 Task: Find a place to stay in Wuzhou, China from 5th to 12th September for 2 guests, with a price range of ₹10,000 to ₹15,000, 1 bedroom, 1 bed, 1 bathroom, and a washing machine.
Action: Mouse moved to (480, 109)
Screenshot: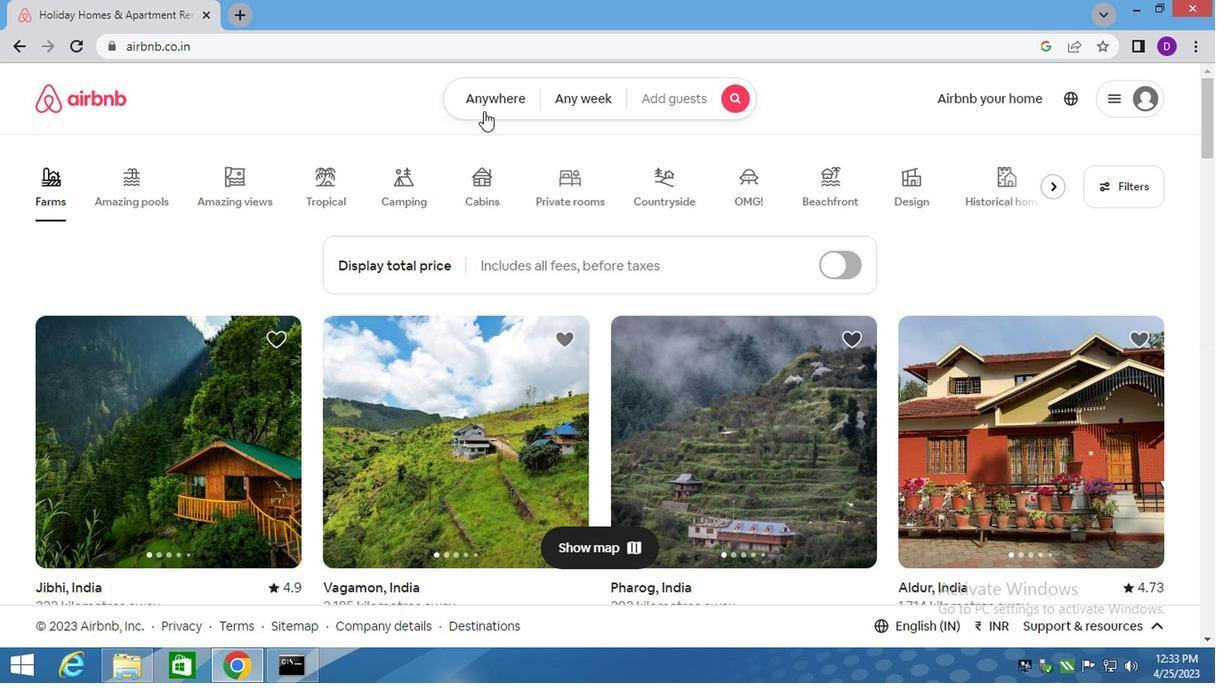 
Action: Mouse pressed left at (480, 109)
Screenshot: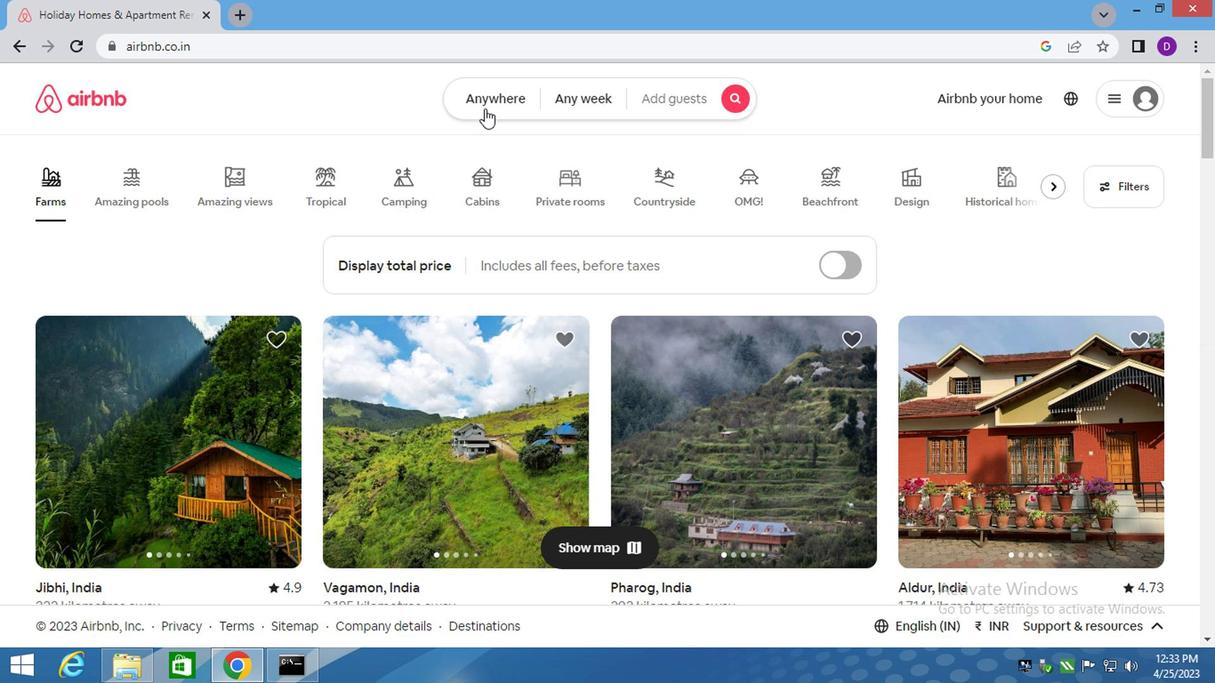 
Action: Mouse moved to (324, 172)
Screenshot: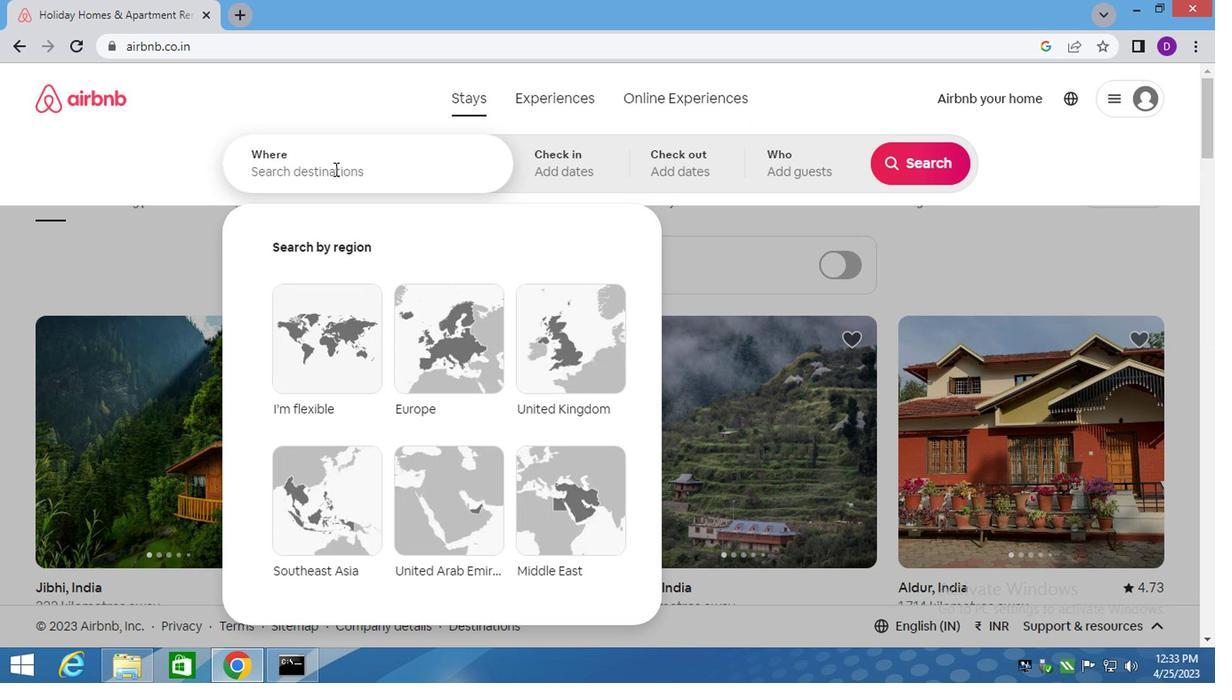 
Action: Mouse pressed left at (324, 172)
Screenshot: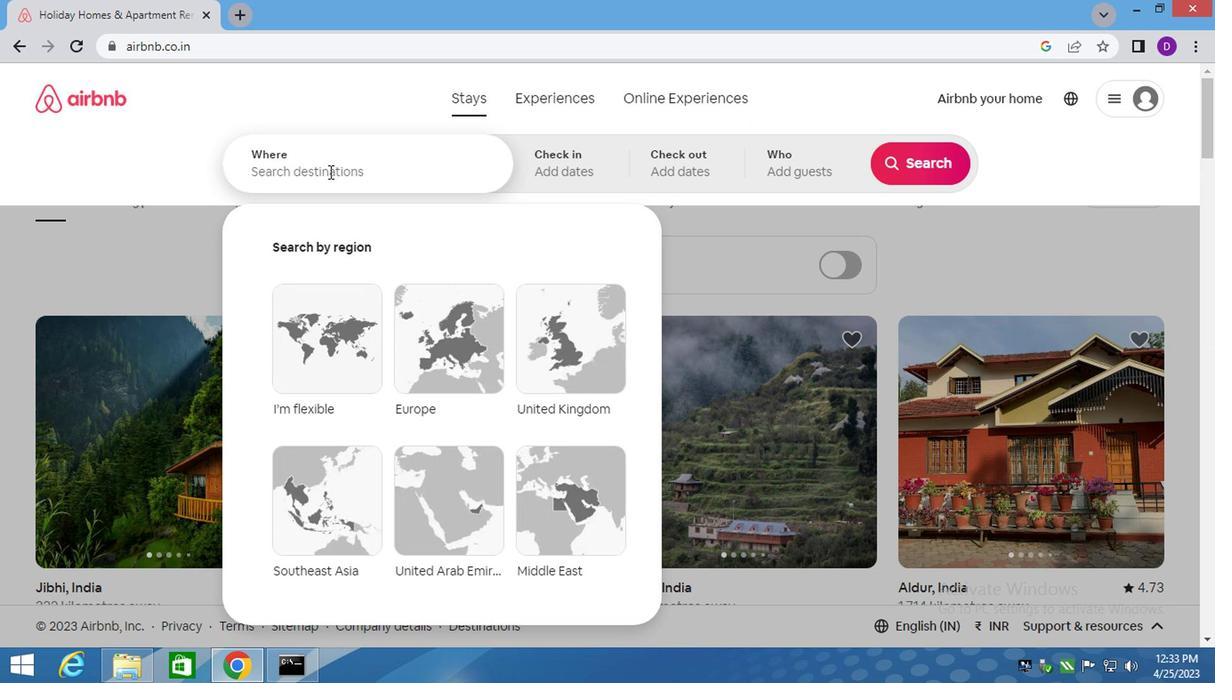 
Action: Key pressed <Key.shift>WUZHOU,<Key.space><Key.shift>CHINA<Key.enter>
Screenshot: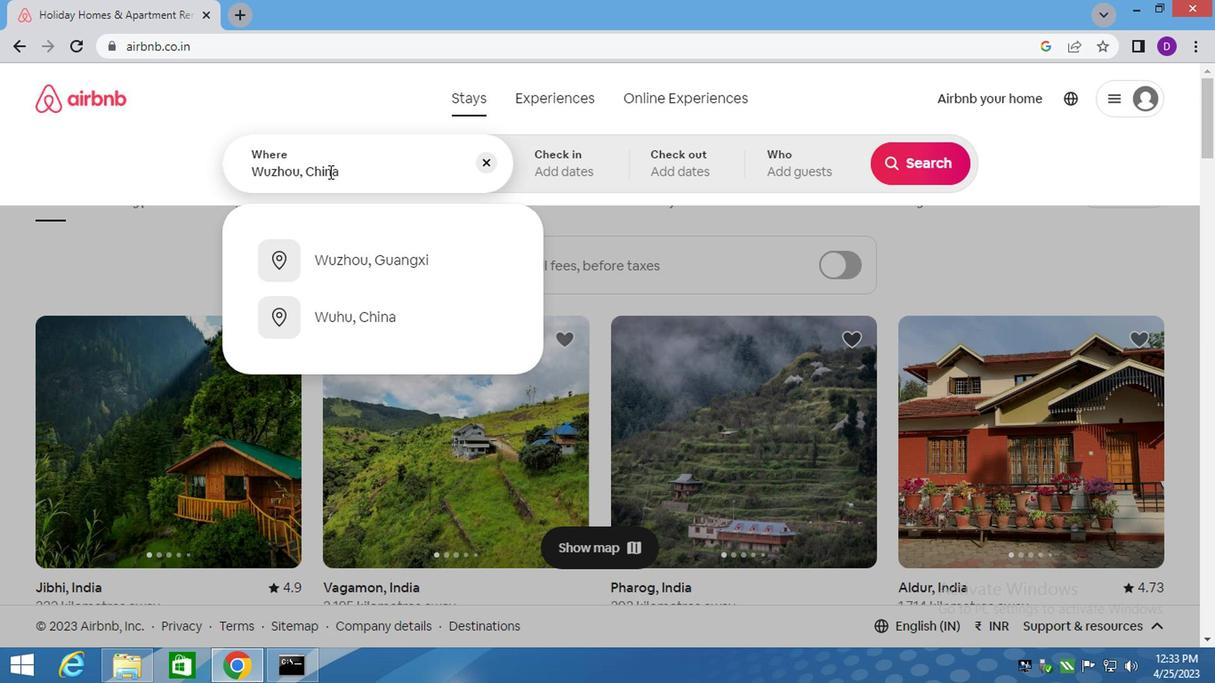 
Action: Mouse moved to (905, 307)
Screenshot: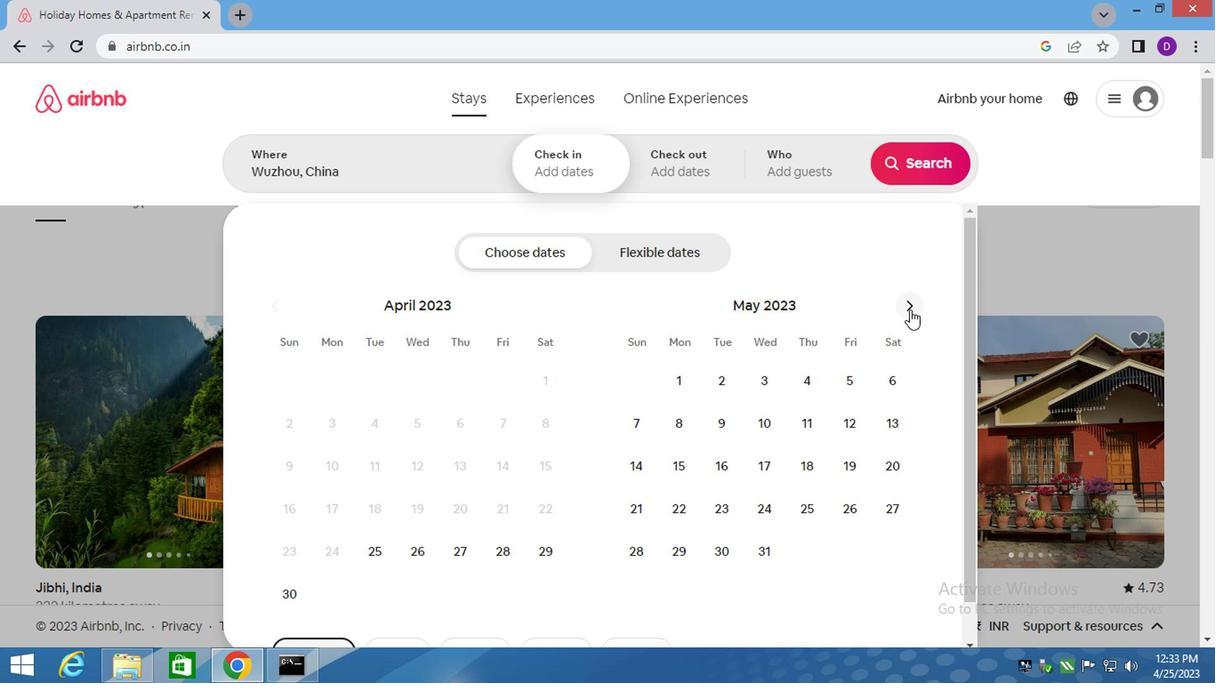 
Action: Mouse pressed left at (905, 307)
Screenshot: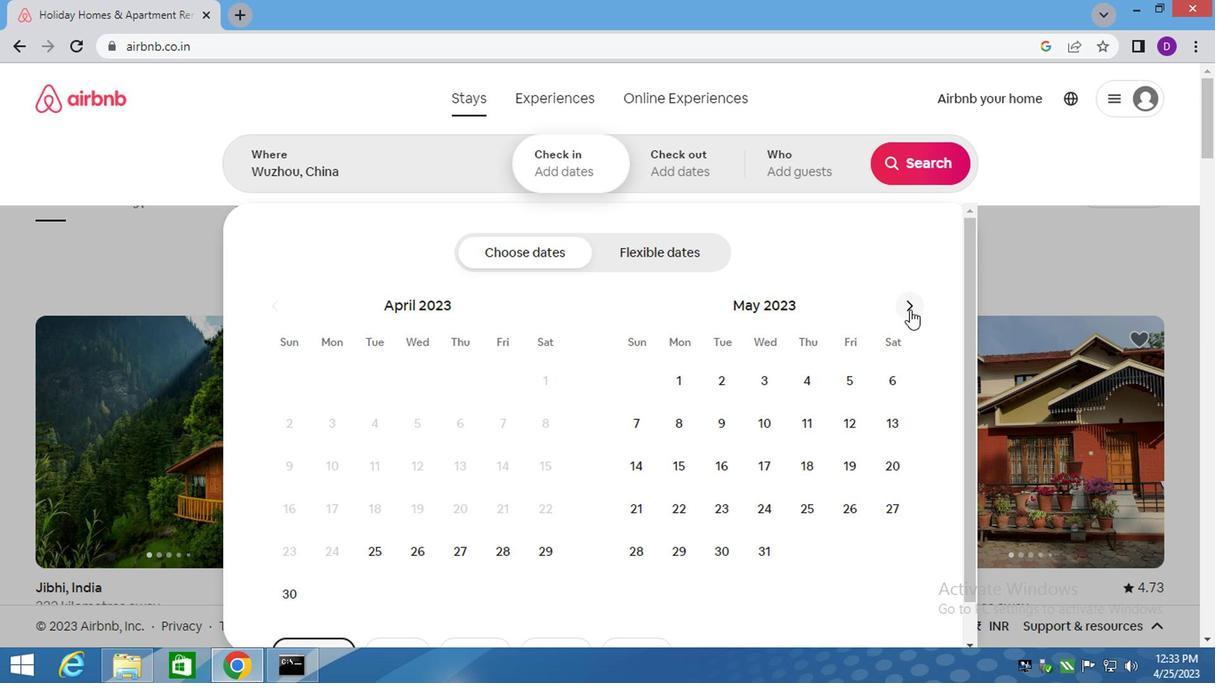
Action: Mouse pressed left at (905, 307)
Screenshot: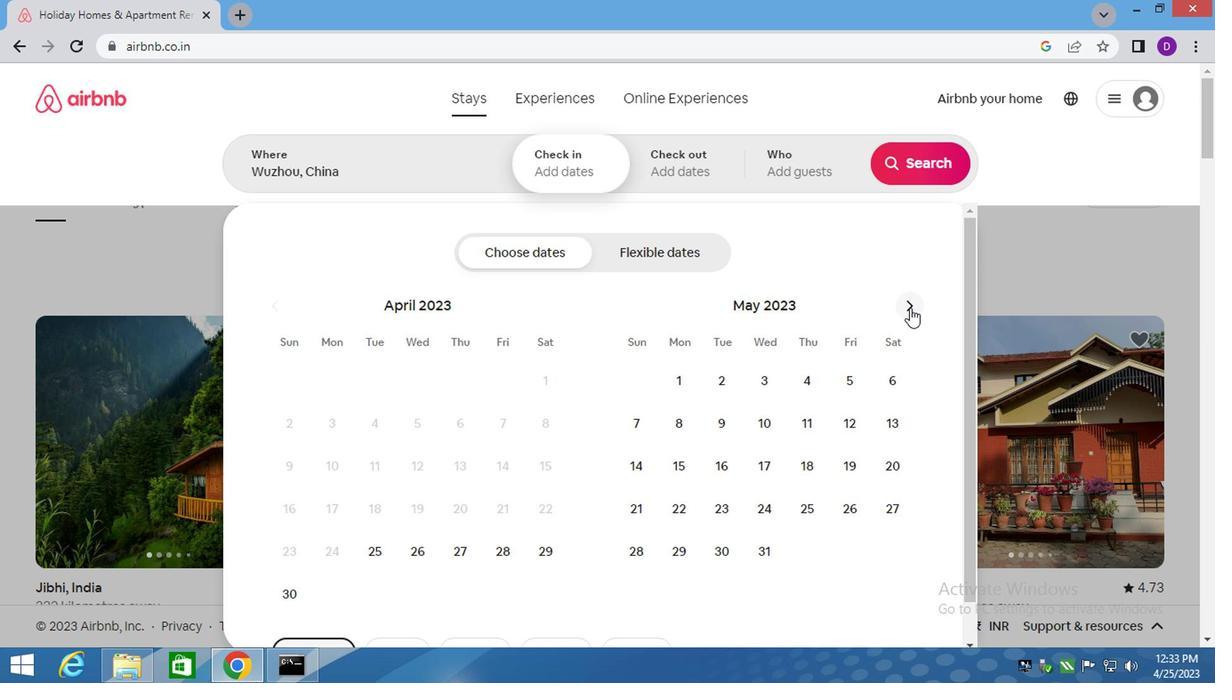
Action: Mouse moved to (905, 307)
Screenshot: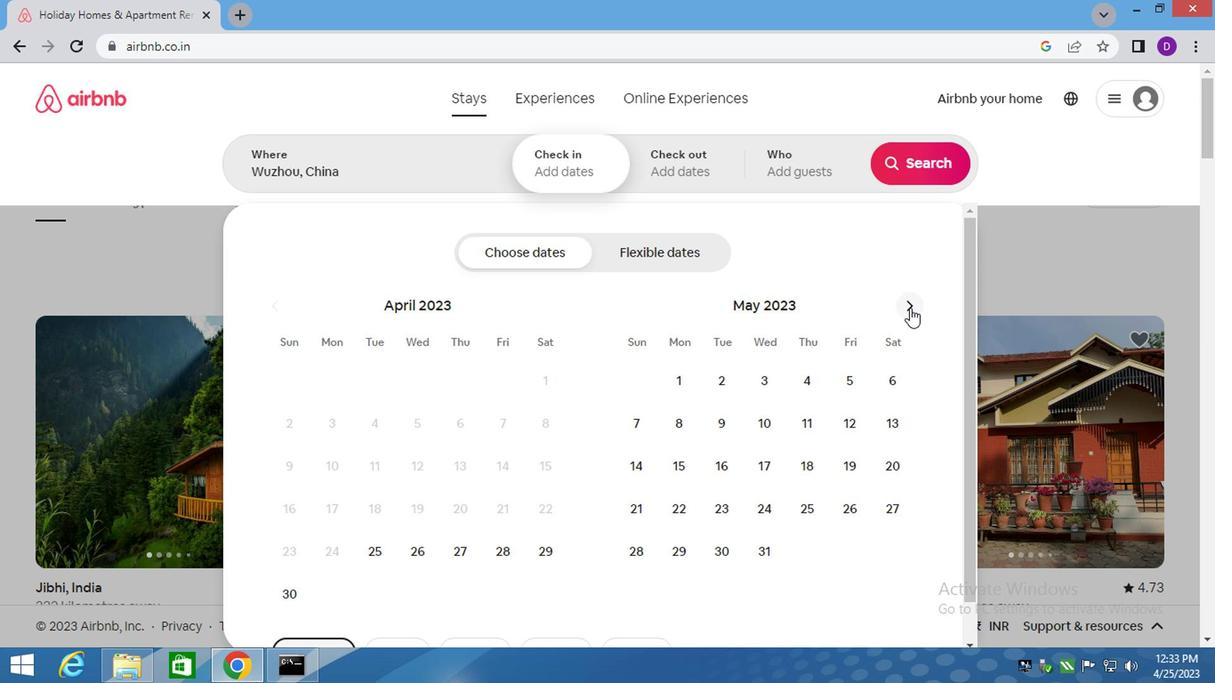
Action: Mouse pressed left at (905, 307)
Screenshot: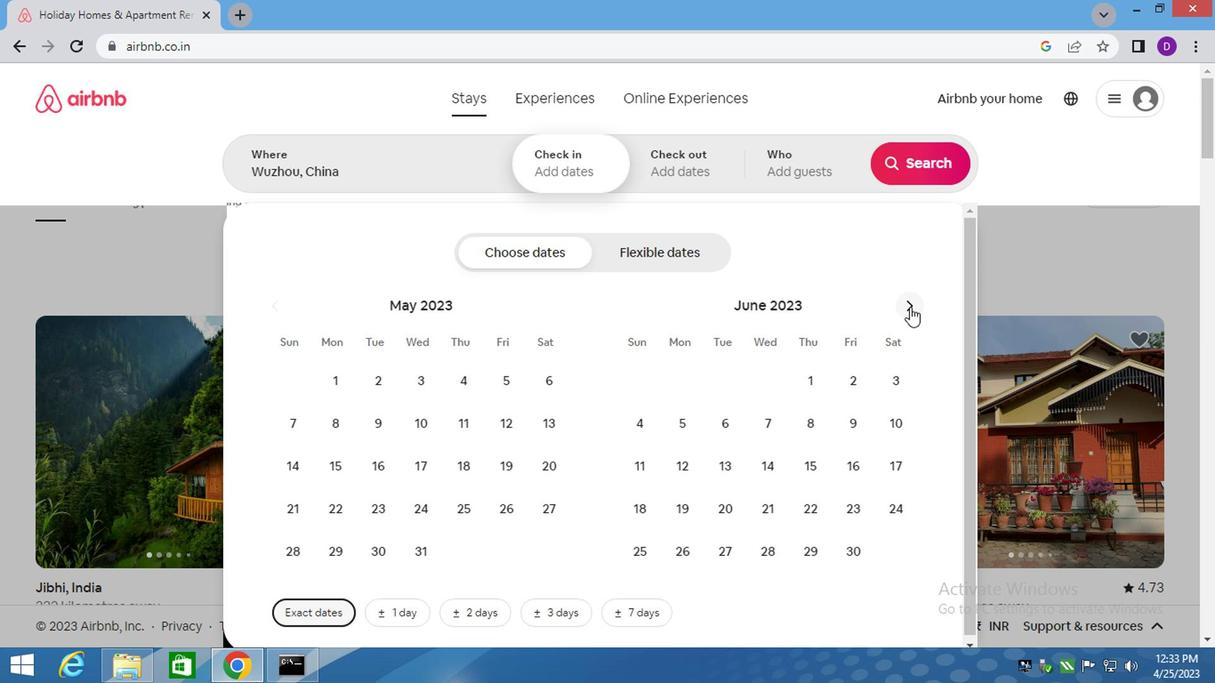 
Action: Mouse pressed left at (905, 307)
Screenshot: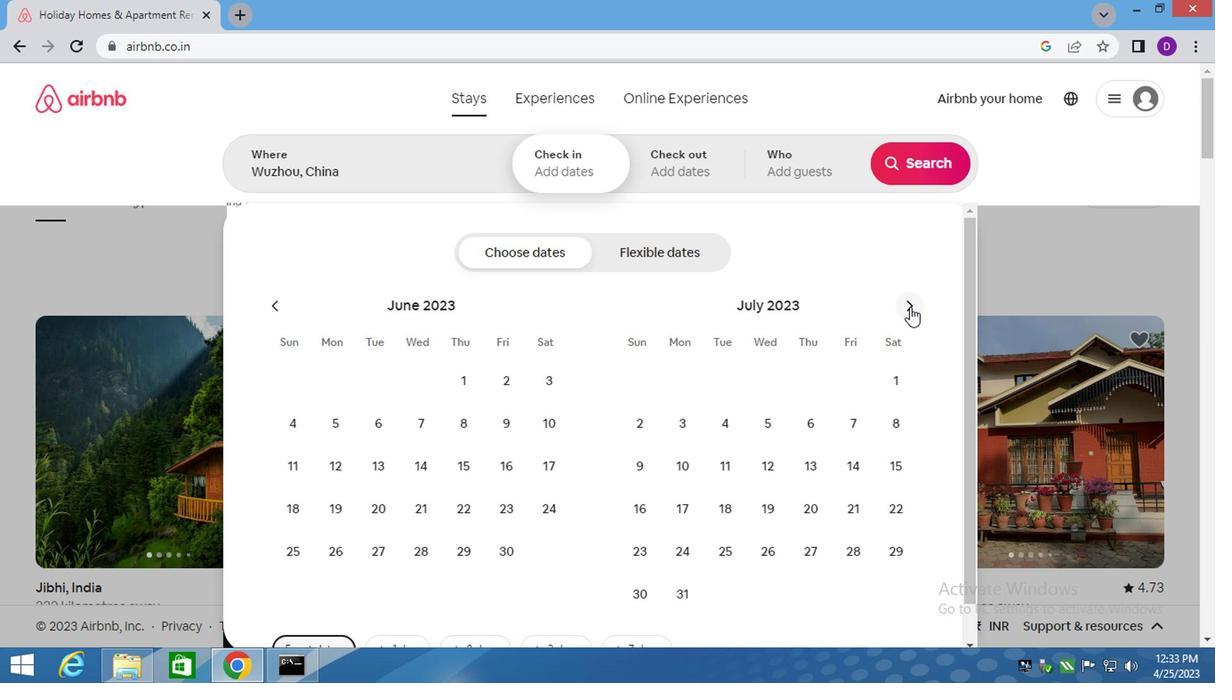 
Action: Mouse pressed left at (905, 307)
Screenshot: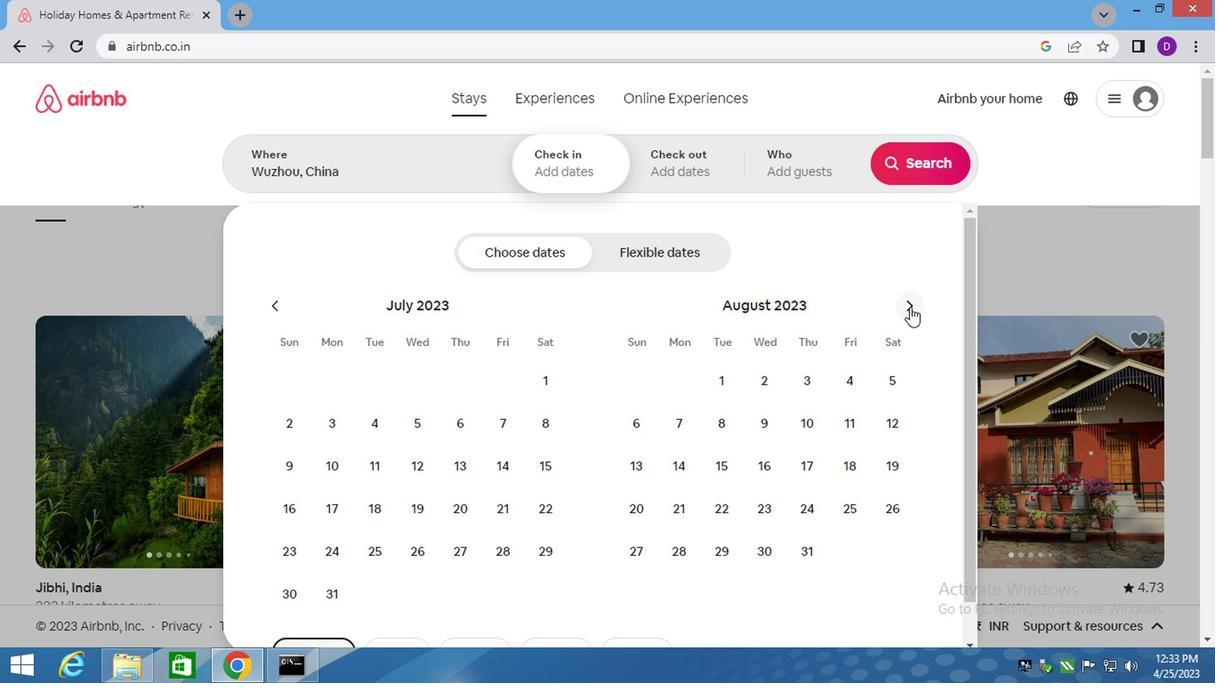 
Action: Mouse pressed left at (905, 307)
Screenshot: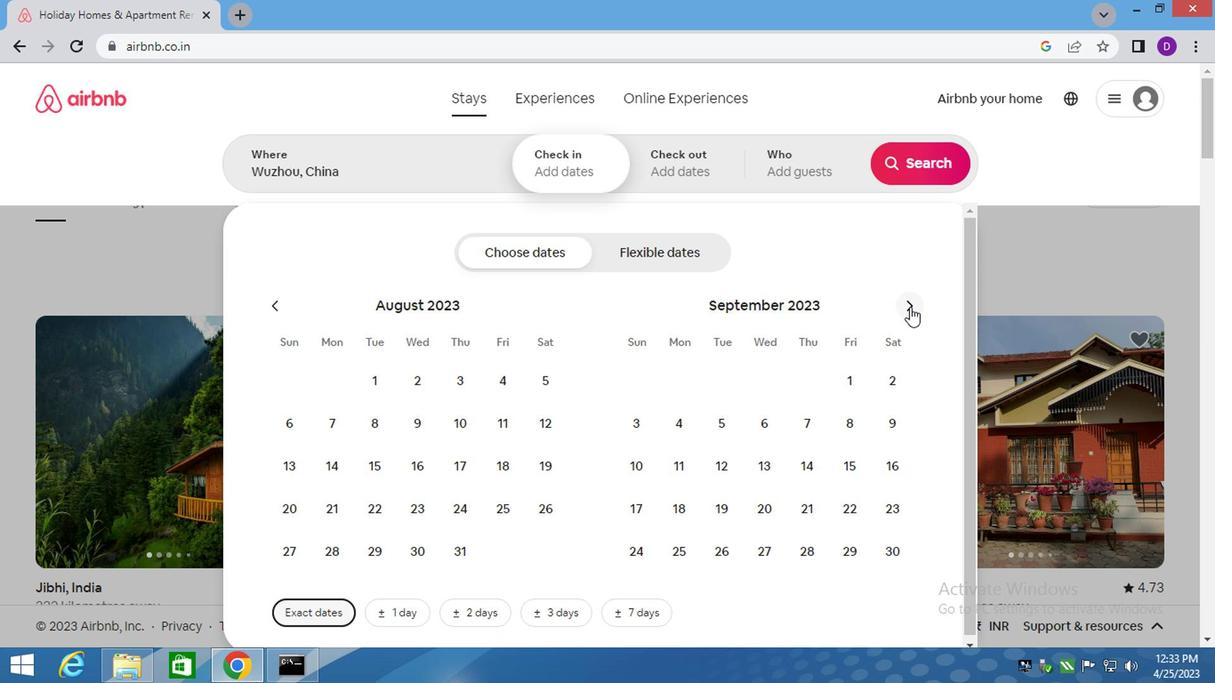 
Action: Mouse moved to (369, 423)
Screenshot: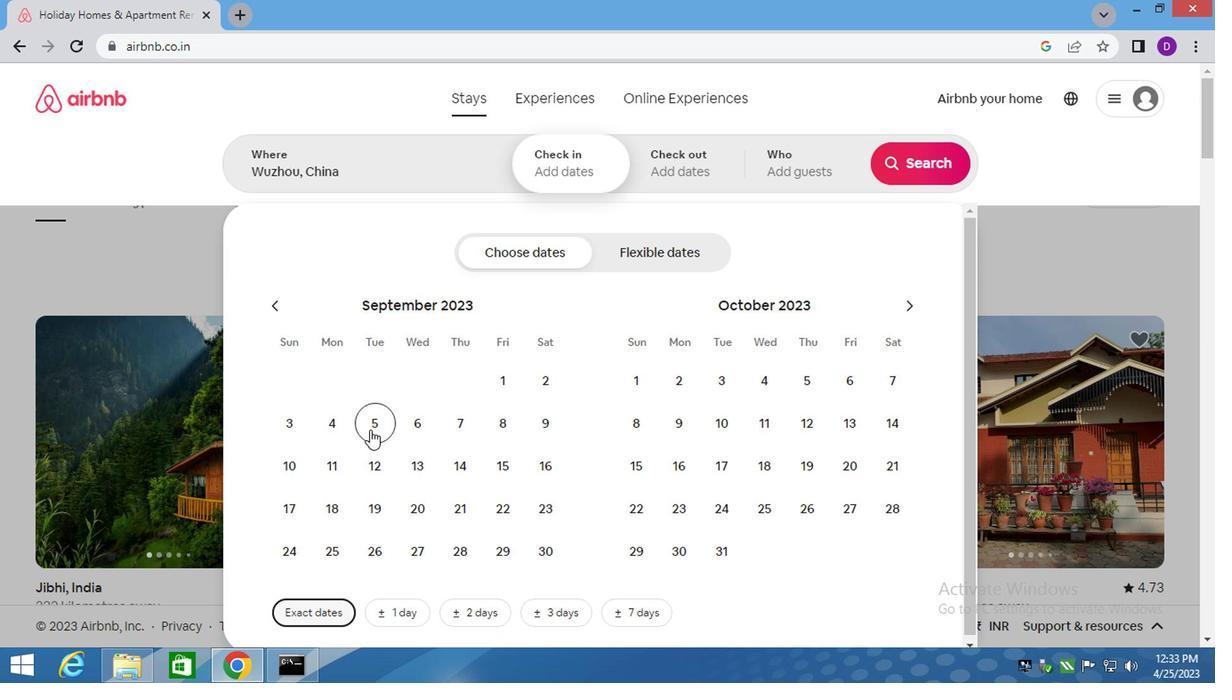 
Action: Mouse pressed left at (369, 423)
Screenshot: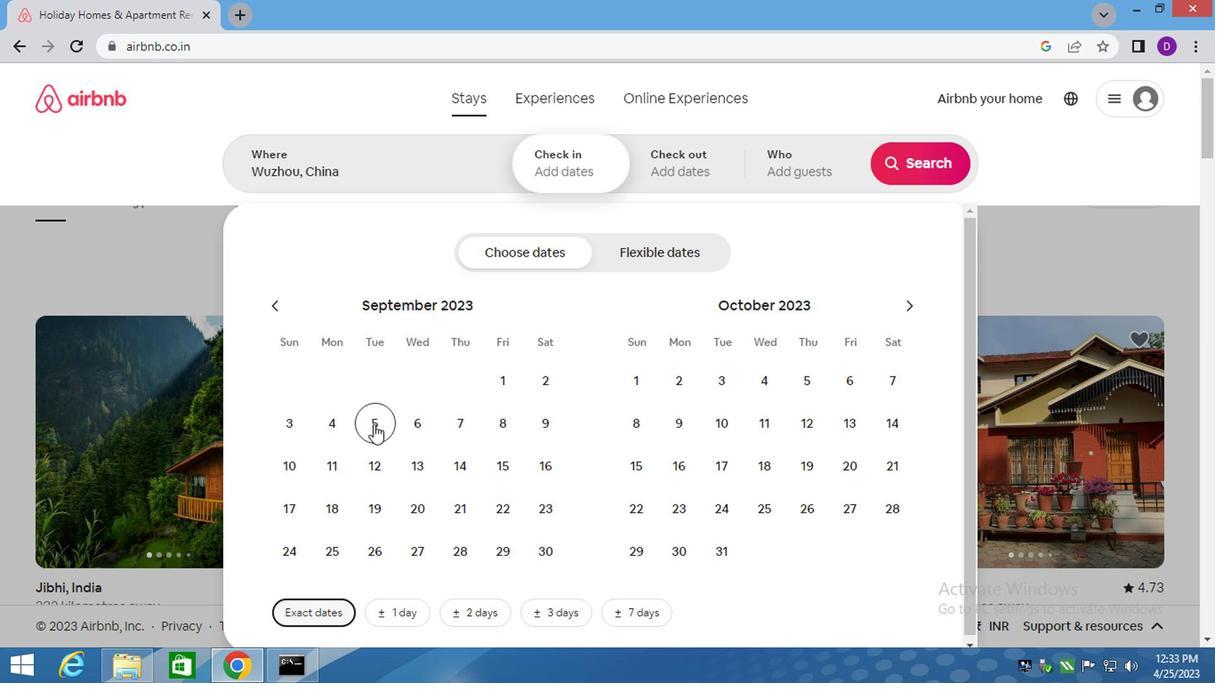 
Action: Mouse moved to (370, 457)
Screenshot: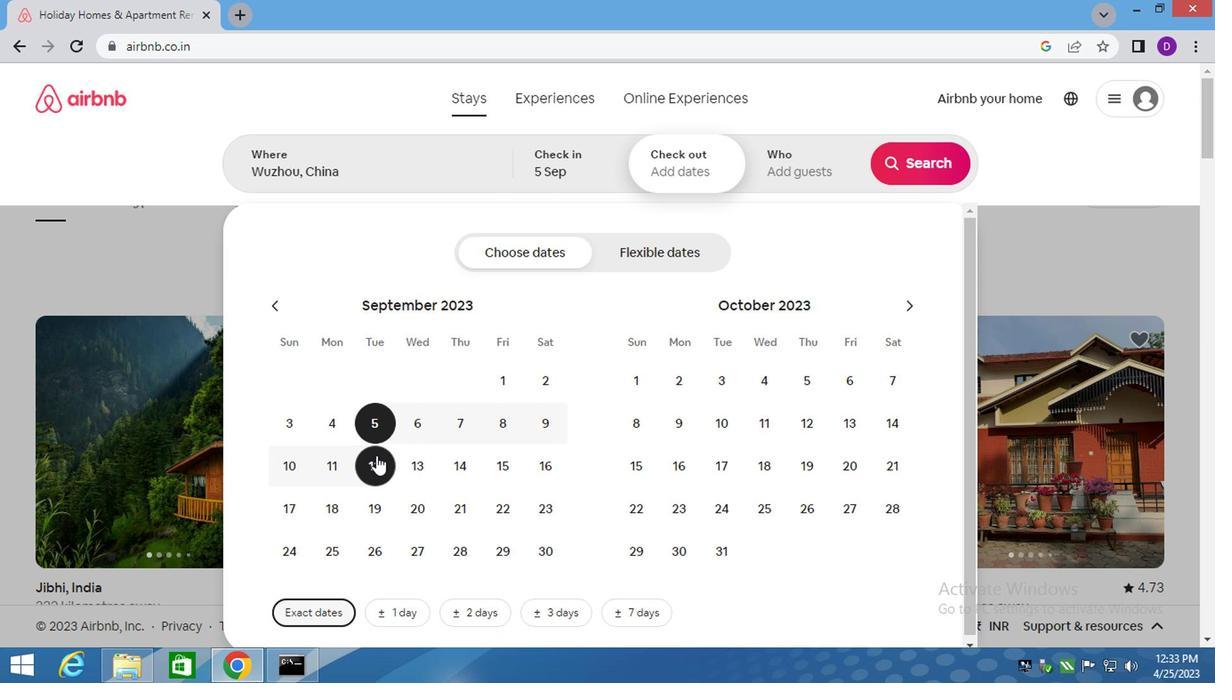 
Action: Mouse pressed left at (370, 457)
Screenshot: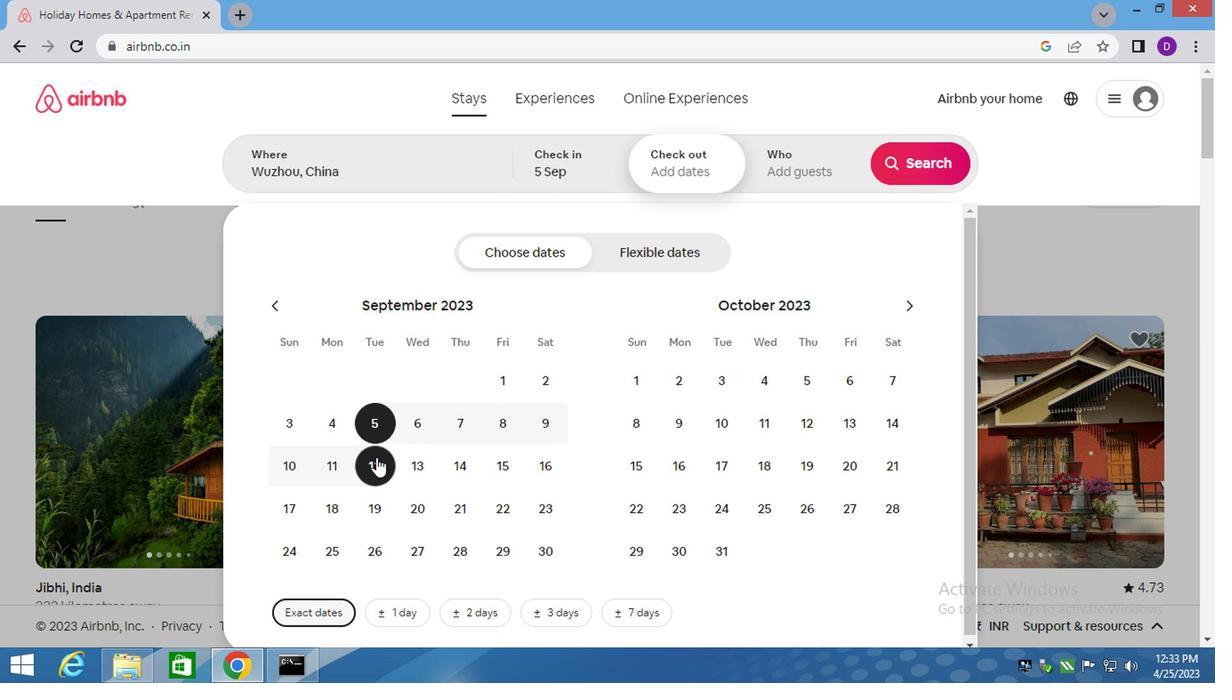 
Action: Mouse moved to (785, 160)
Screenshot: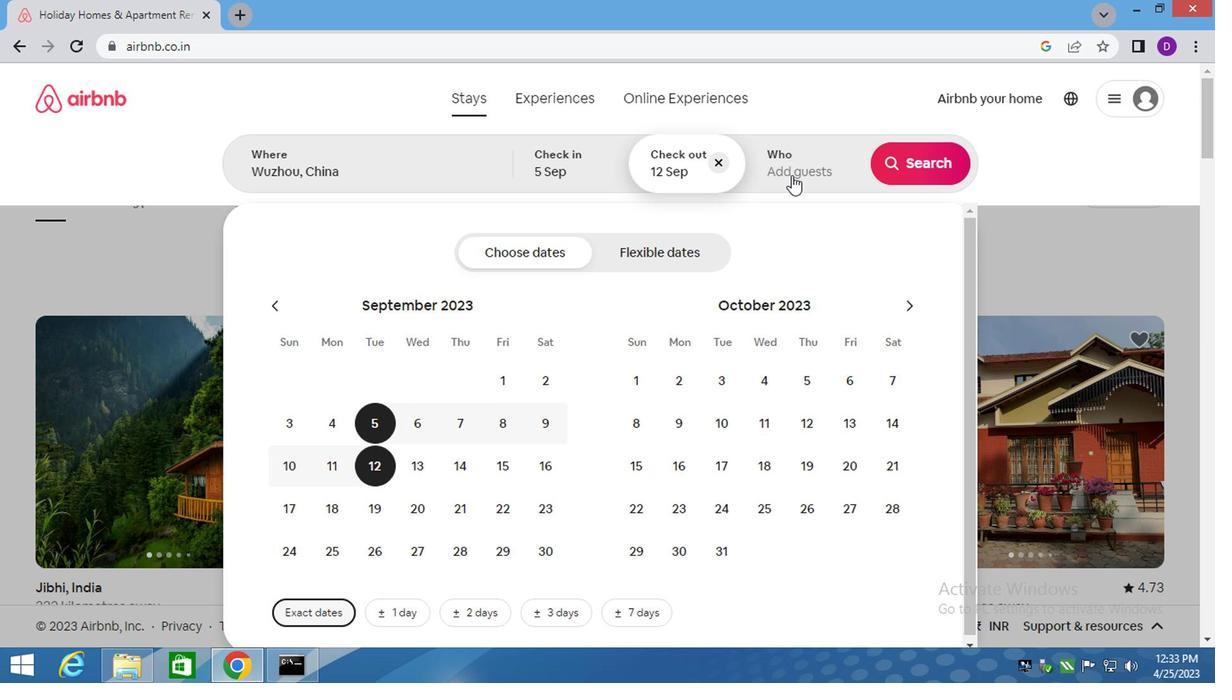 
Action: Mouse pressed left at (785, 160)
Screenshot: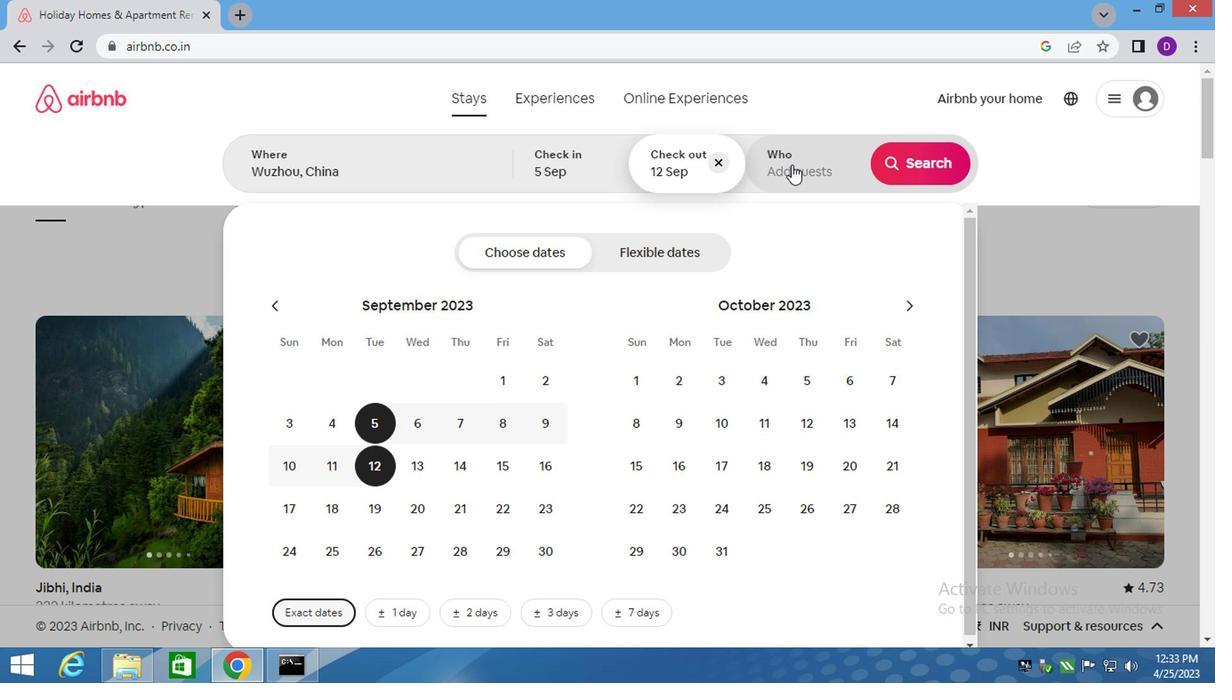 
Action: Mouse moved to (919, 263)
Screenshot: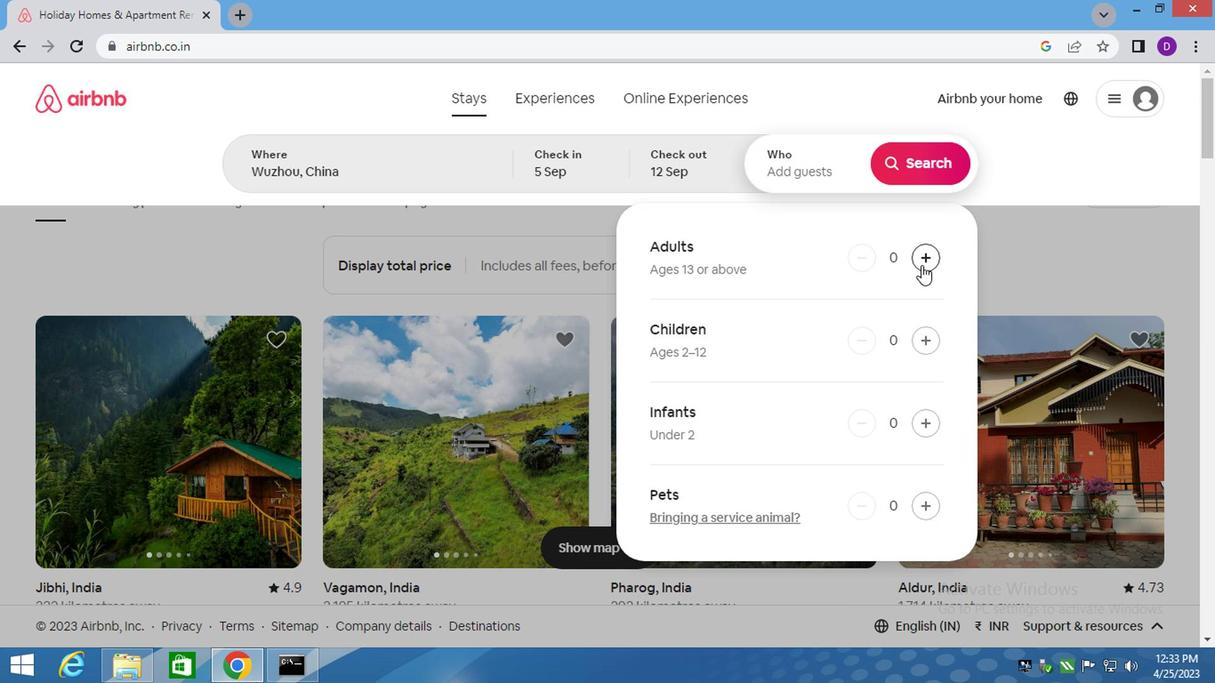 
Action: Mouse pressed left at (919, 263)
Screenshot: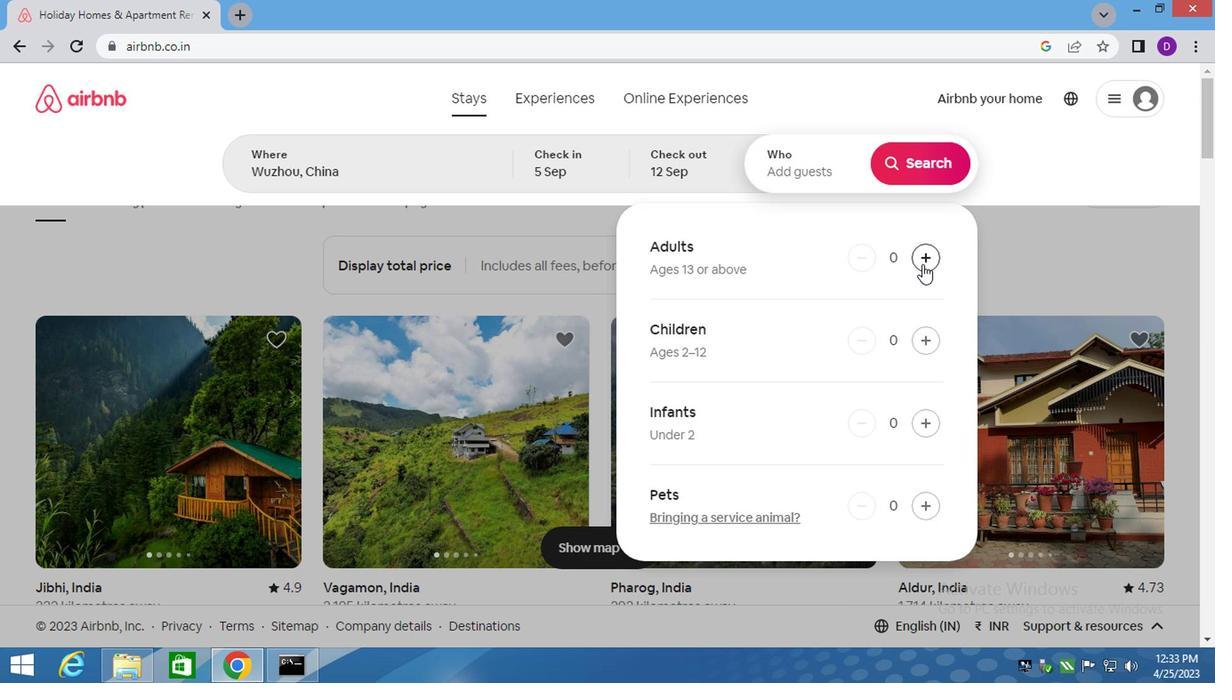 
Action: Mouse moved to (919, 263)
Screenshot: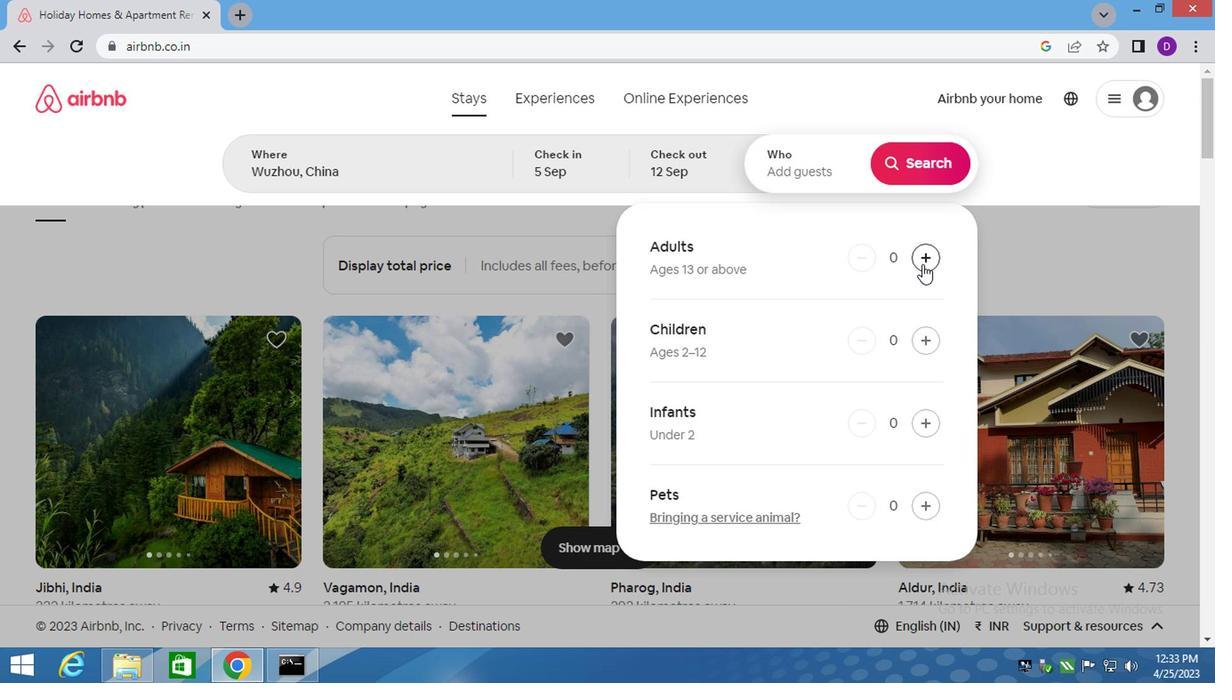 
Action: Mouse pressed left at (919, 263)
Screenshot: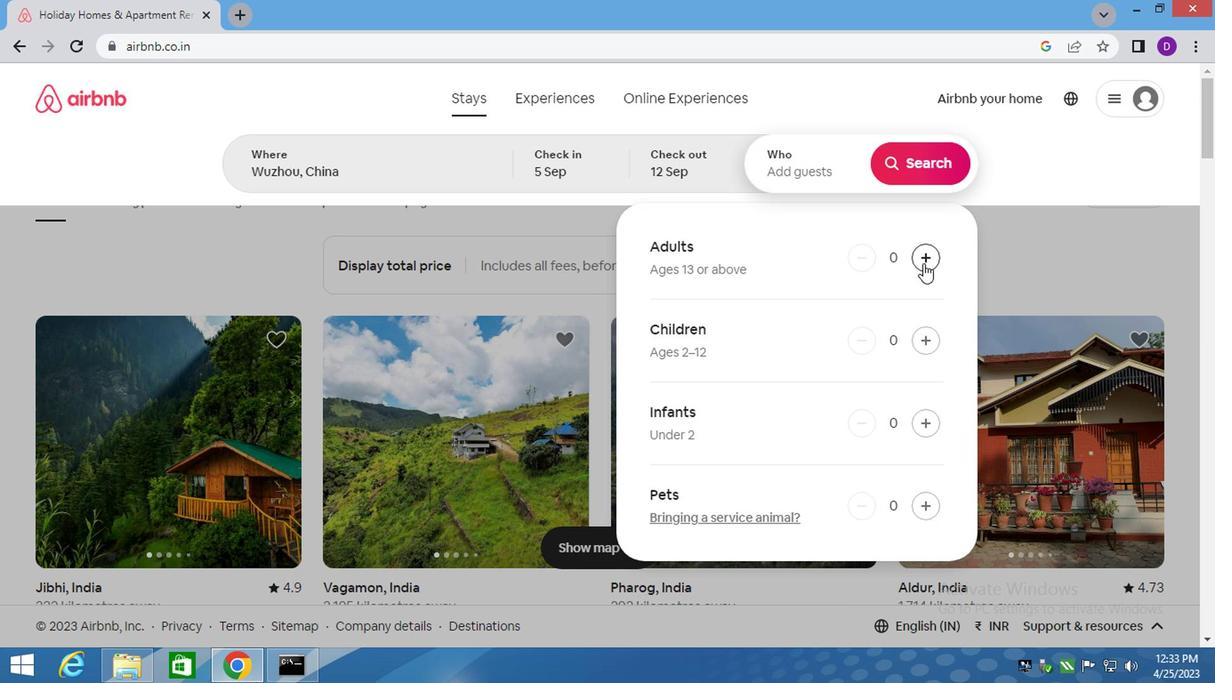 
Action: Mouse moved to (919, 172)
Screenshot: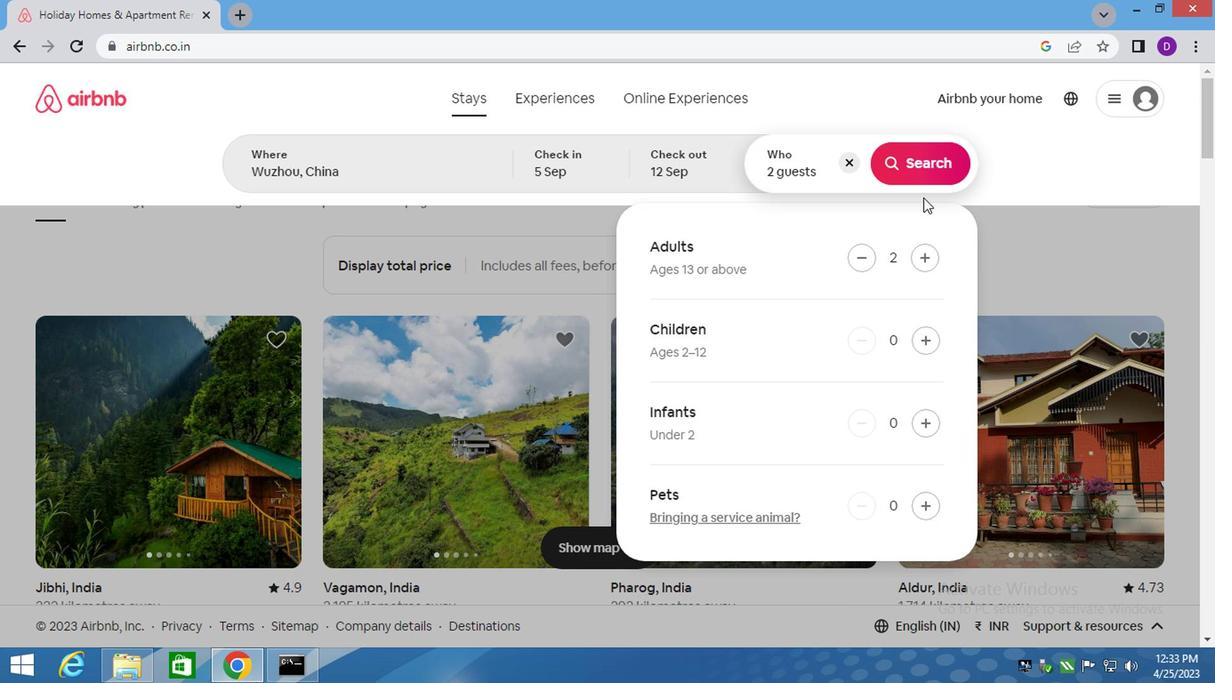 
Action: Mouse pressed left at (919, 172)
Screenshot: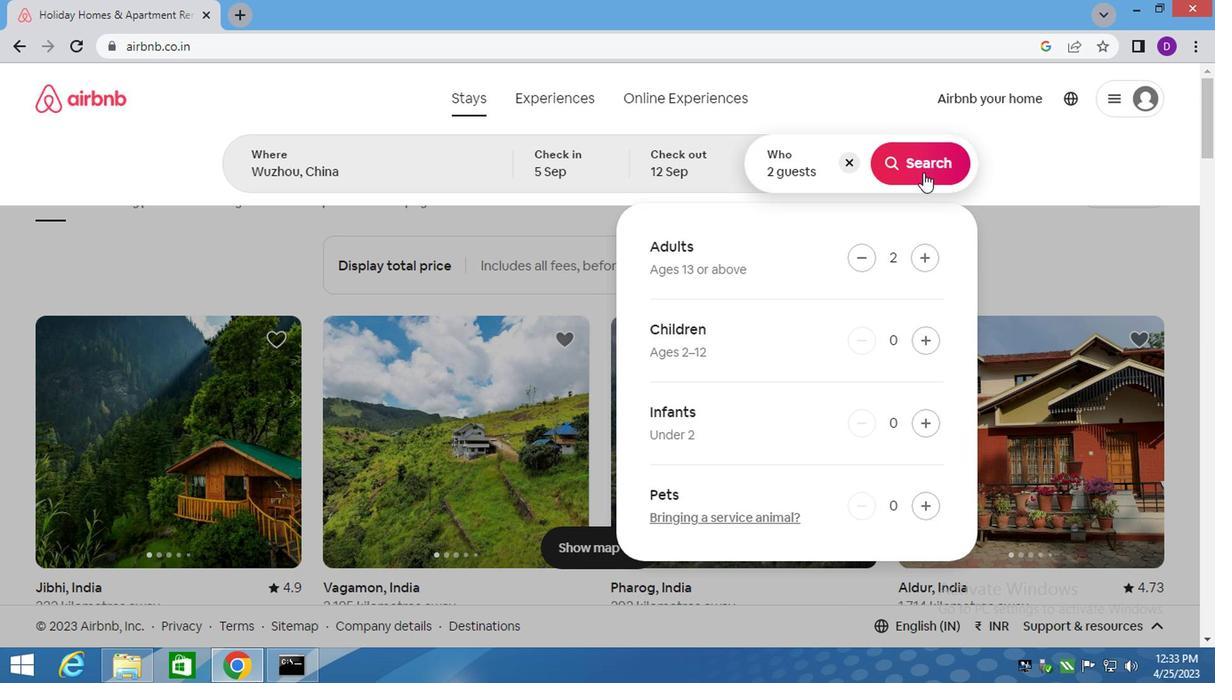
Action: Mouse moved to (1119, 183)
Screenshot: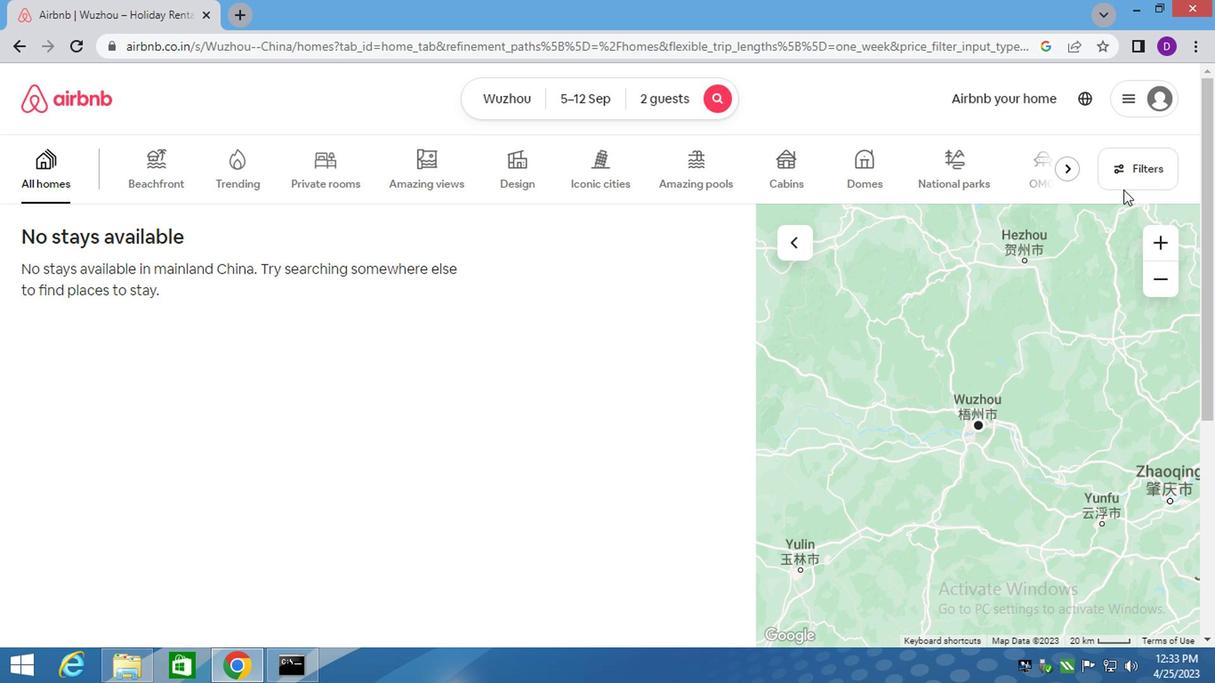 
Action: Mouse pressed left at (1119, 183)
Screenshot: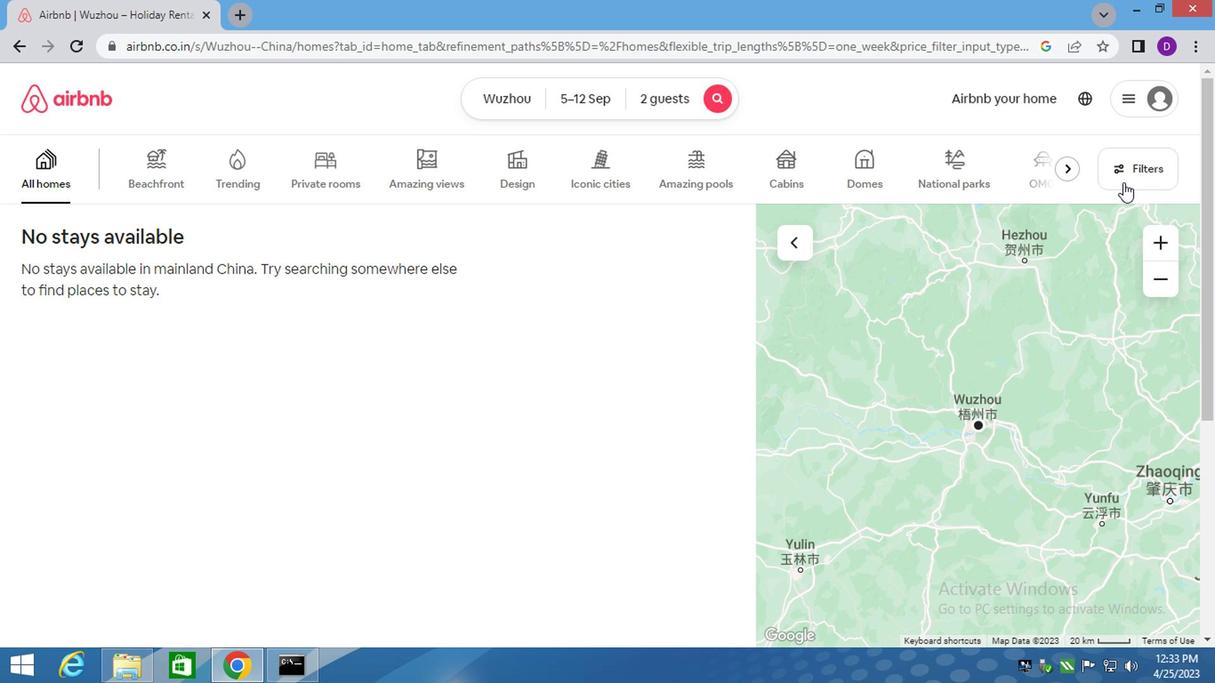 
Action: Mouse moved to (369, 279)
Screenshot: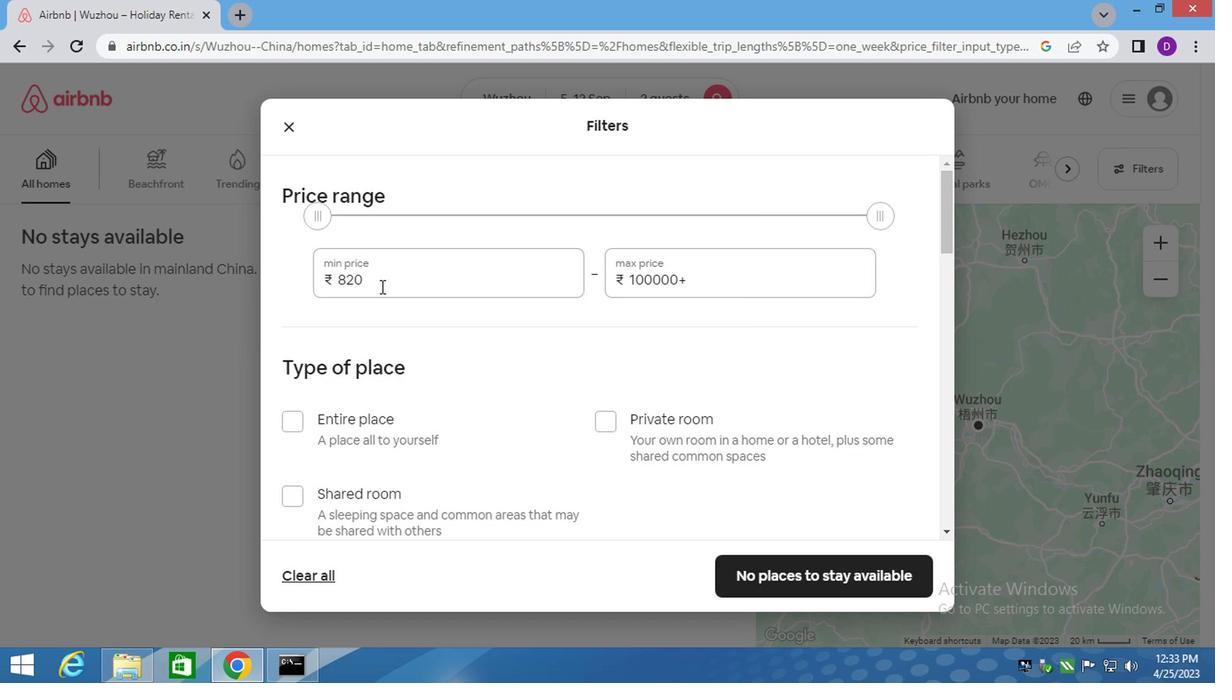 
Action: Mouse pressed left at (369, 279)
Screenshot: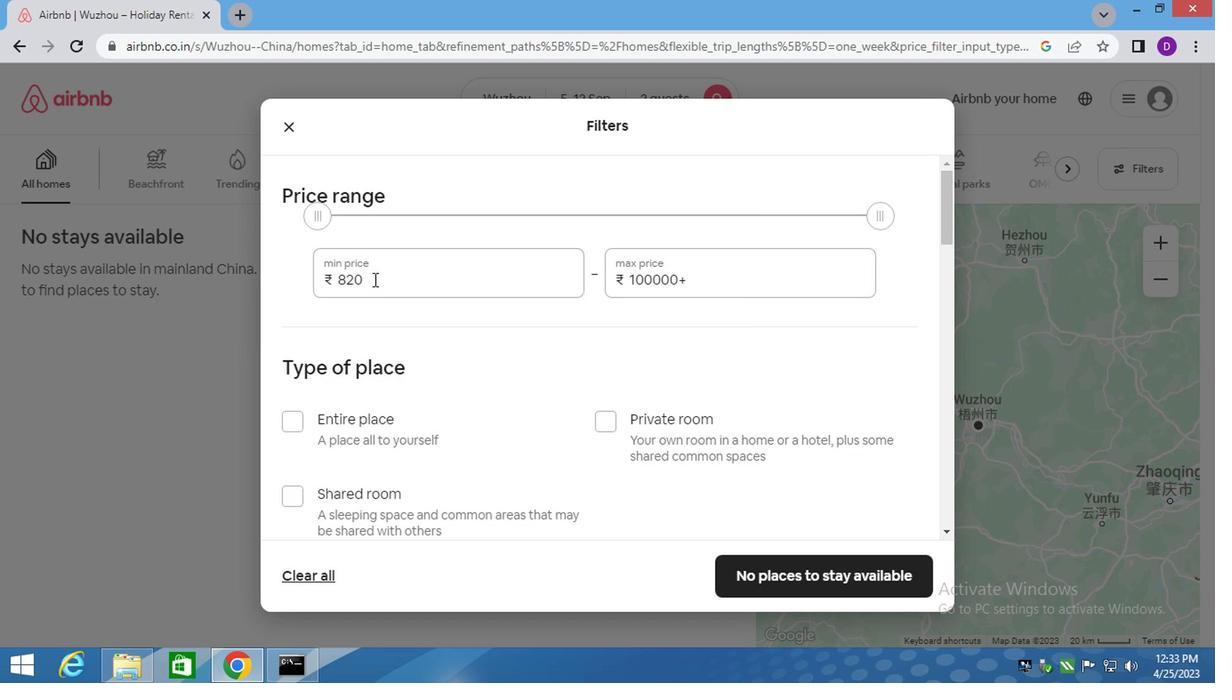 
Action: Mouse pressed left at (369, 279)
Screenshot: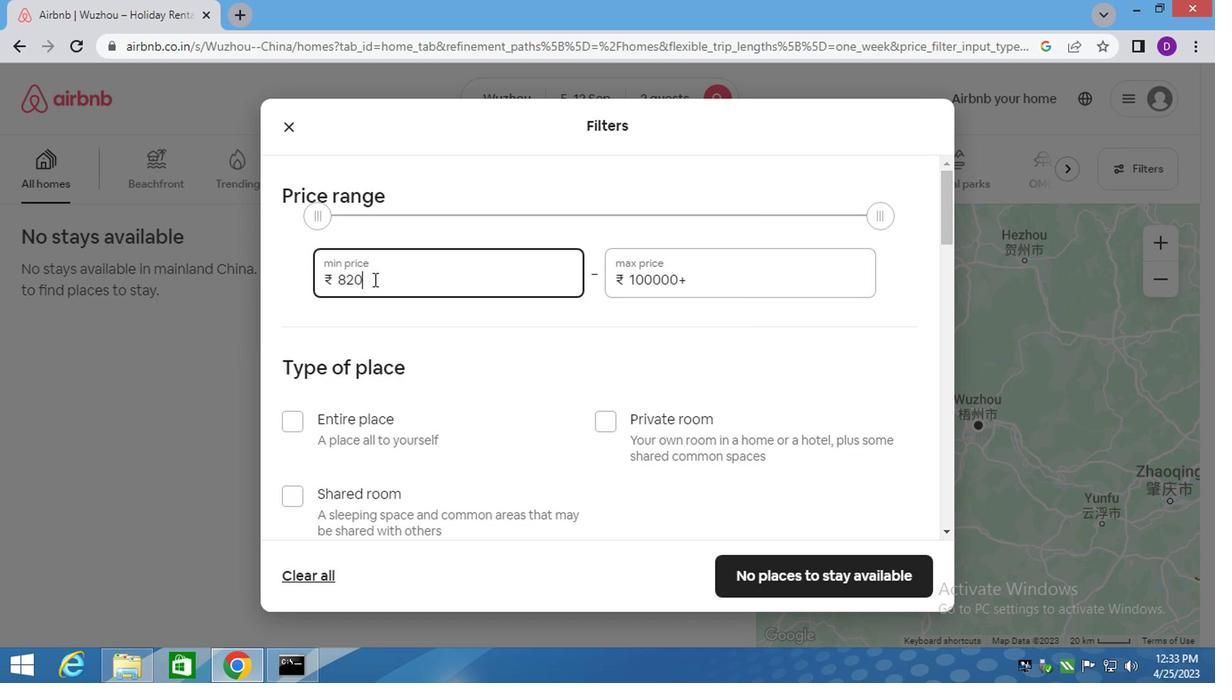 
Action: Key pressed 10000<Key.tab>15000
Screenshot: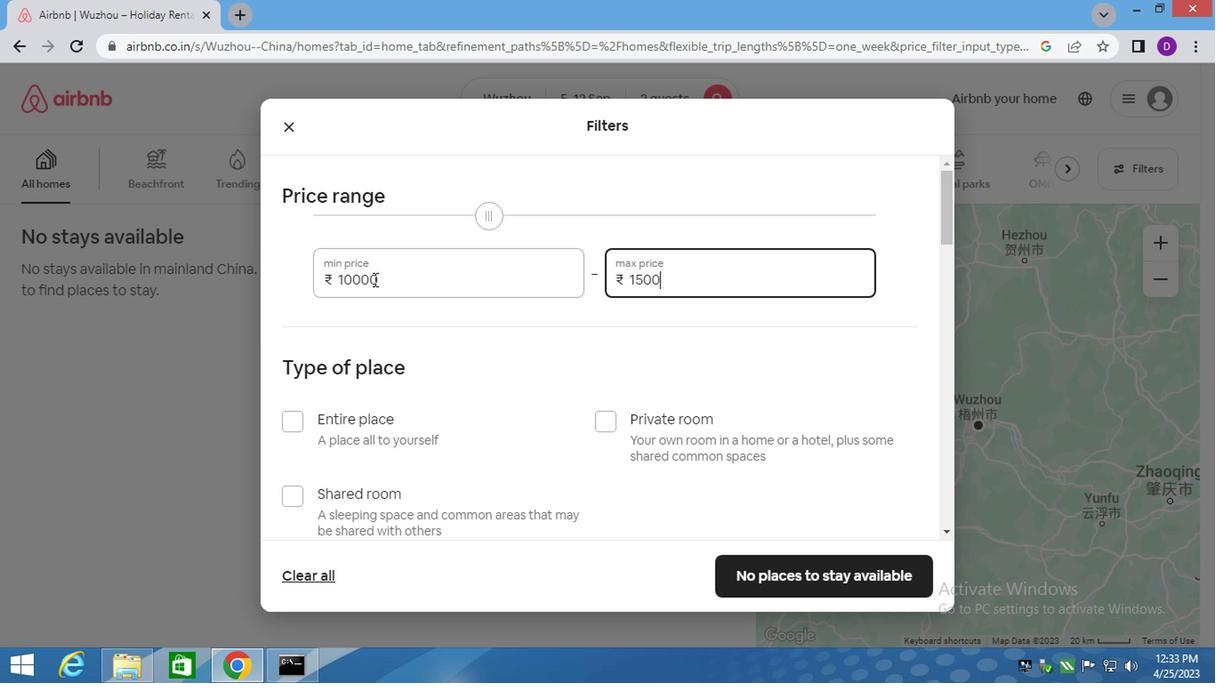 
Action: Mouse moved to (357, 391)
Screenshot: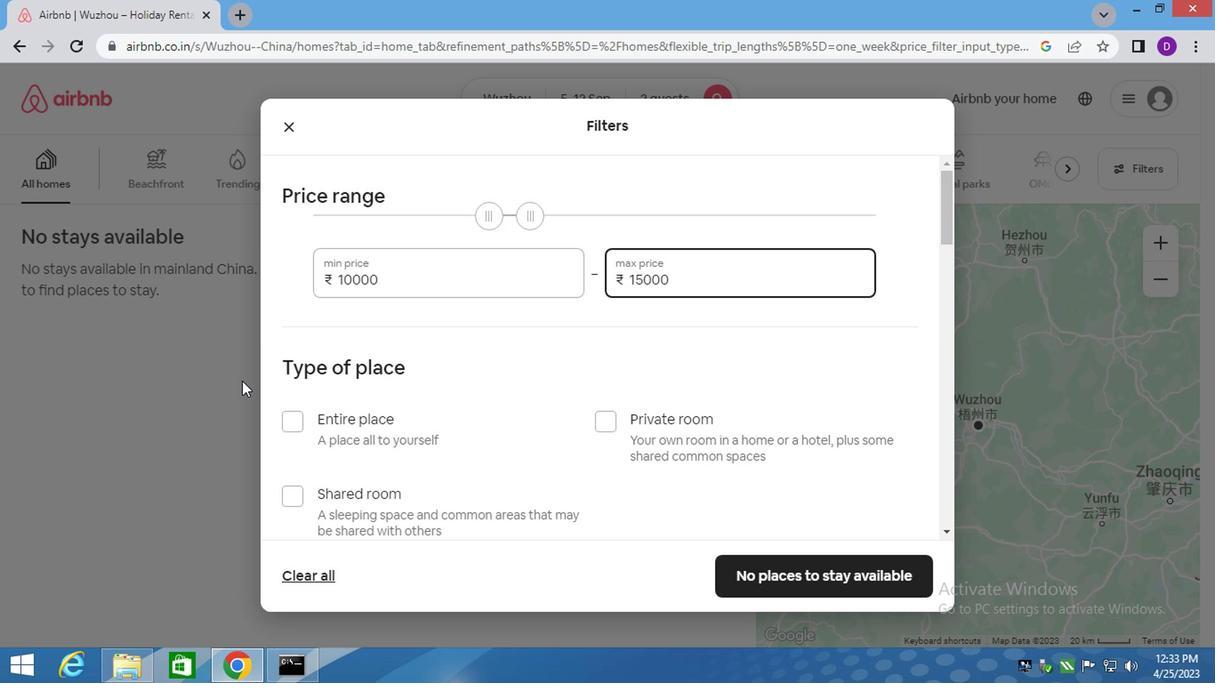 
Action: Mouse scrolled (357, 390) with delta (0, -1)
Screenshot: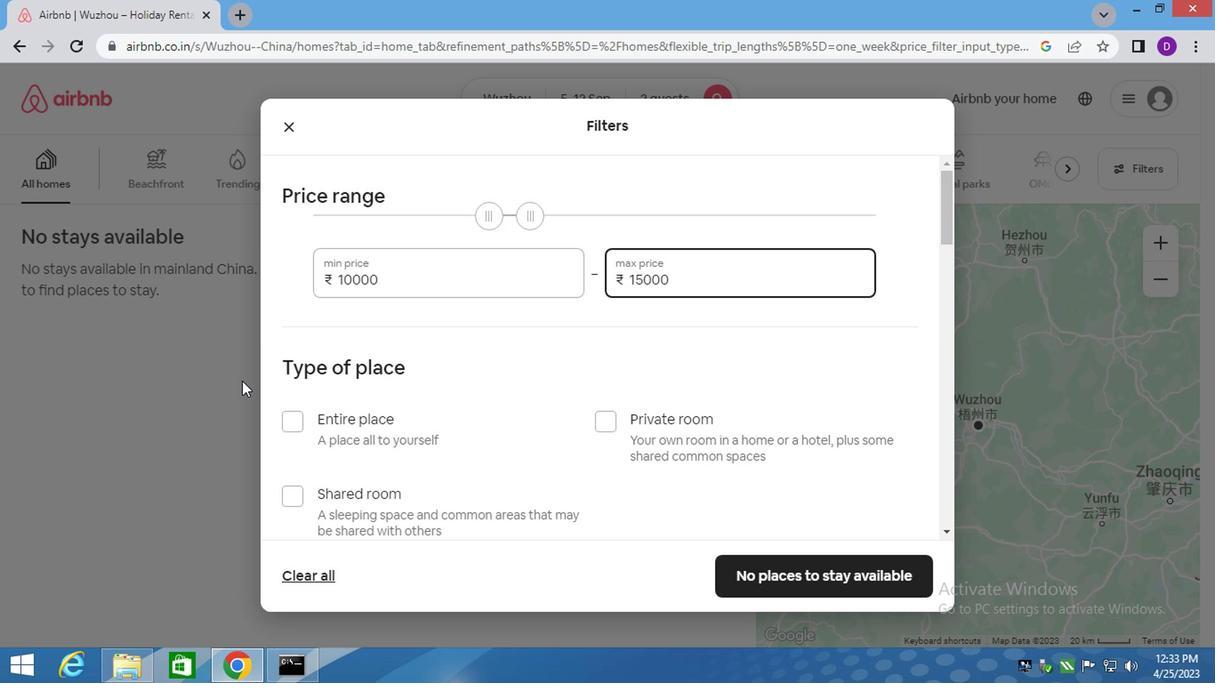
Action: Mouse moved to (423, 392)
Screenshot: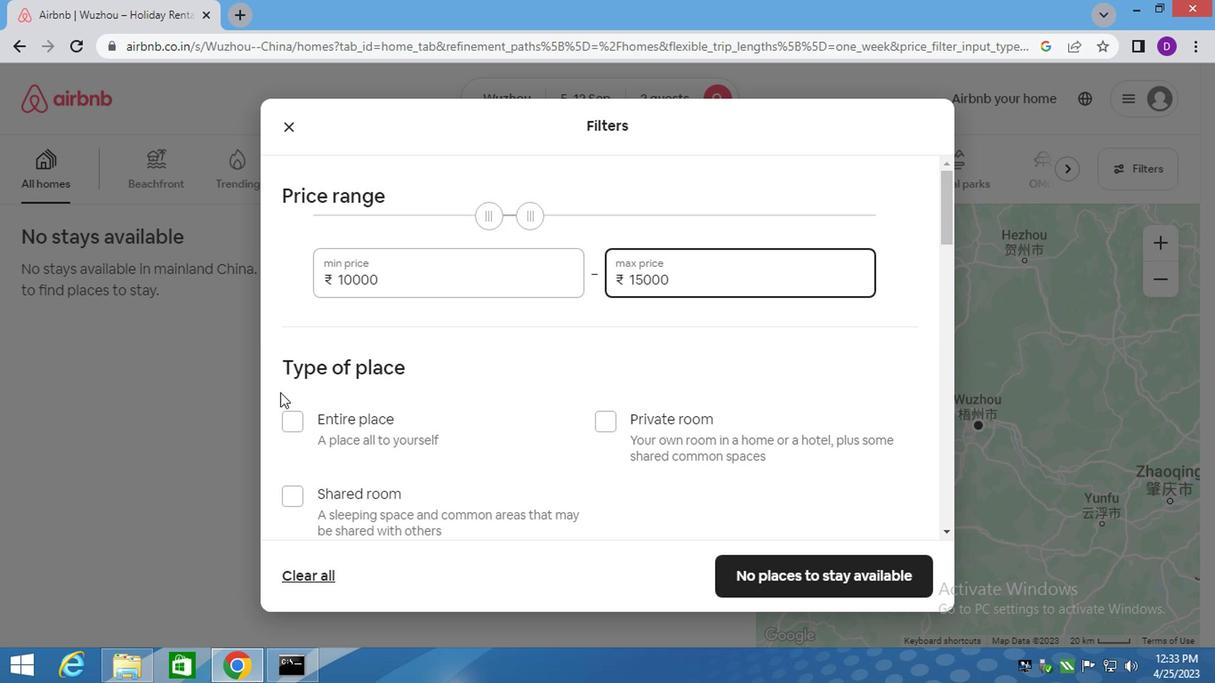 
Action: Mouse scrolled (423, 391) with delta (0, 0)
Screenshot: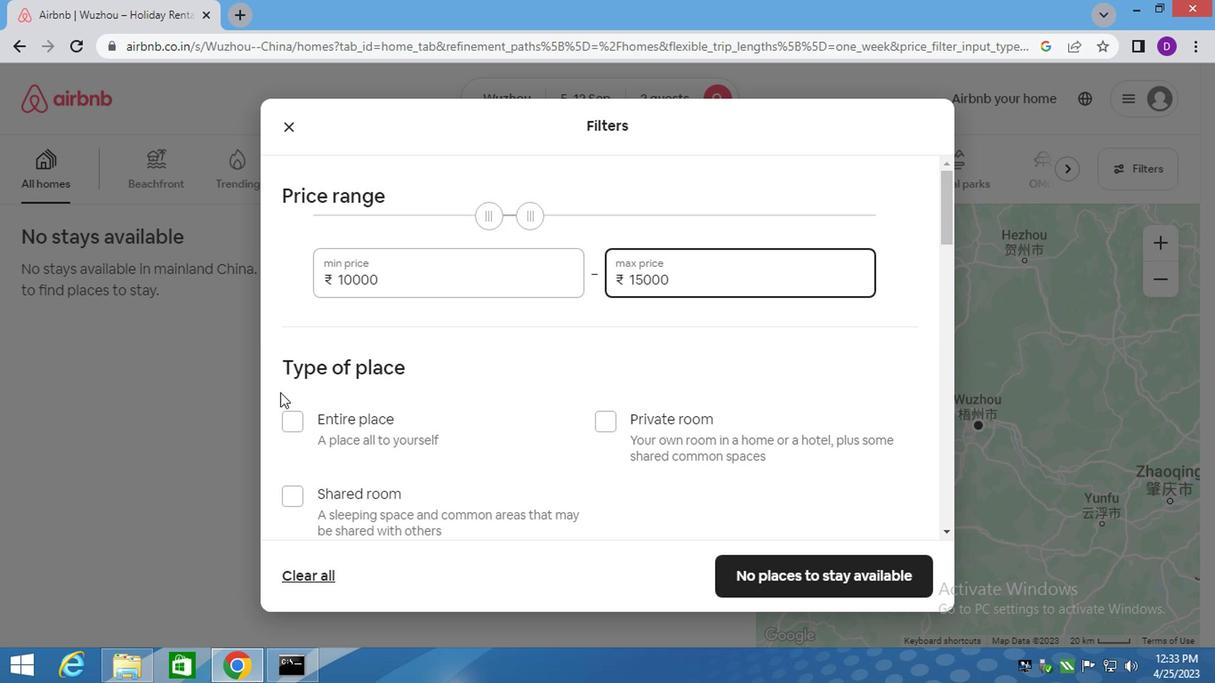 
Action: Mouse moved to (424, 382)
Screenshot: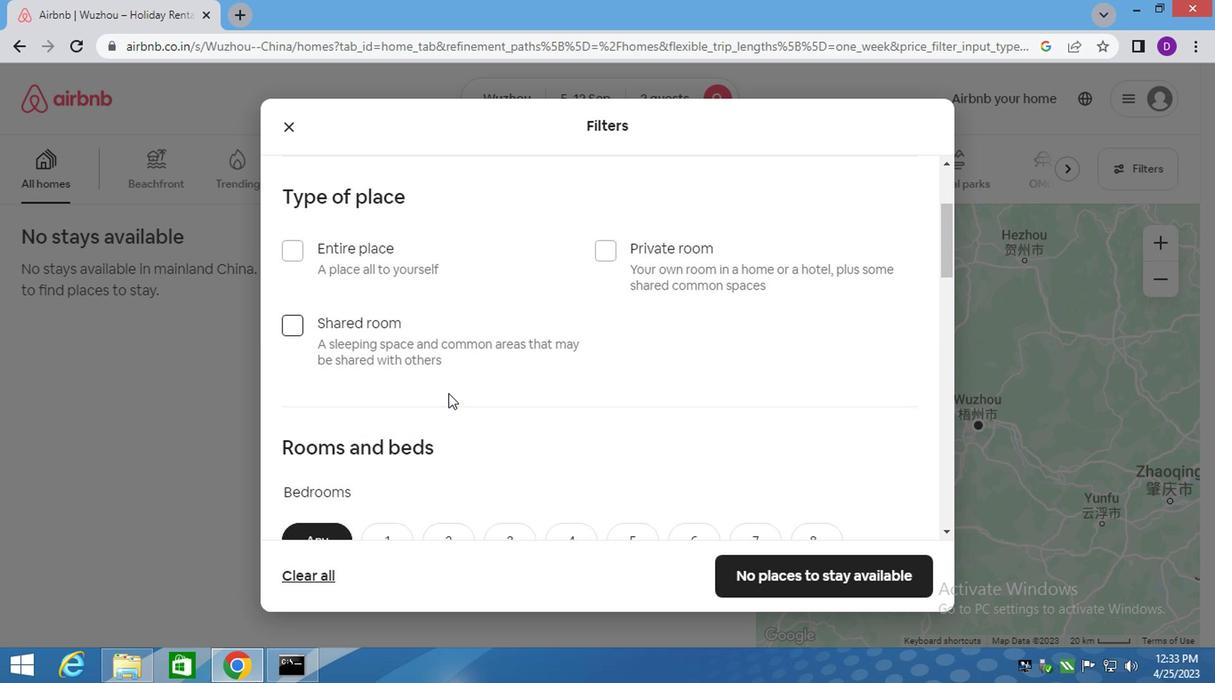 
Action: Mouse scrolled (424, 382) with delta (0, 0)
Screenshot: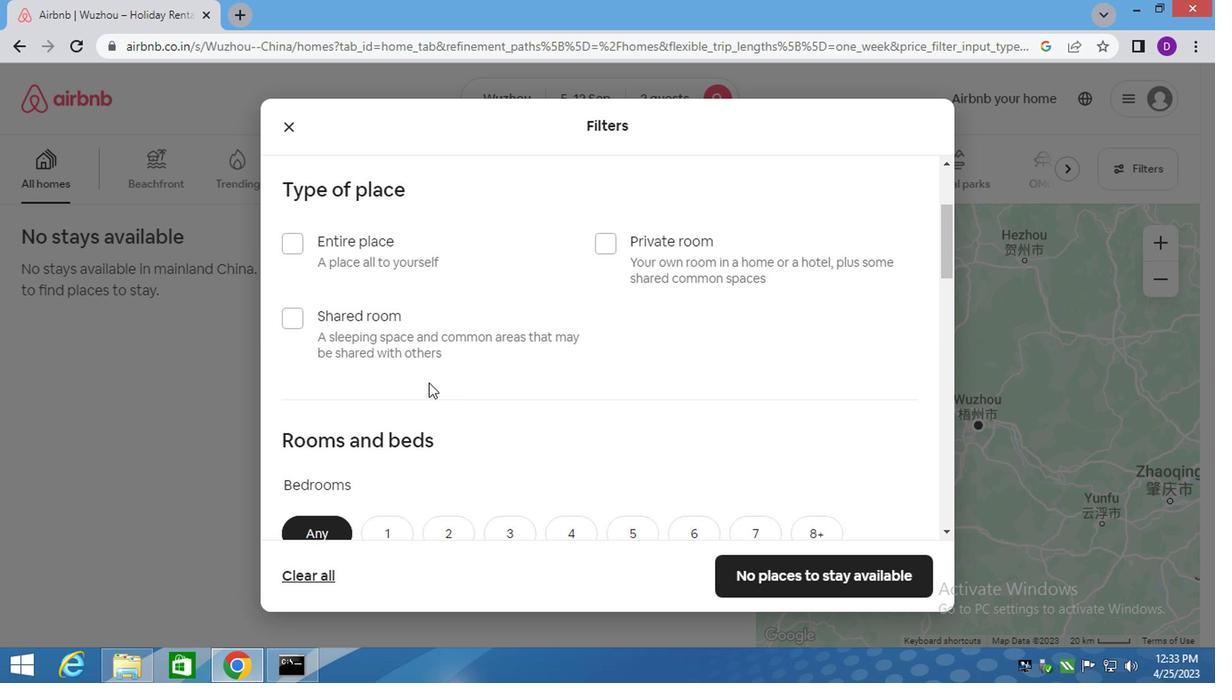 
Action: Mouse moved to (548, 348)
Screenshot: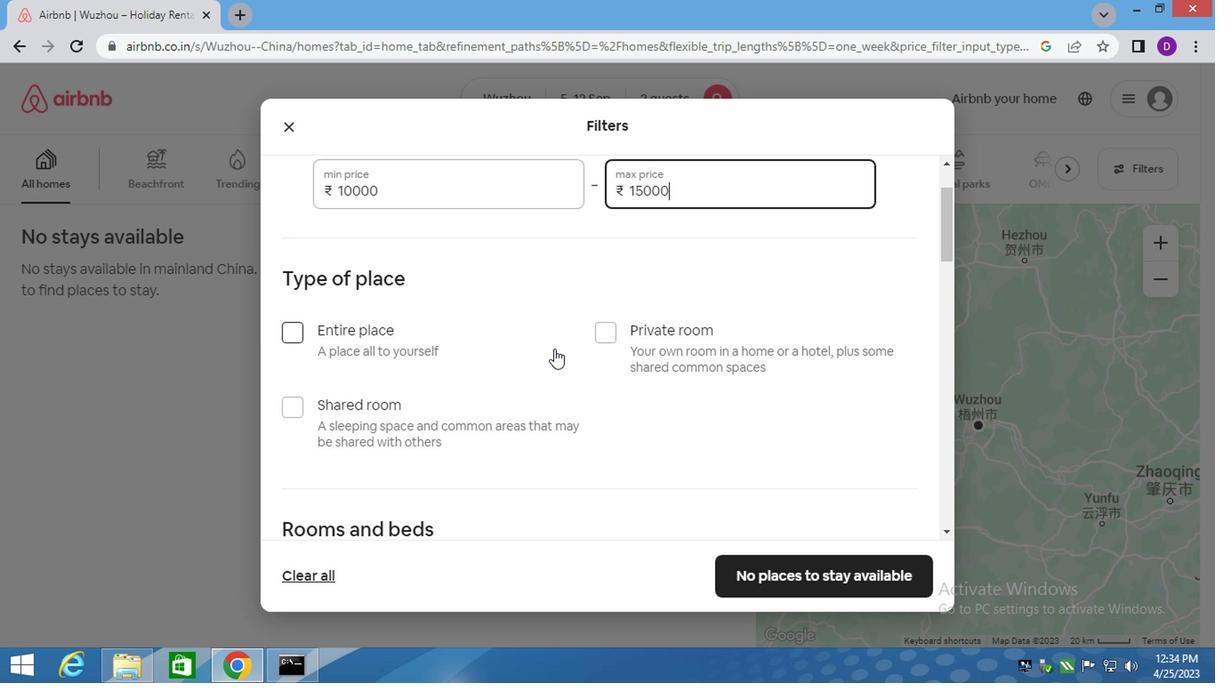 
Action: Mouse scrolled (548, 347) with delta (0, -1)
Screenshot: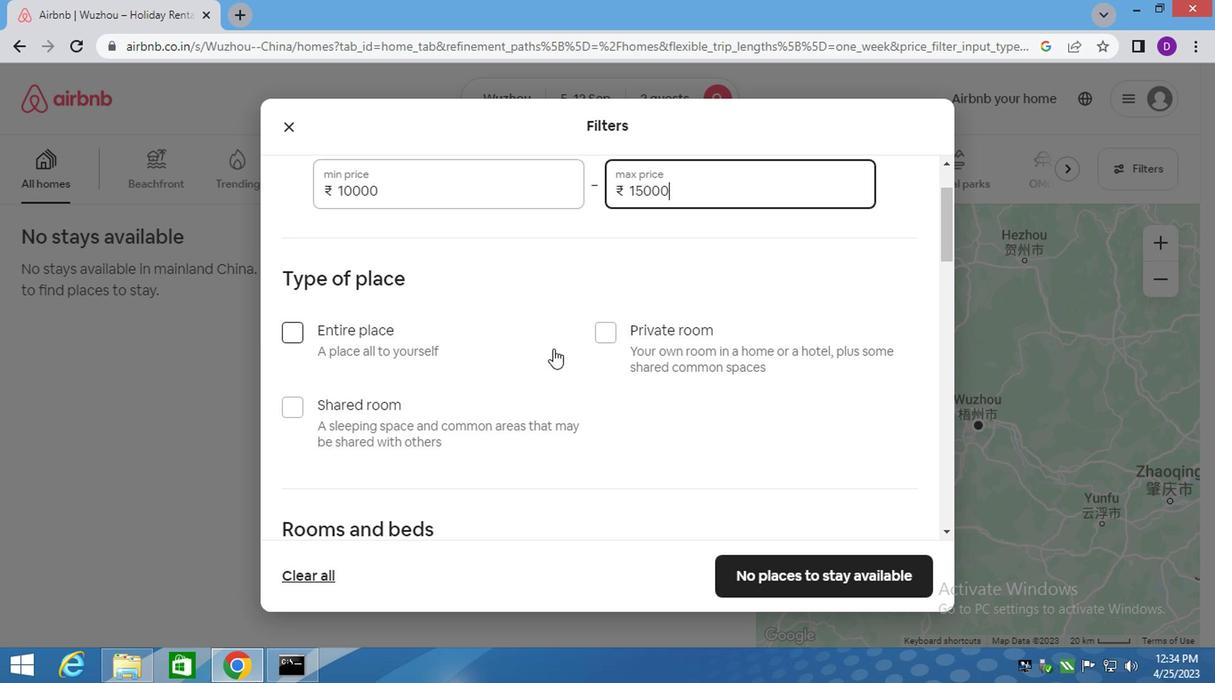 
Action: Mouse moved to (543, 350)
Screenshot: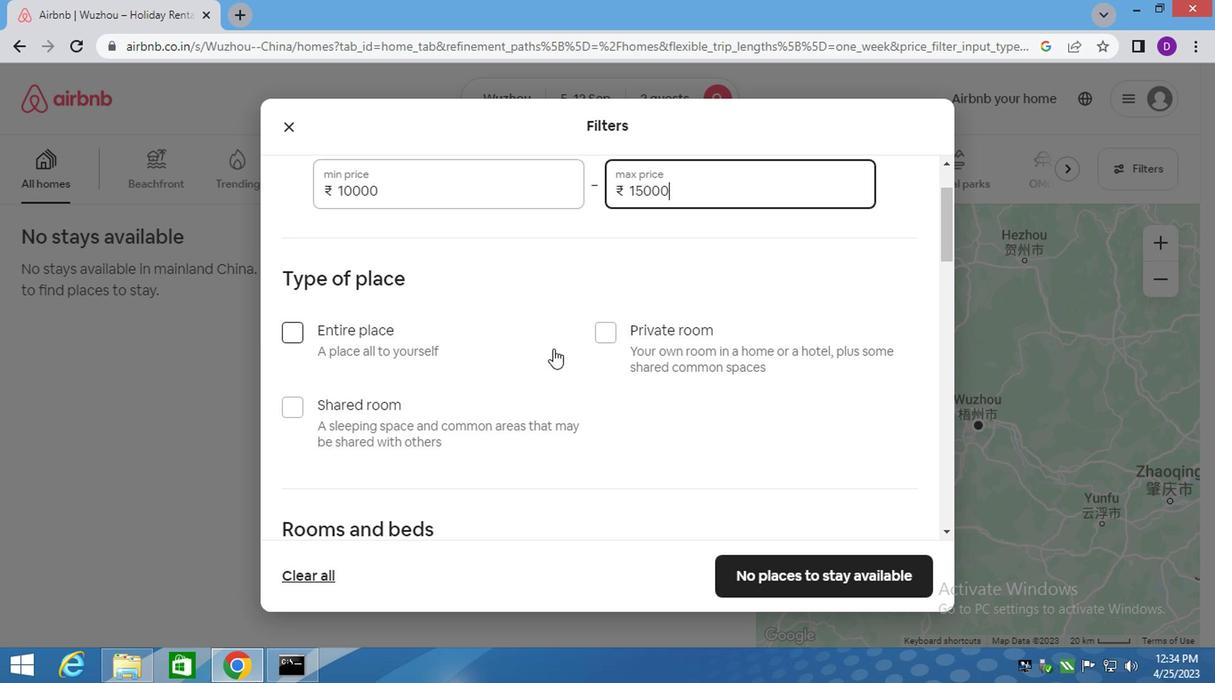 
Action: Mouse scrolled (544, 347) with delta (0, -1)
Screenshot: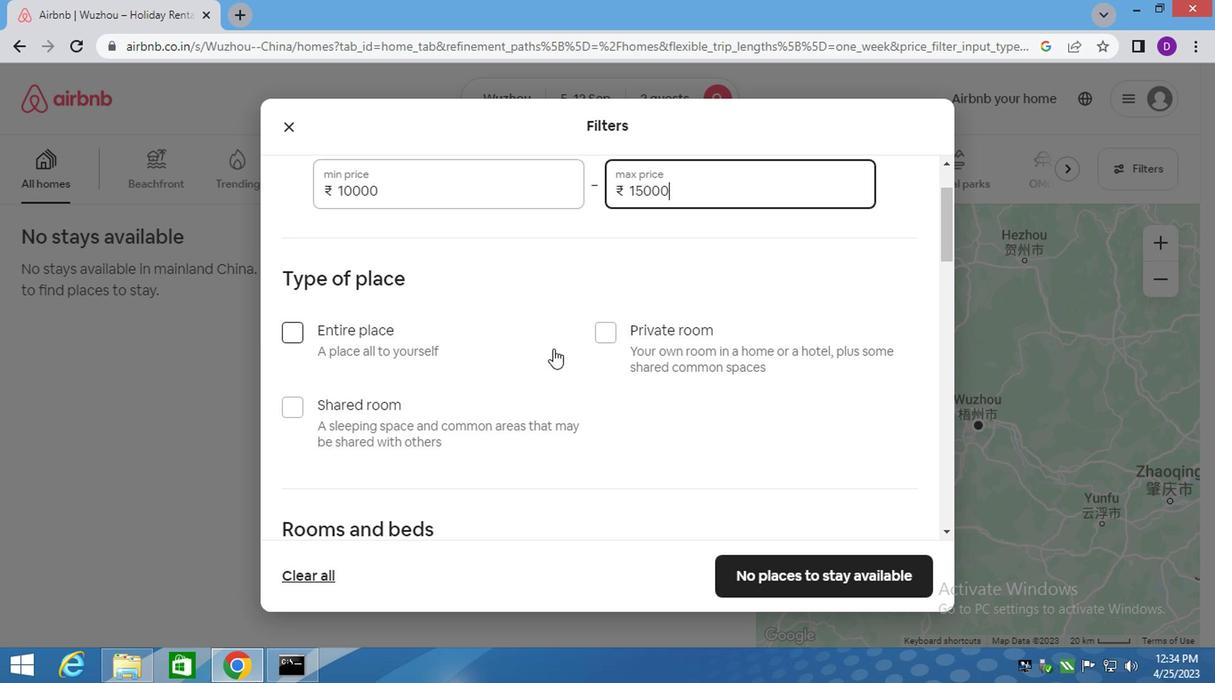 
Action: Mouse scrolled (543, 349) with delta (0, 0)
Screenshot: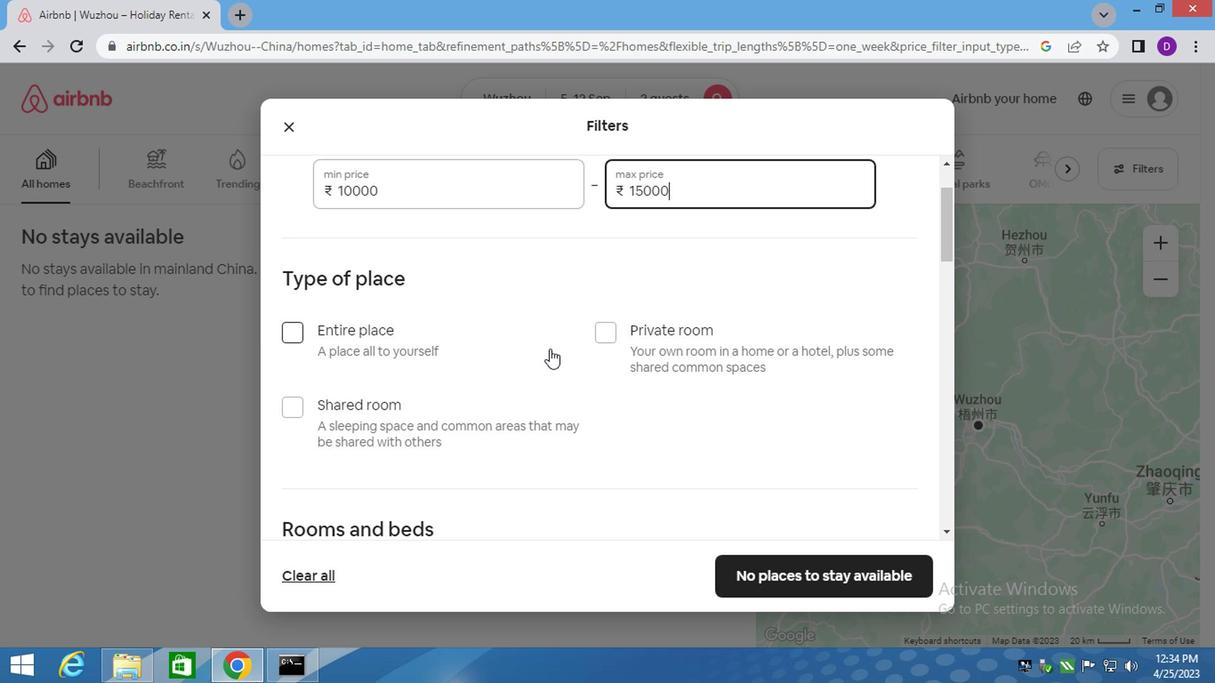 
Action: Mouse moved to (529, 358)
Screenshot: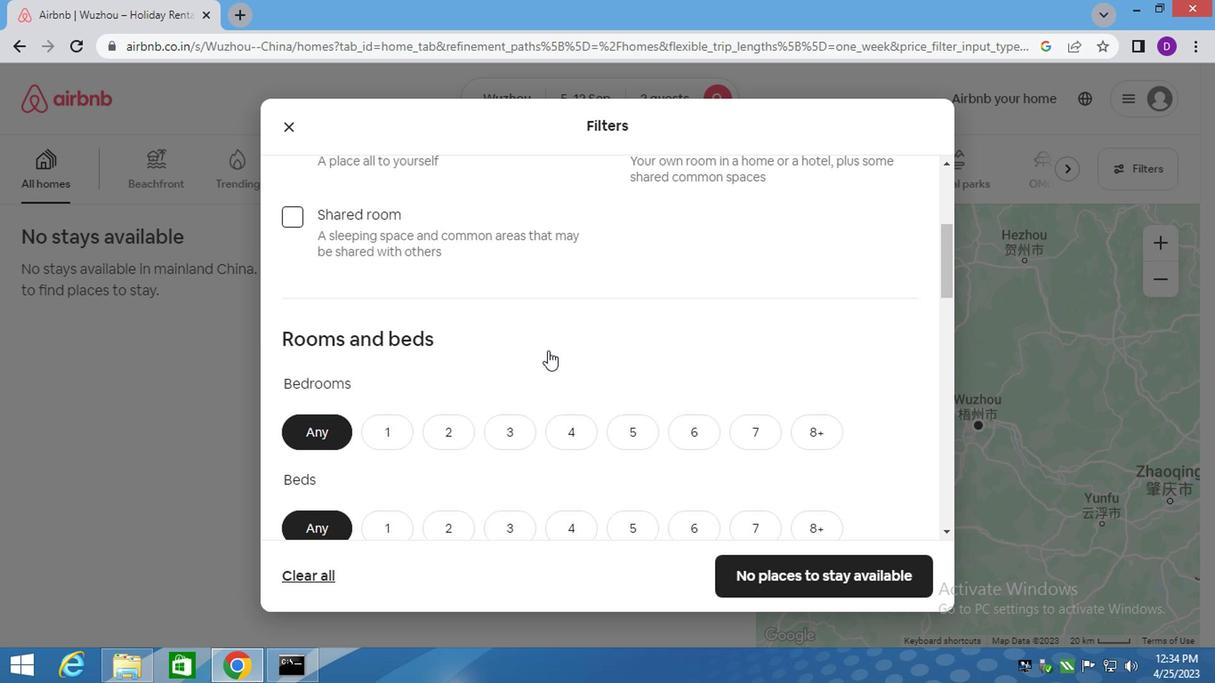 
Action: Mouse scrolled (529, 358) with delta (0, 0)
Screenshot: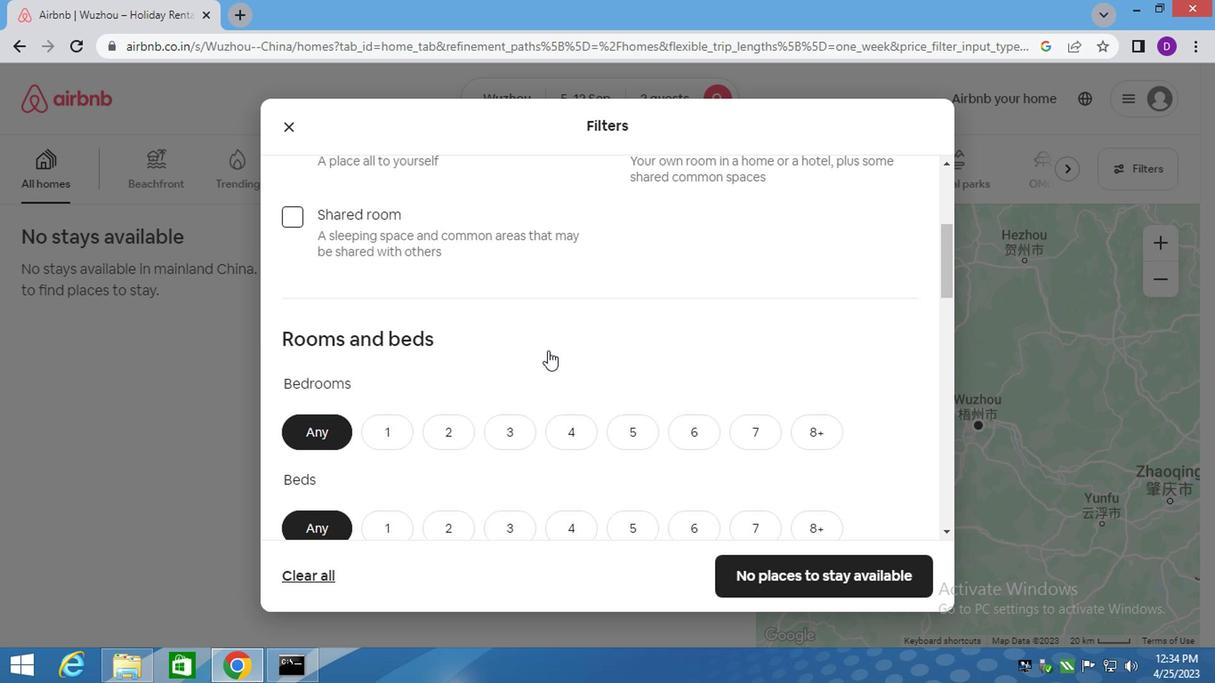 
Action: Mouse moved to (522, 361)
Screenshot: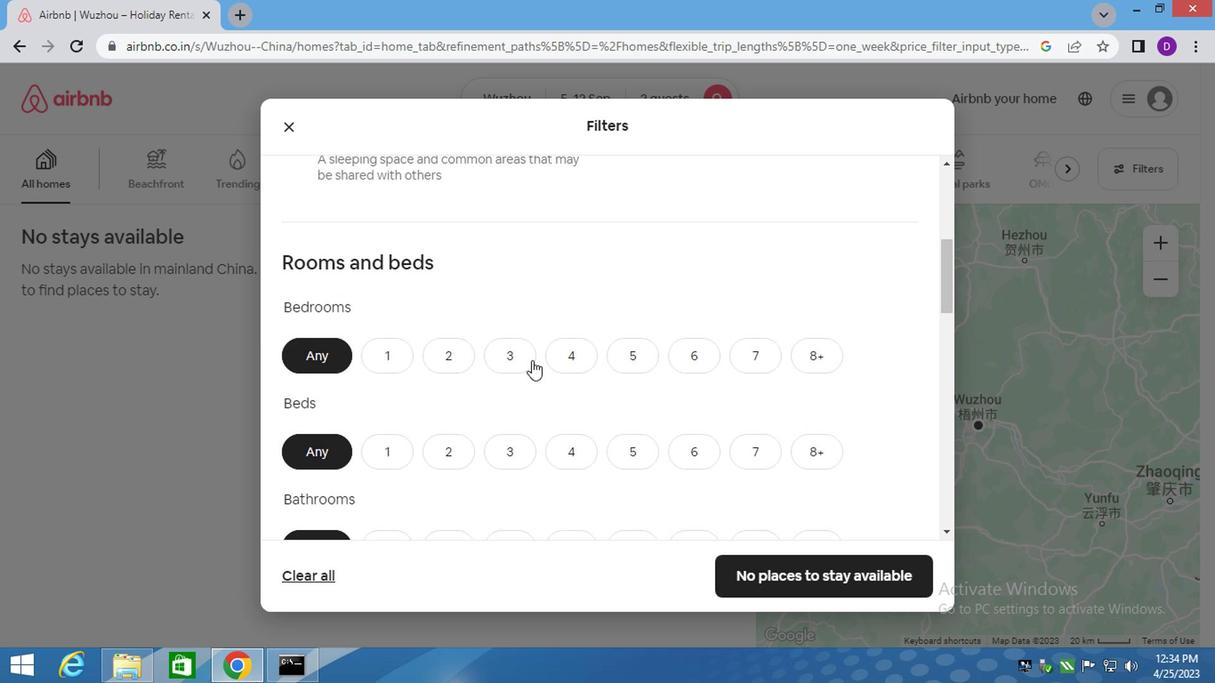
Action: Mouse scrolled (527, 360) with delta (0, 0)
Screenshot: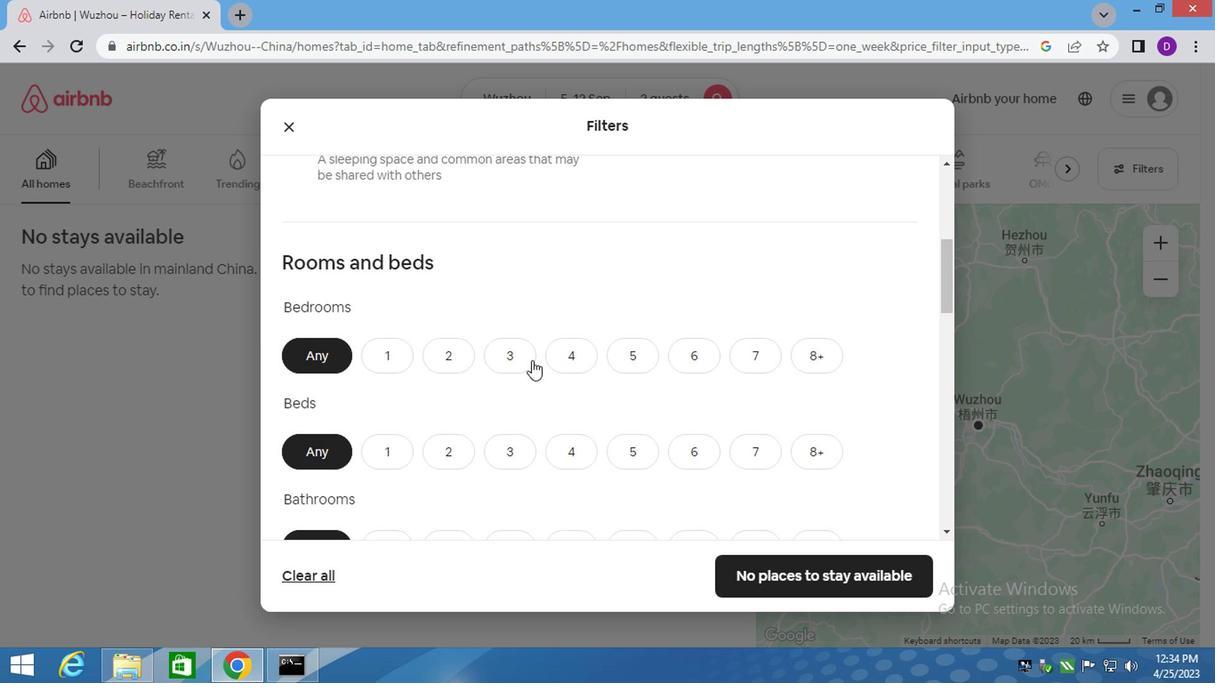 
Action: Mouse moved to (381, 186)
Screenshot: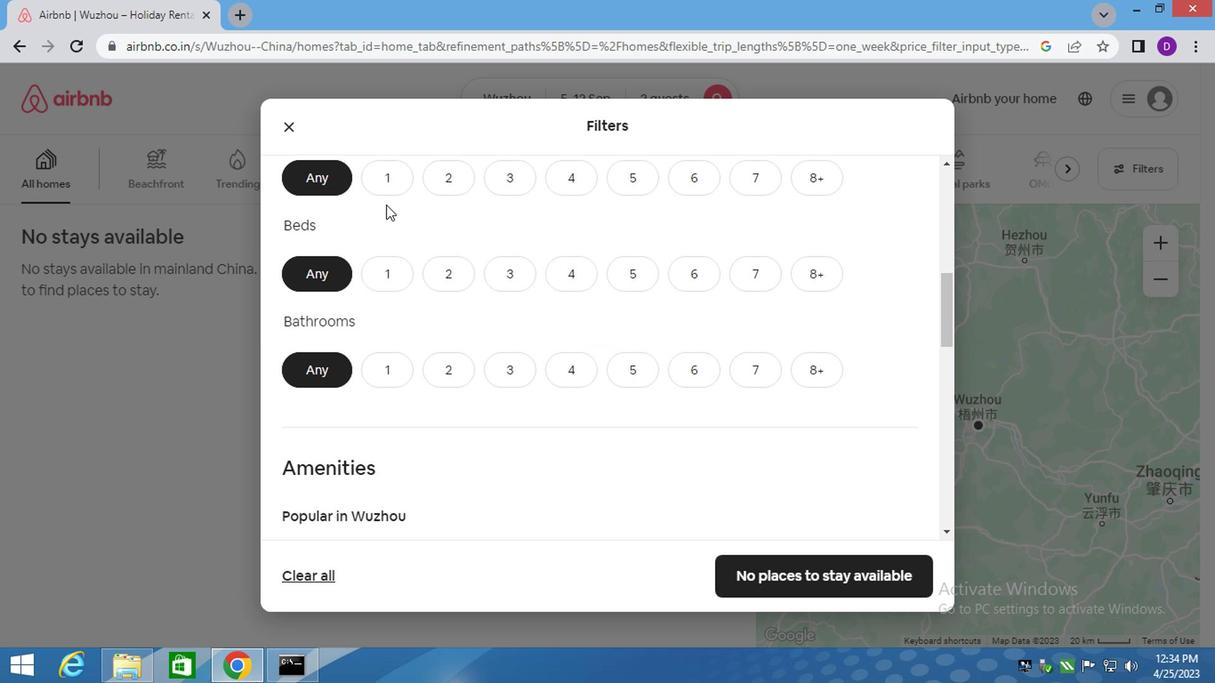 
Action: Mouse pressed left at (381, 186)
Screenshot: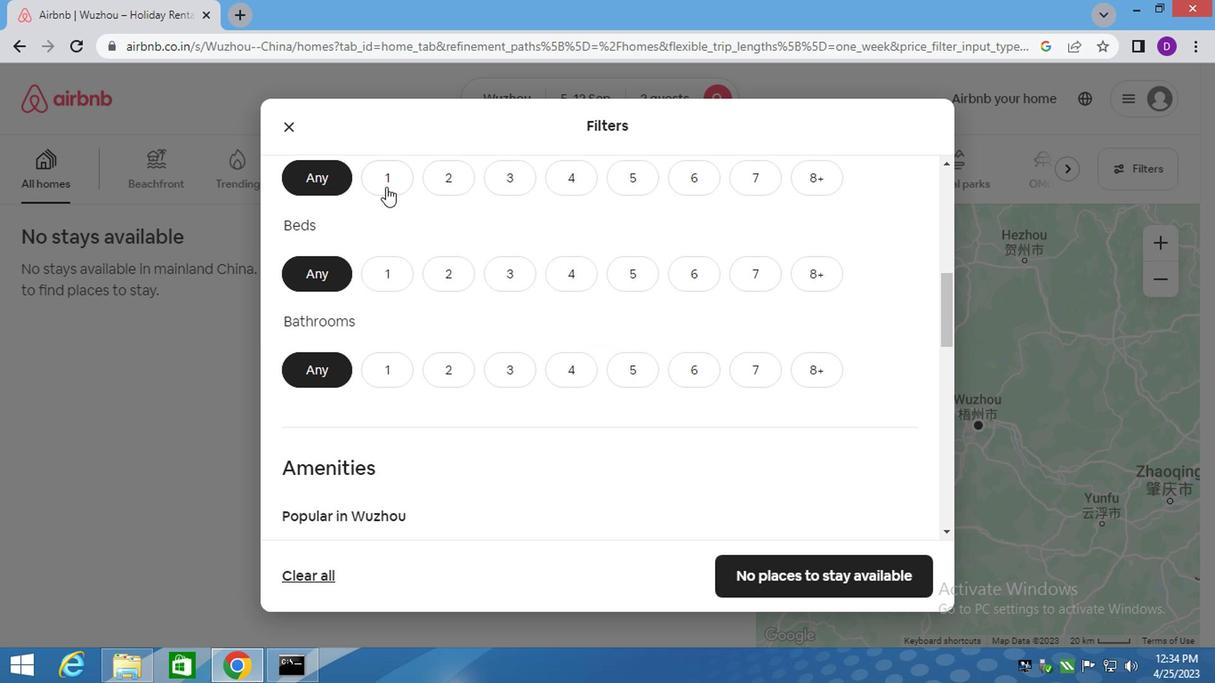 
Action: Mouse moved to (381, 274)
Screenshot: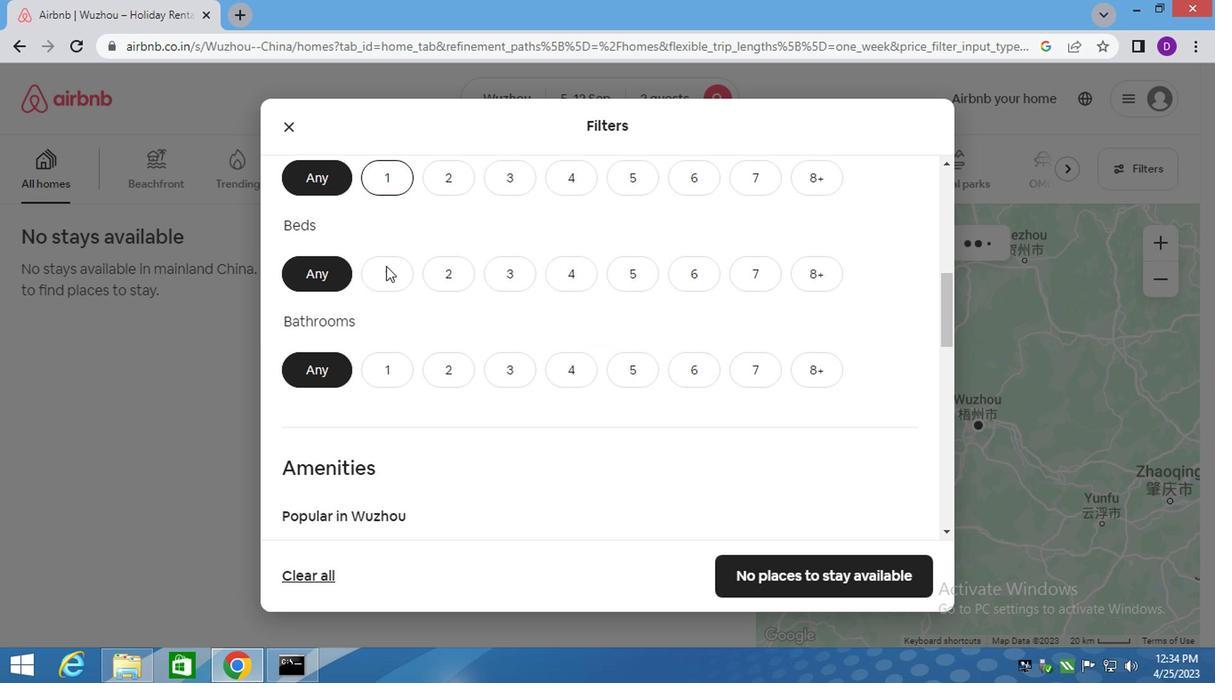 
Action: Mouse pressed left at (381, 274)
Screenshot: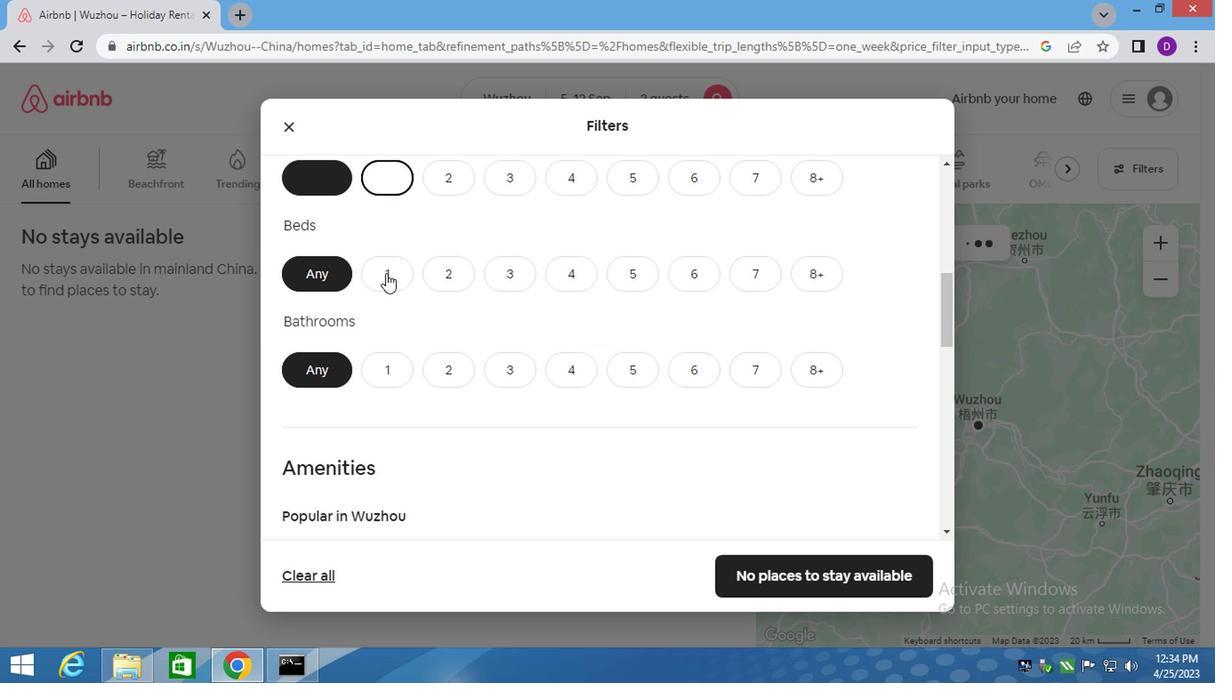 
Action: Mouse moved to (381, 379)
Screenshot: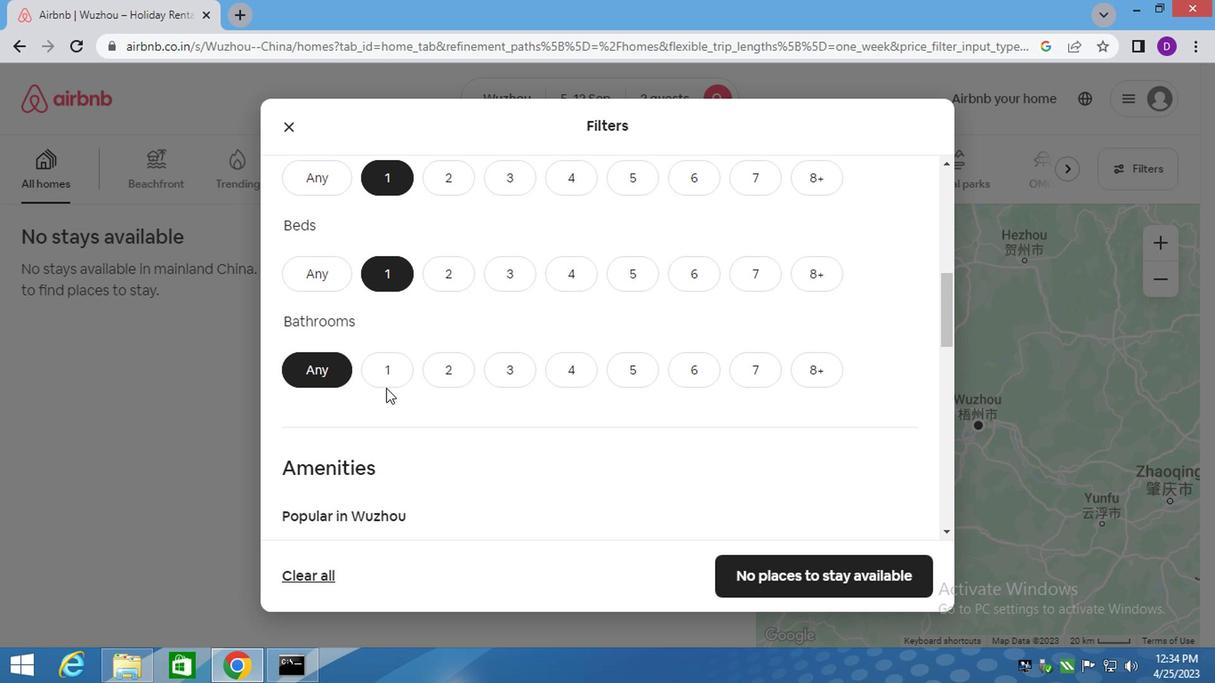 
Action: Mouse pressed left at (381, 379)
Screenshot: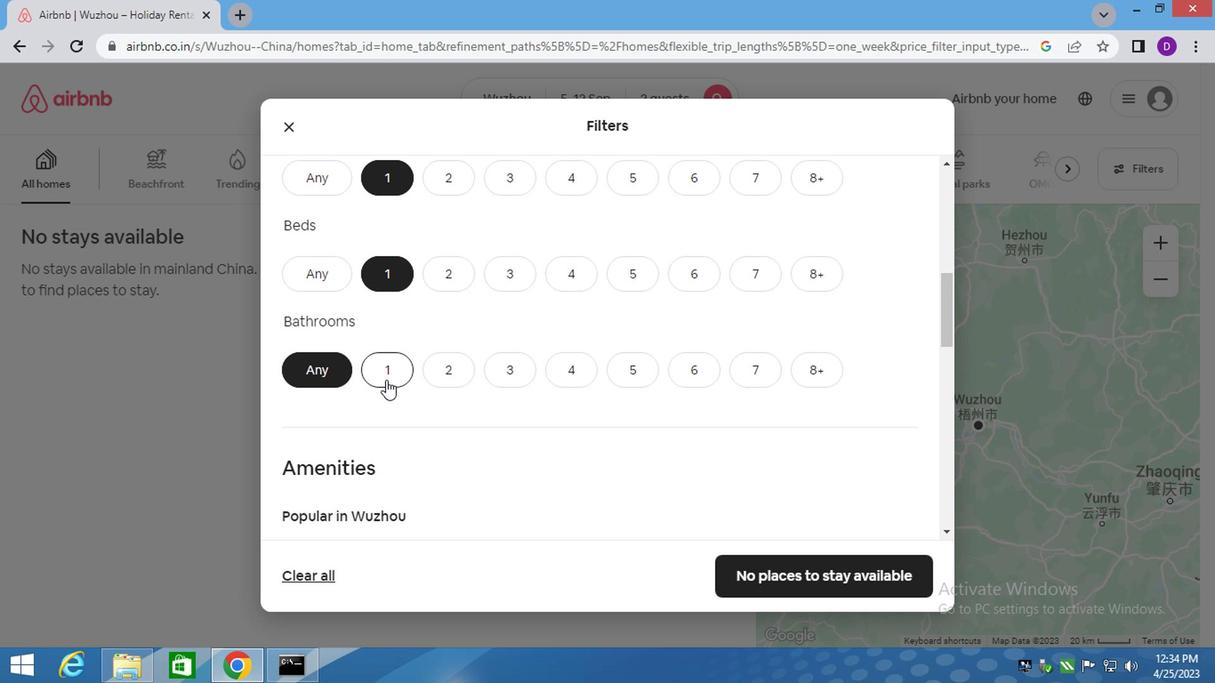 
Action: Mouse moved to (415, 398)
Screenshot: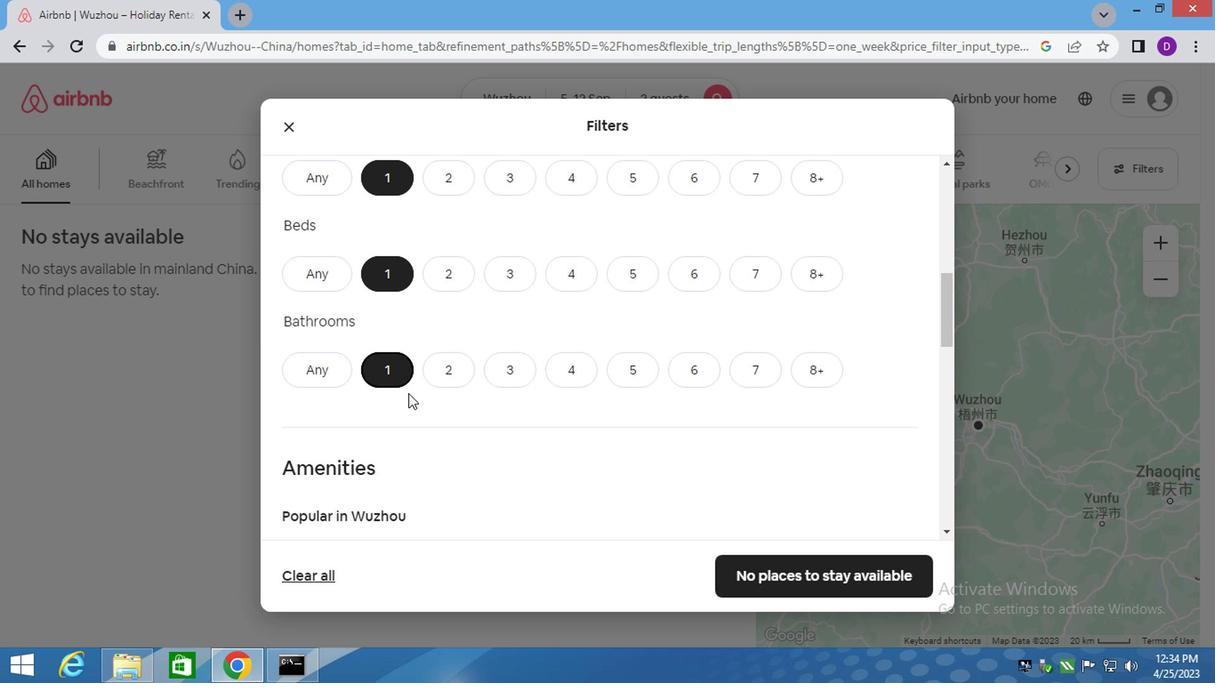 
Action: Mouse scrolled (415, 396) with delta (0, -1)
Screenshot: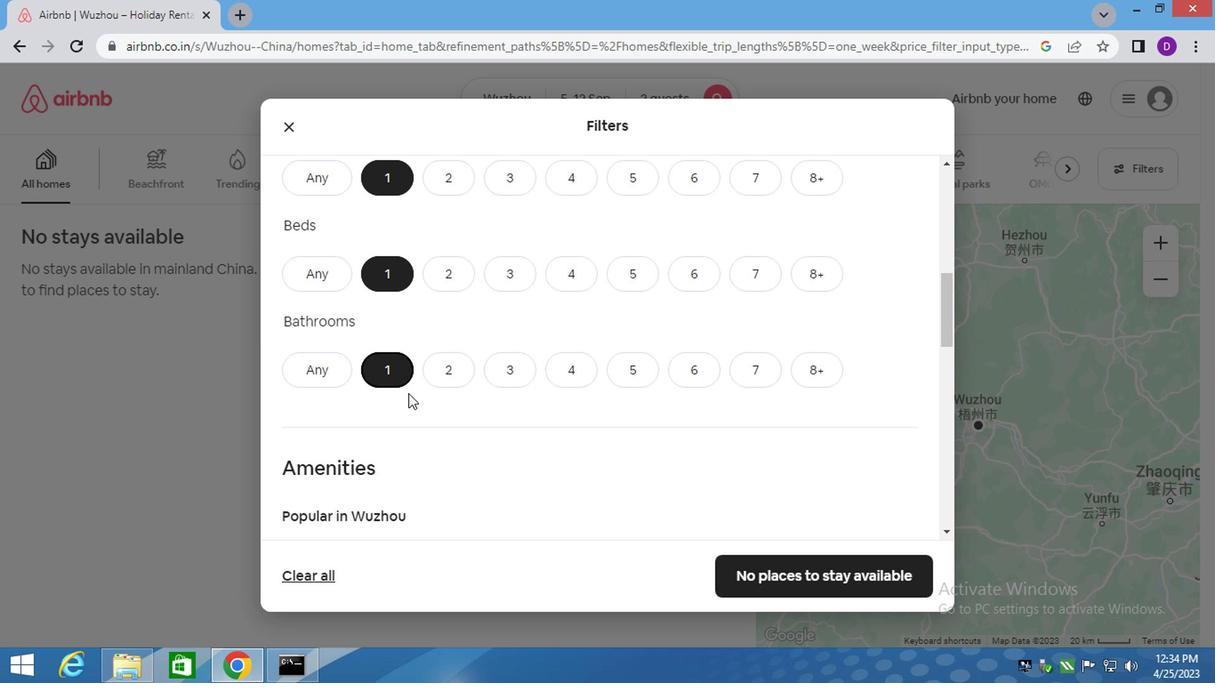 
Action: Mouse moved to (419, 398)
Screenshot: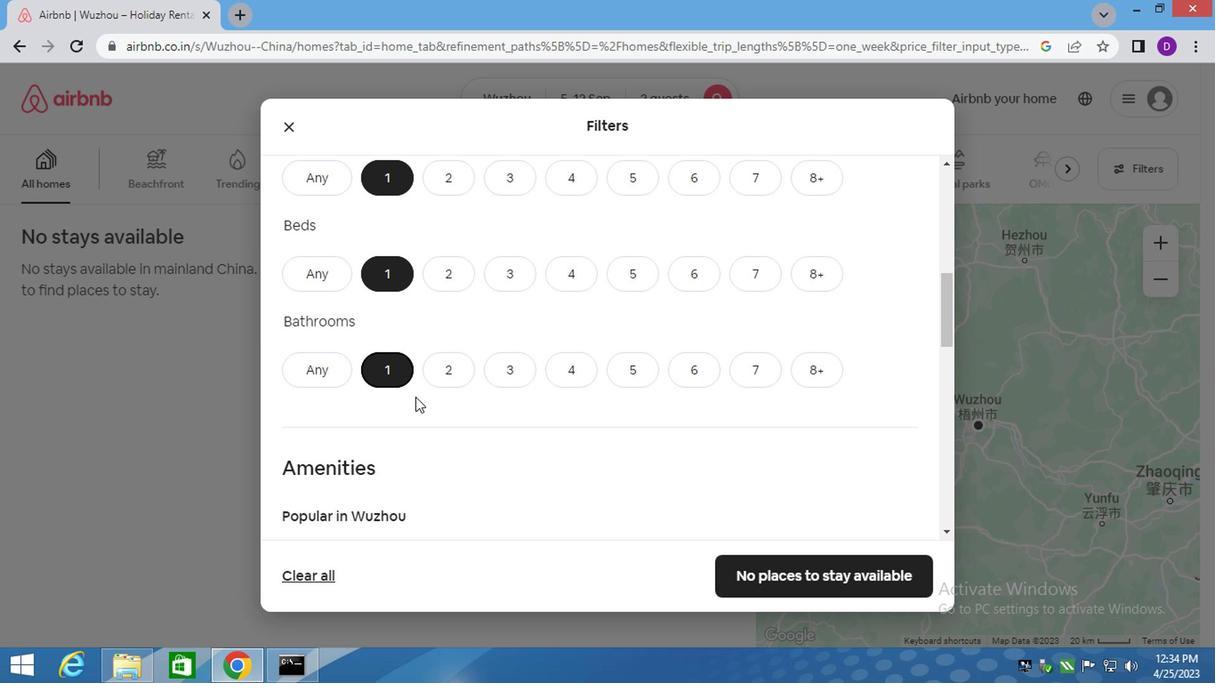 
Action: Mouse scrolled (419, 396) with delta (0, -1)
Screenshot: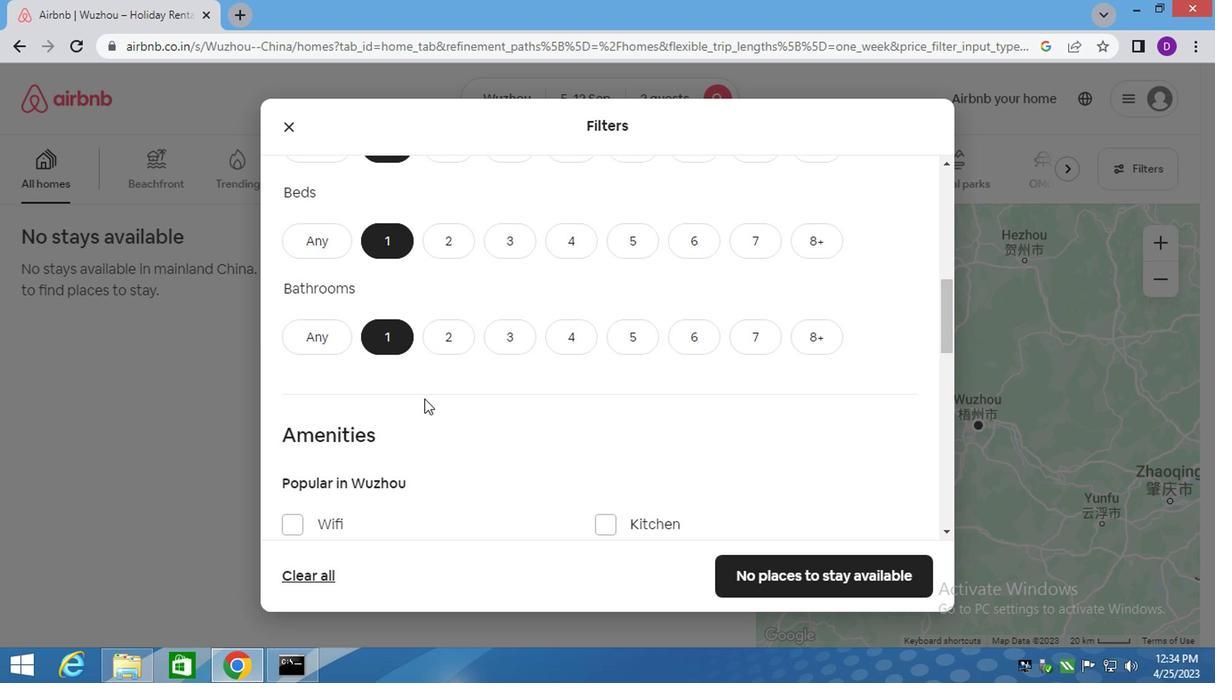 
Action: Mouse moved to (420, 398)
Screenshot: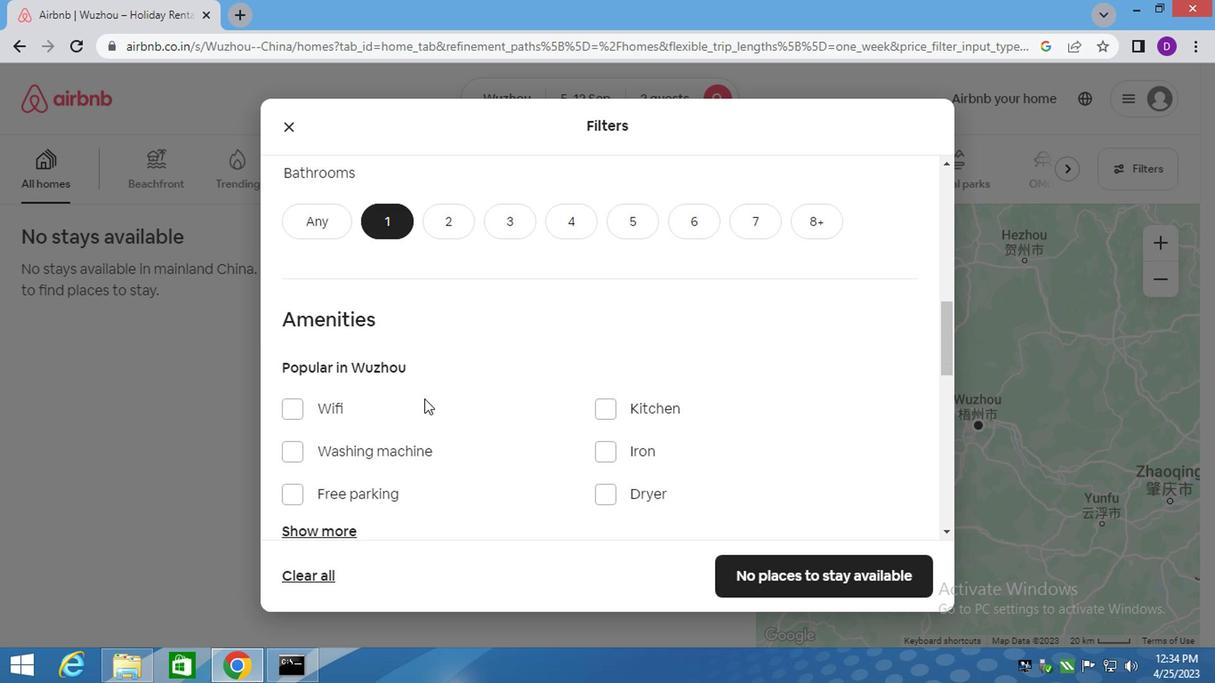 
Action: Mouse scrolled (420, 398) with delta (0, 0)
Screenshot: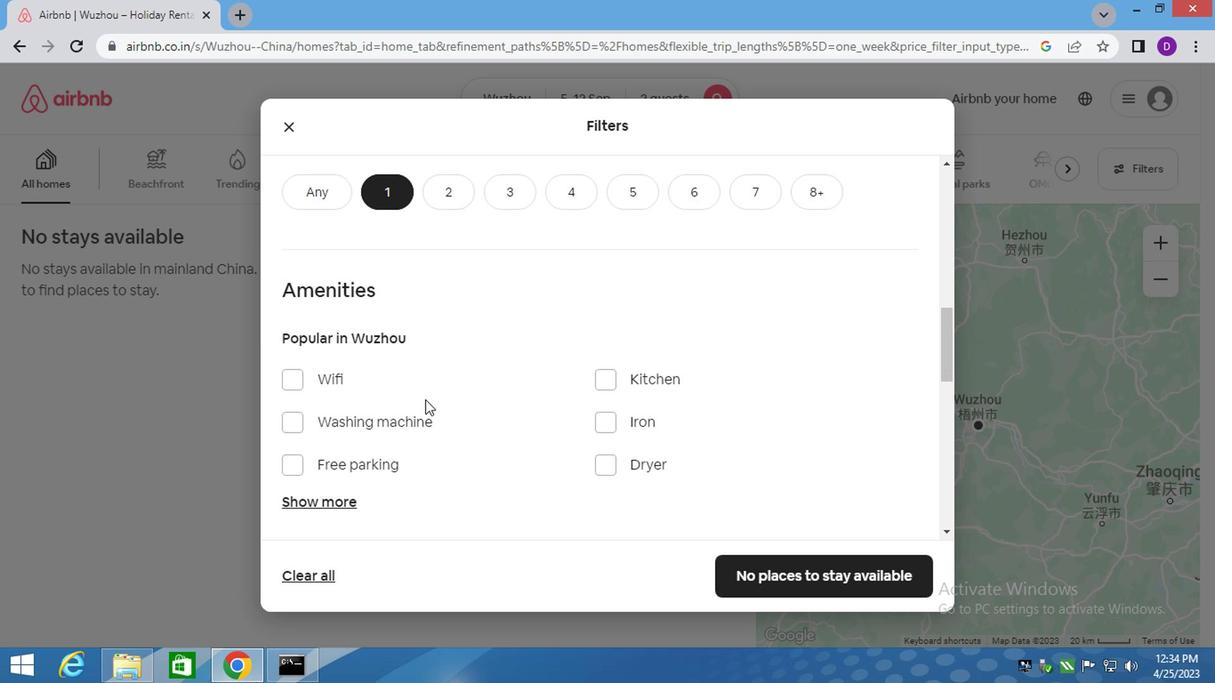 
Action: Mouse moved to (290, 324)
Screenshot: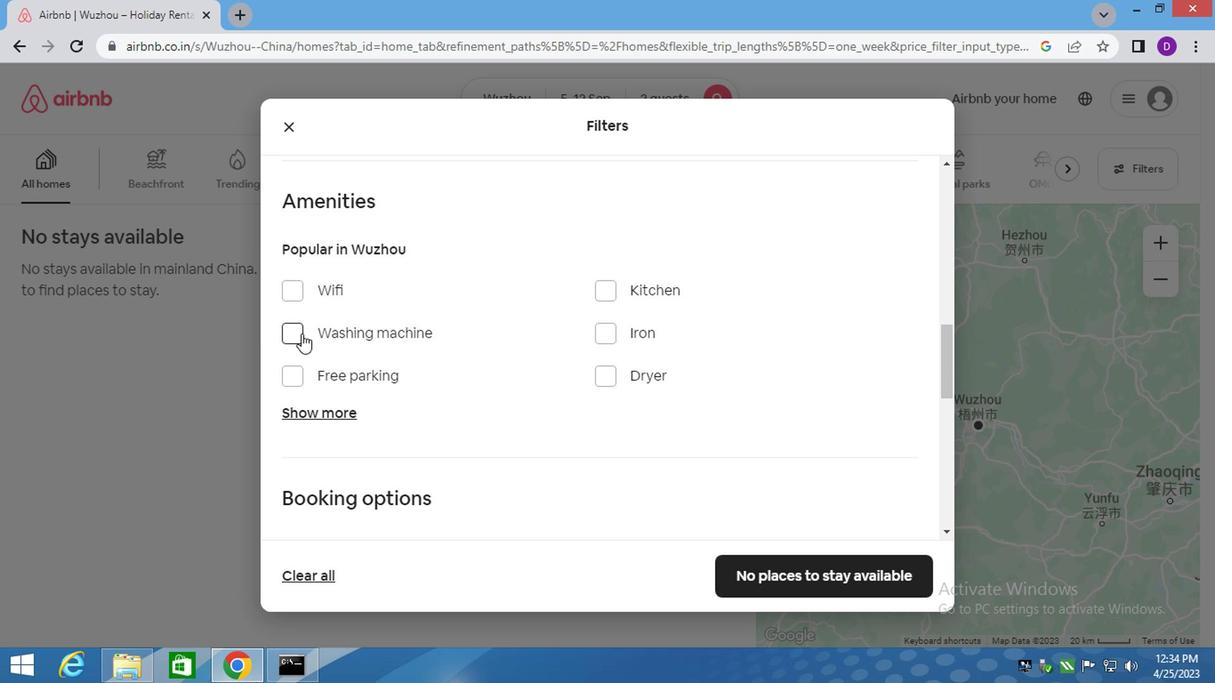 
Action: Mouse pressed left at (290, 324)
Screenshot: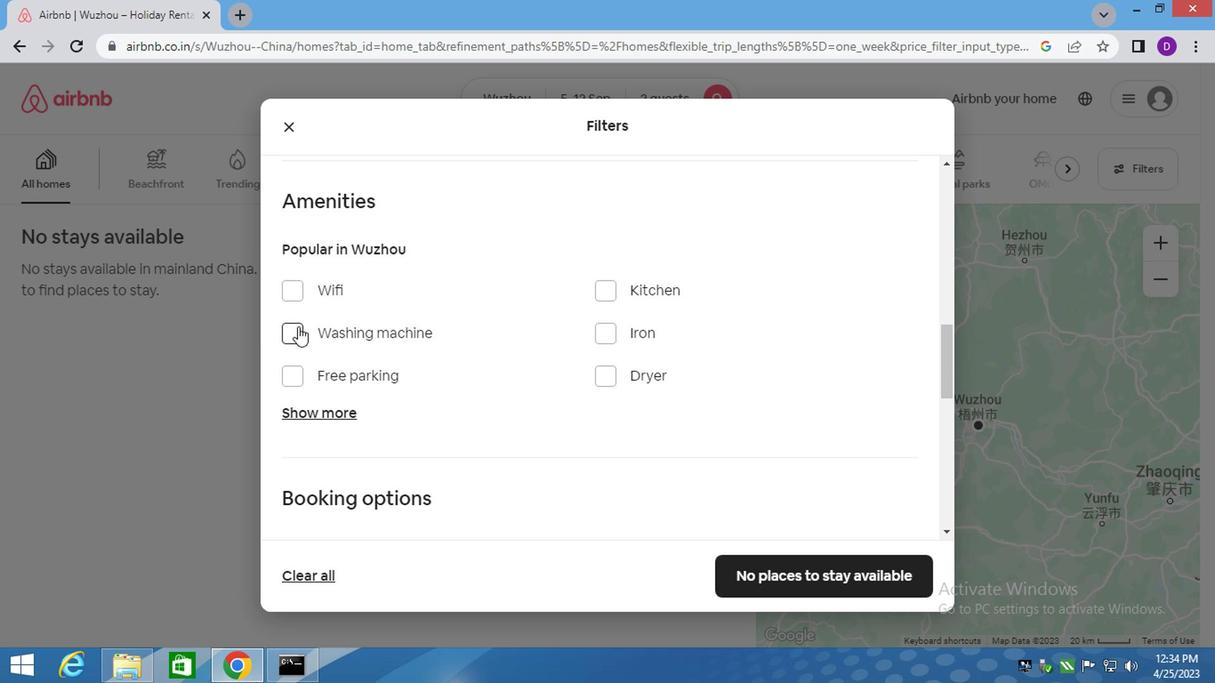 
Action: Mouse moved to (429, 382)
Screenshot: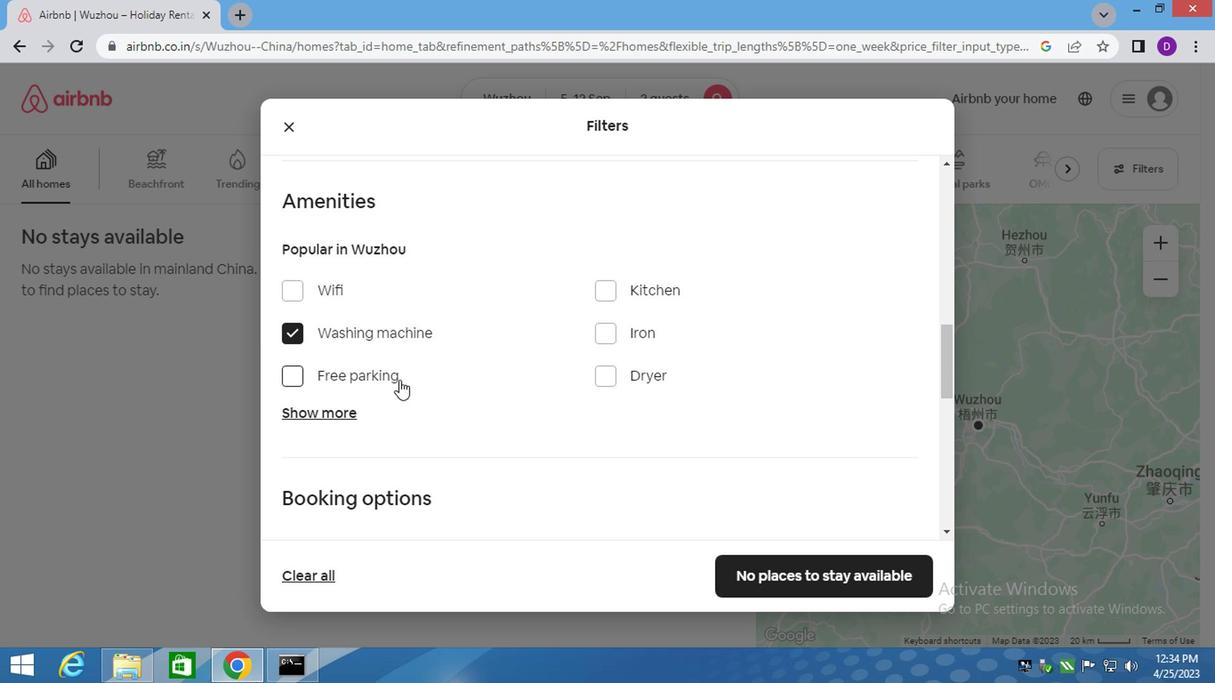 
Action: Mouse scrolled (429, 382) with delta (0, 0)
Screenshot: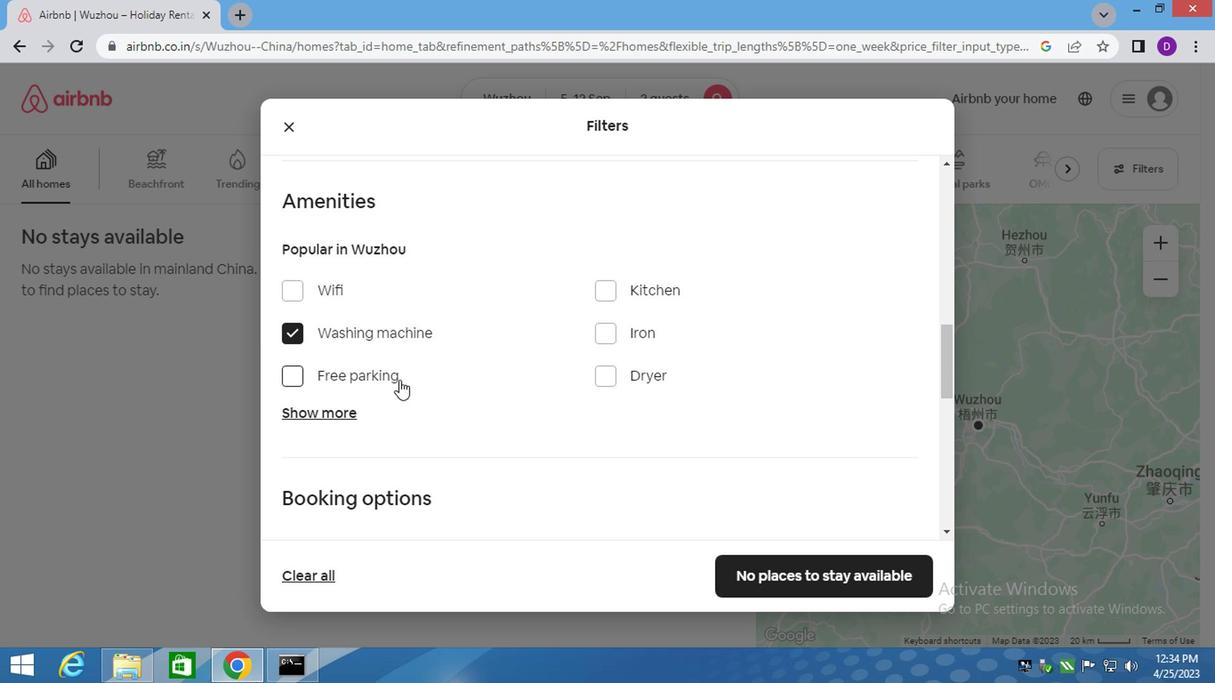 
Action: Mouse moved to (430, 382)
Screenshot: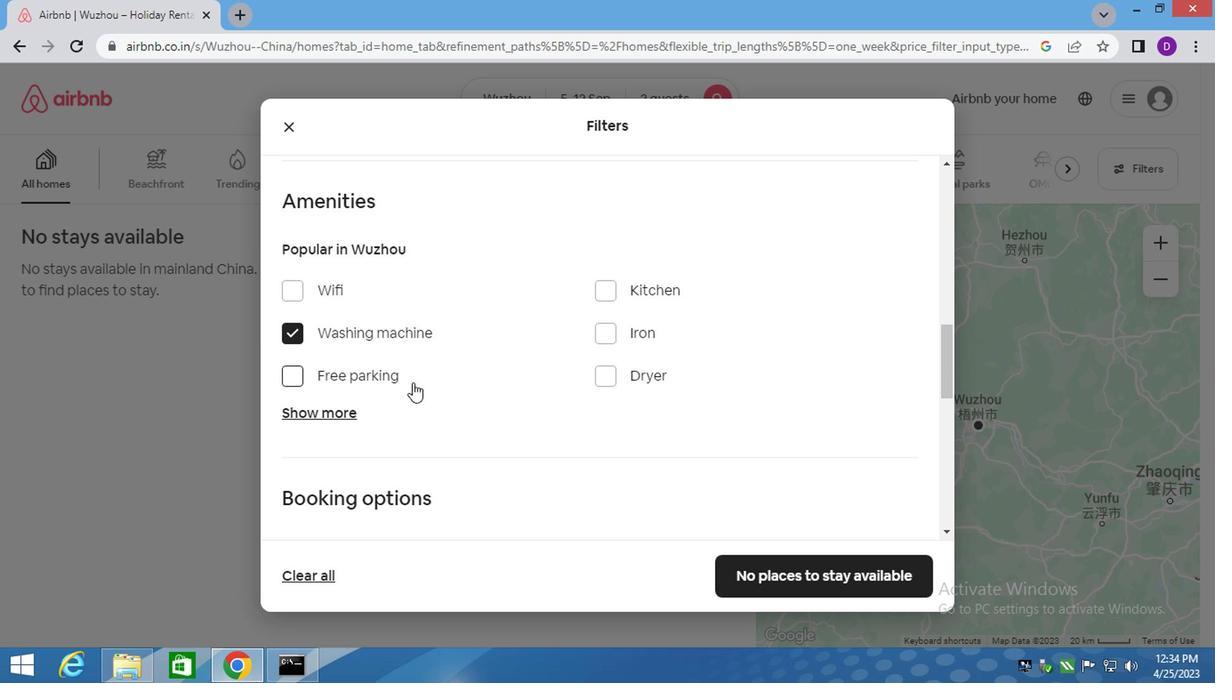 
Action: Mouse scrolled (430, 382) with delta (0, 0)
Screenshot: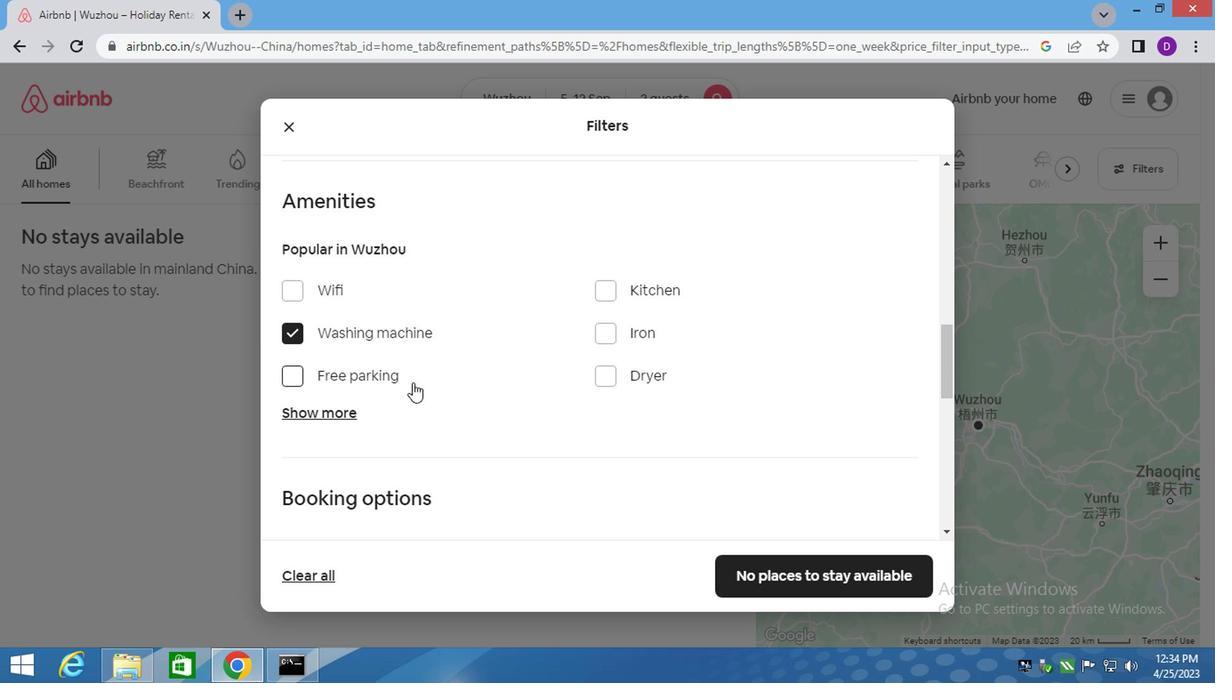 
Action: Mouse scrolled (430, 382) with delta (0, 0)
Screenshot: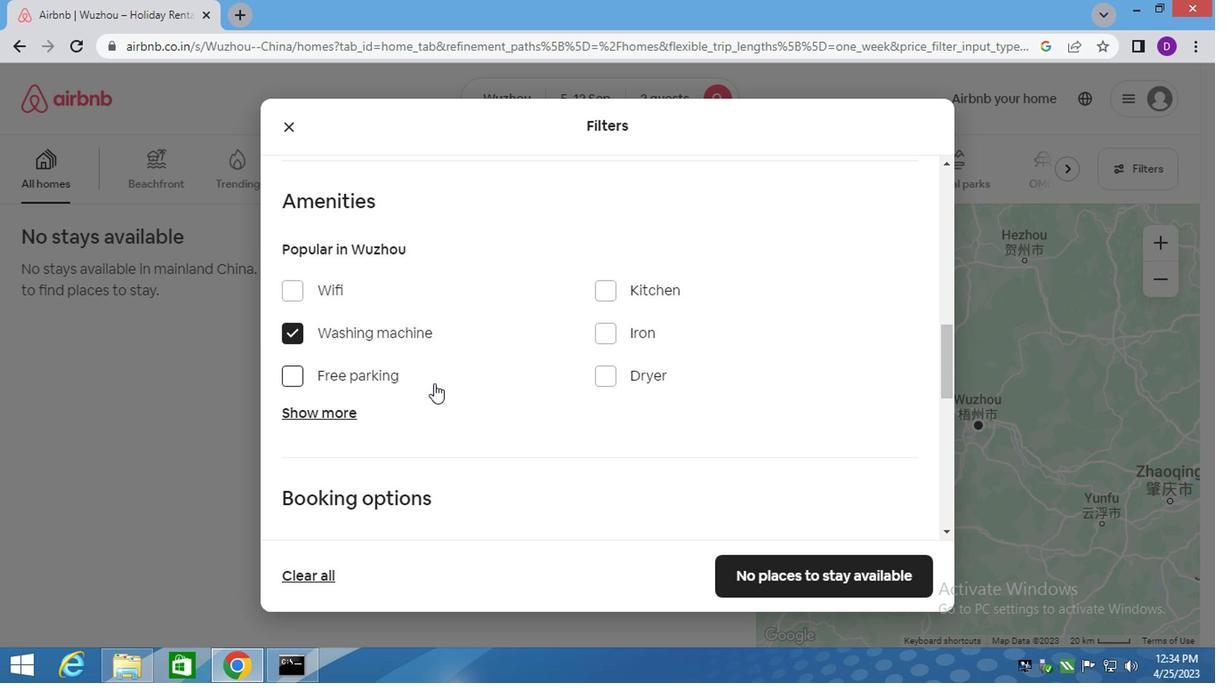 
Action: Mouse scrolled (430, 382) with delta (0, 0)
Screenshot: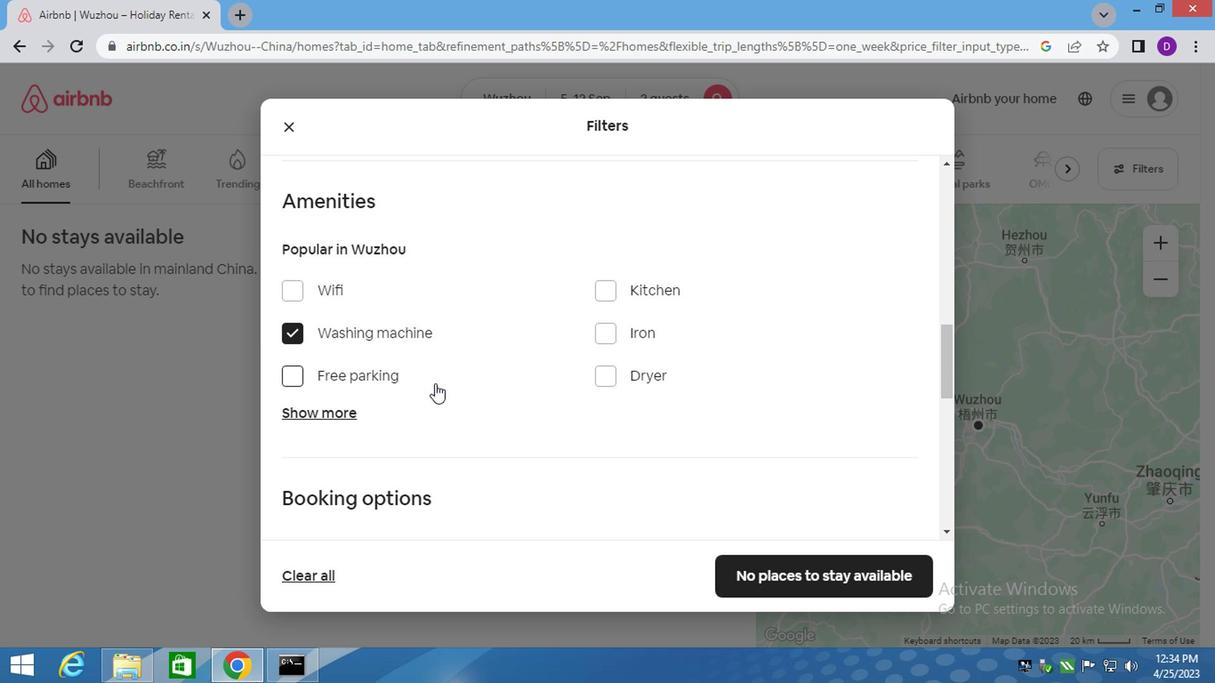
Action: Mouse moved to (874, 260)
Screenshot: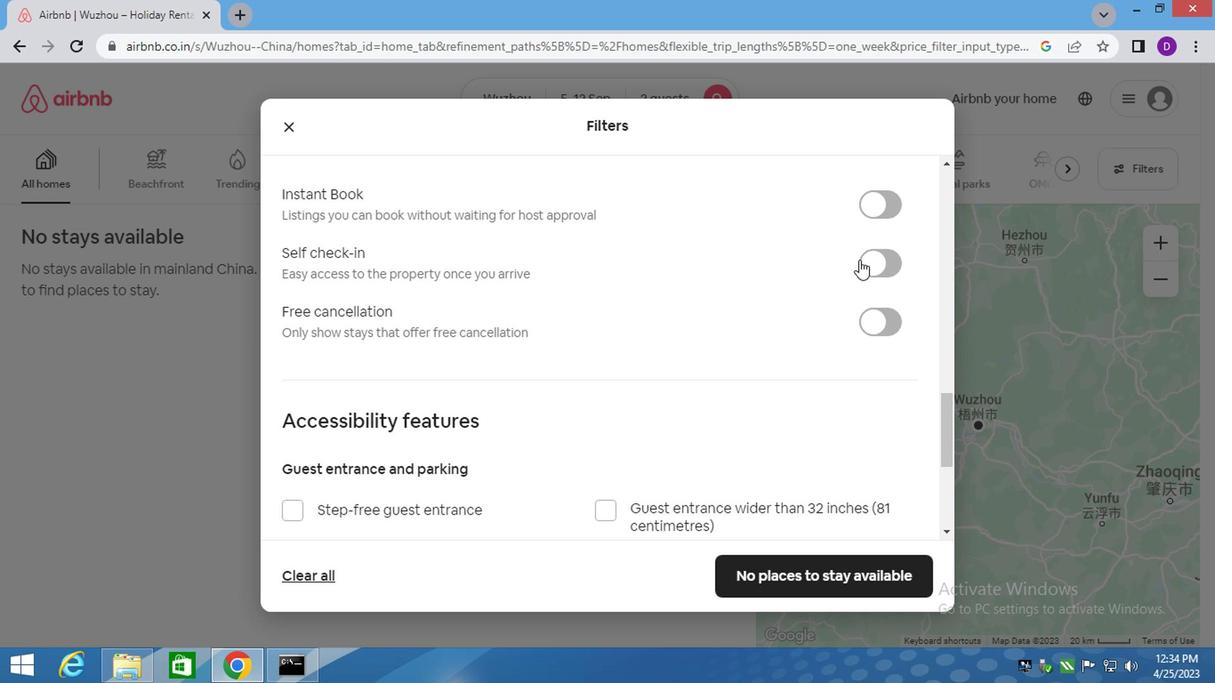 
Action: Mouse pressed left at (874, 260)
Screenshot: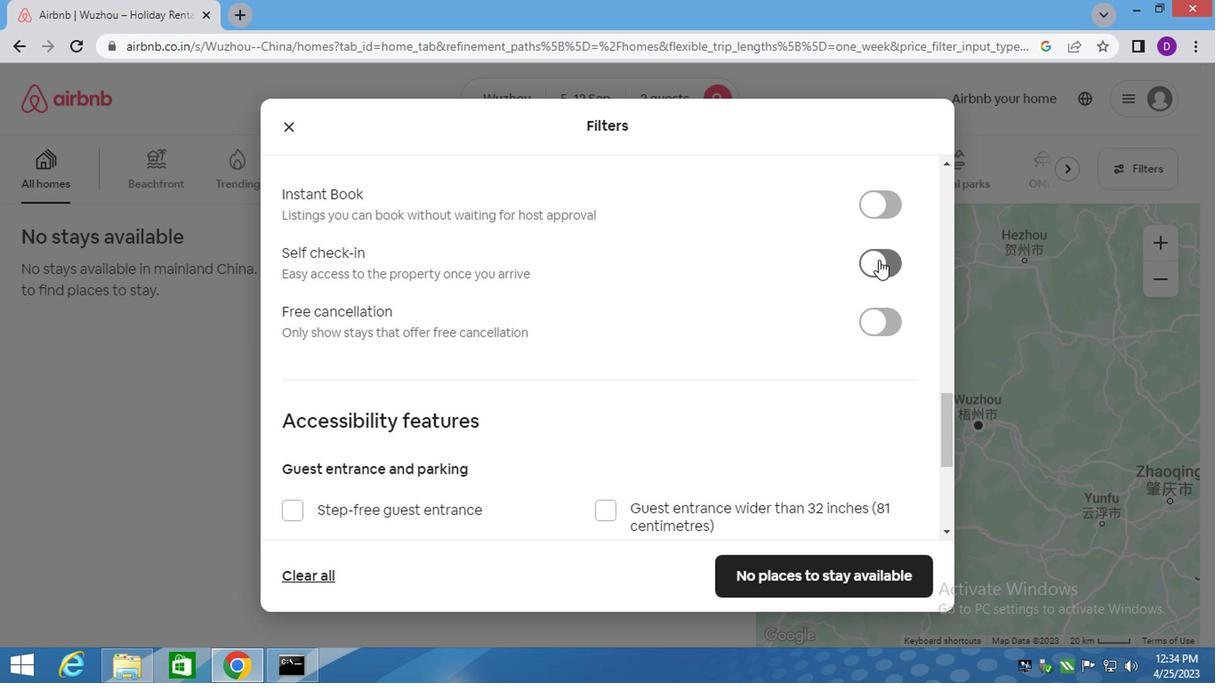 
Action: Mouse moved to (586, 345)
Screenshot: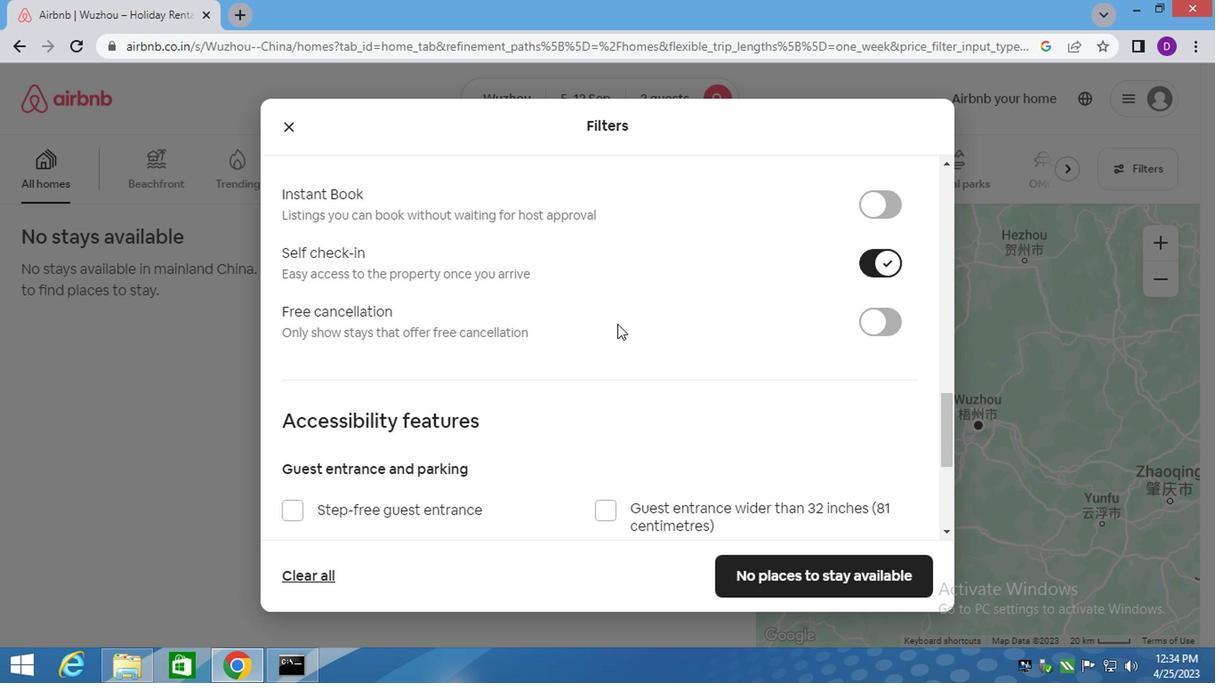 
Action: Mouse scrolled (586, 344) with delta (0, 0)
Screenshot: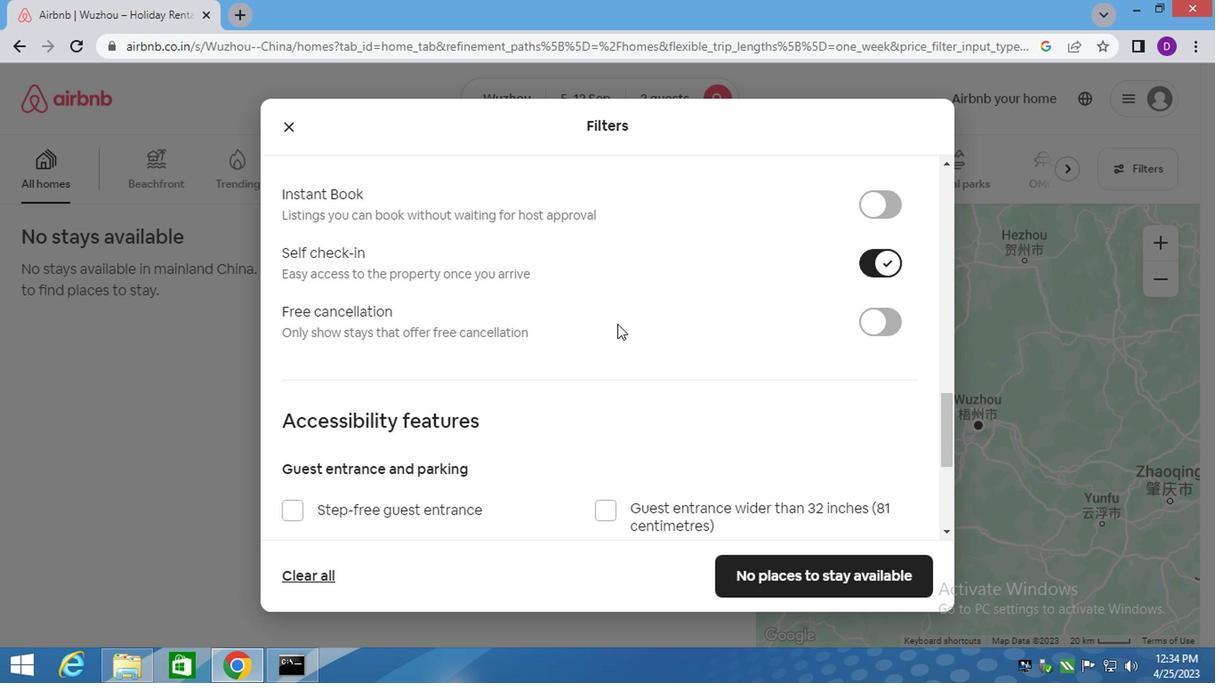 
Action: Mouse moved to (565, 358)
Screenshot: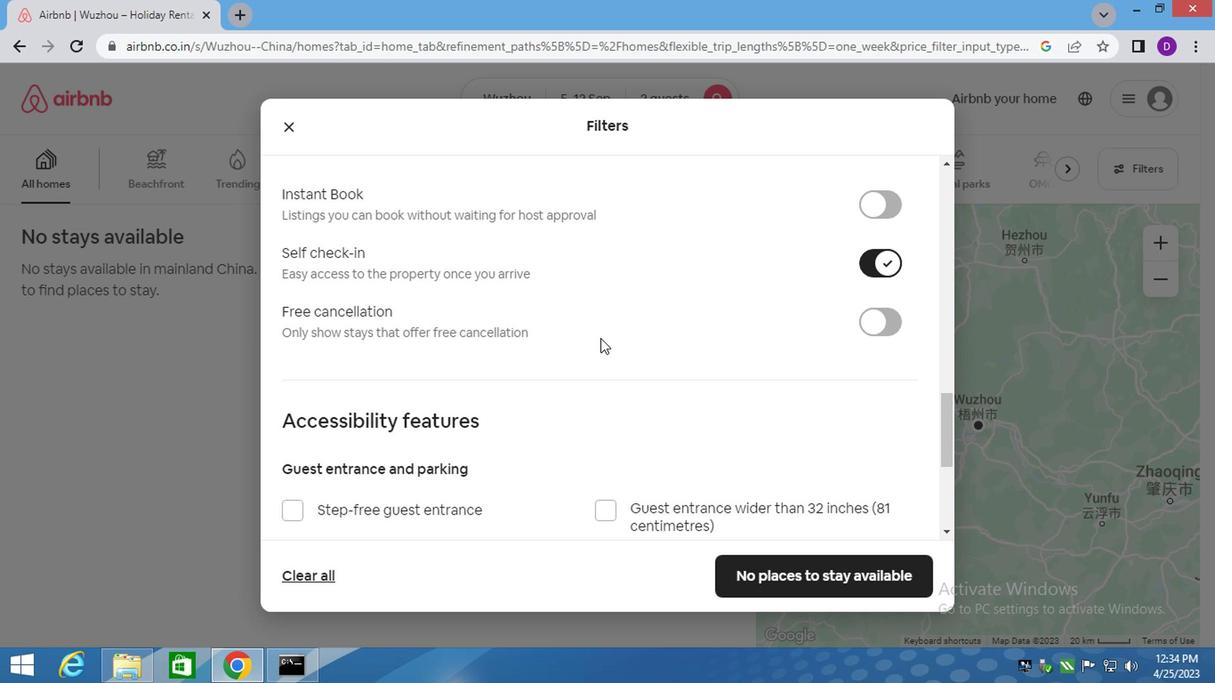 
Action: Mouse scrolled (569, 355) with delta (0, 0)
Screenshot: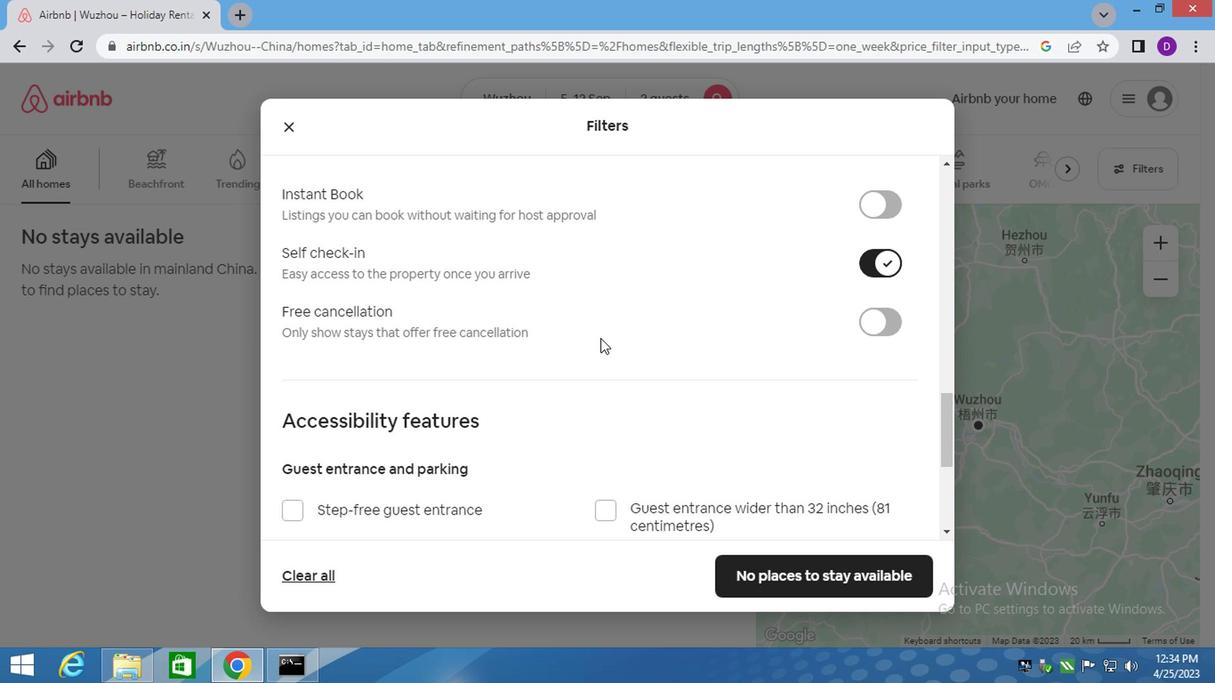 
Action: Mouse scrolled (565, 358) with delta (0, 0)
Screenshot: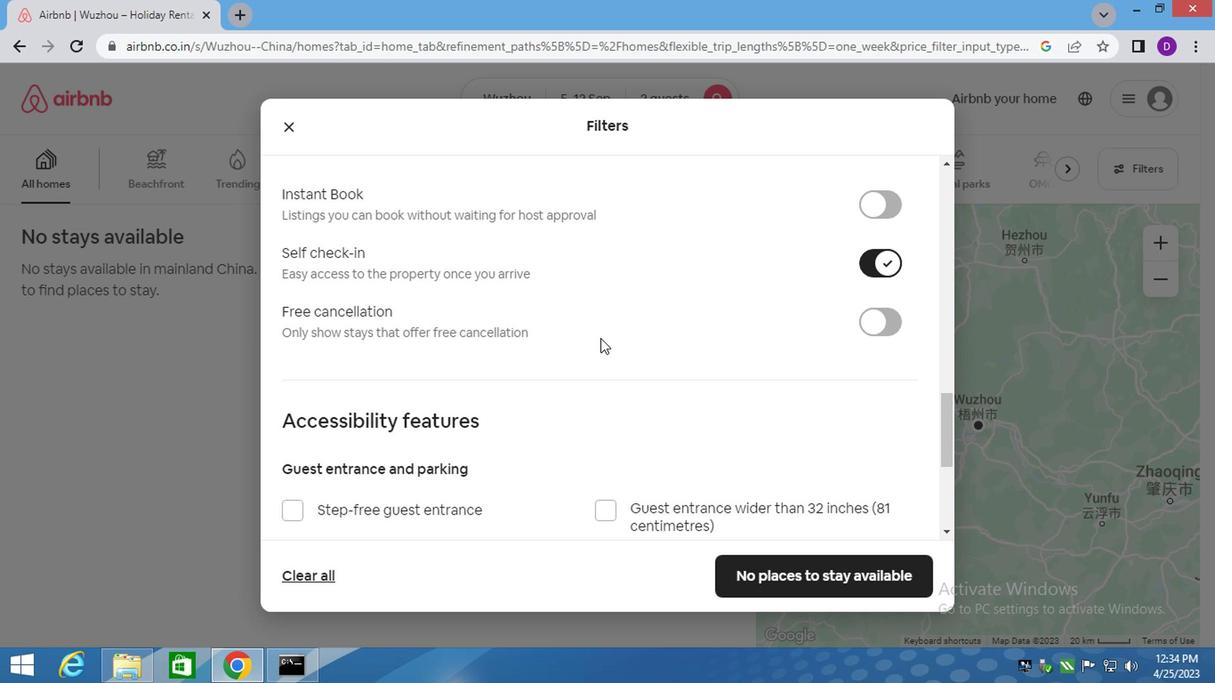 
Action: Mouse moved to (565, 417)
Screenshot: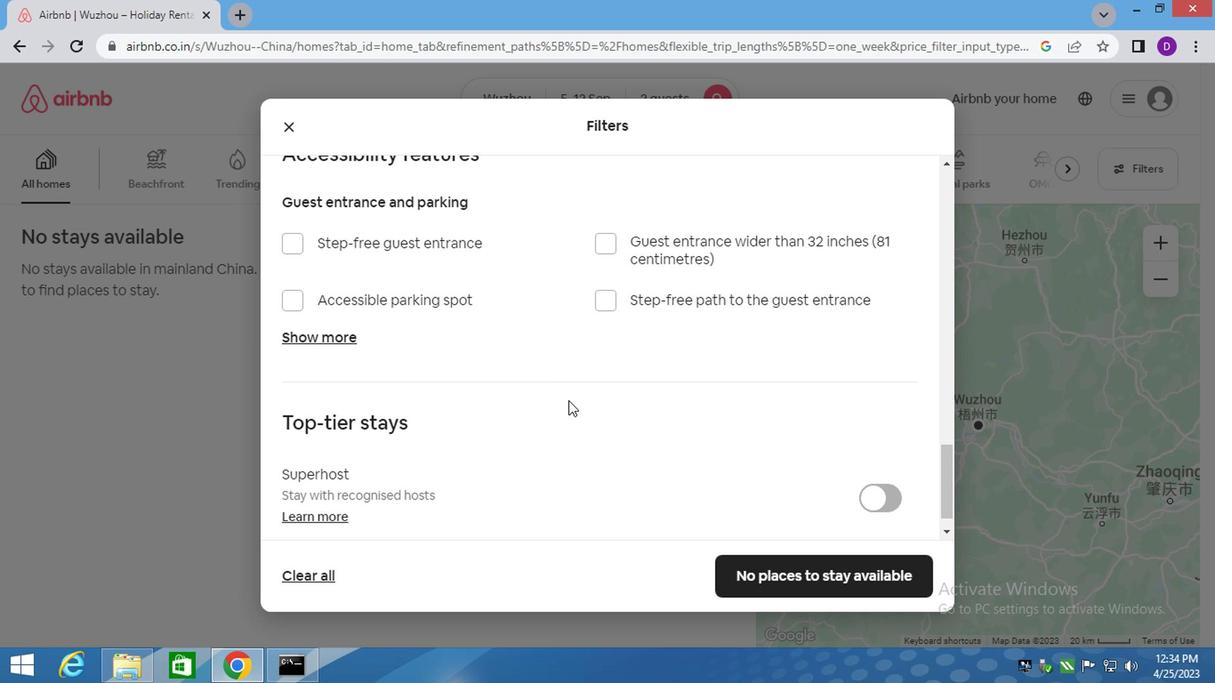 
Action: Mouse scrolled (565, 415) with delta (0, -1)
Screenshot: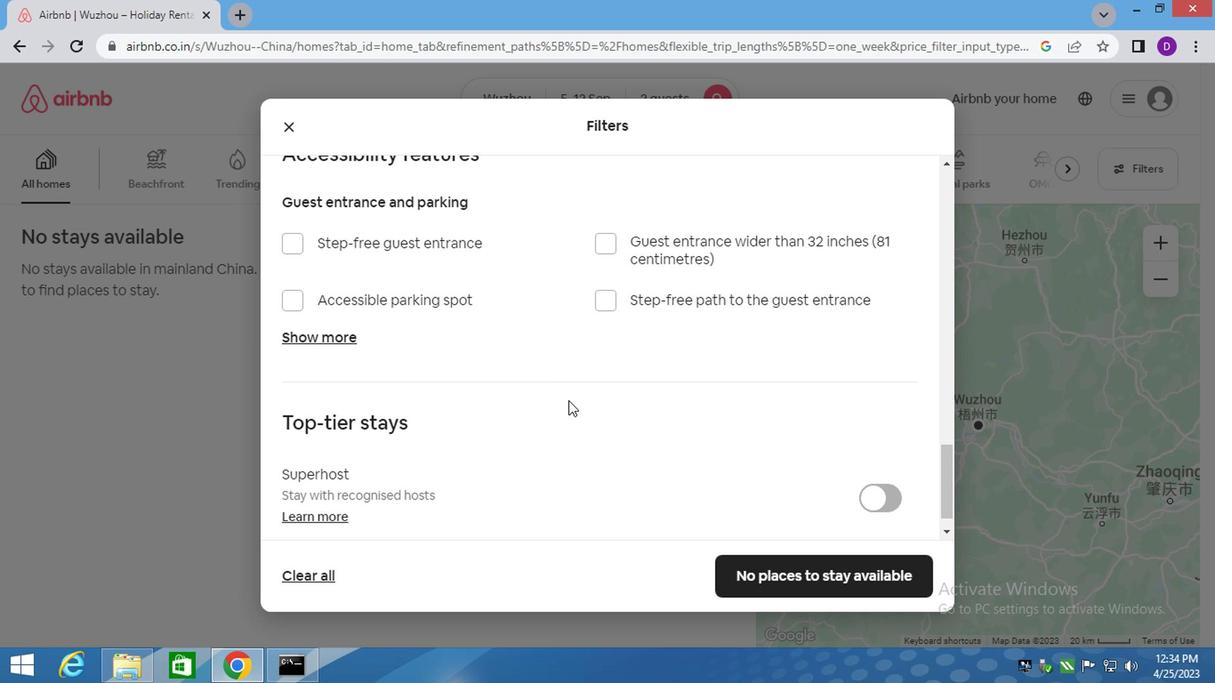 
Action: Mouse moved to (567, 420)
Screenshot: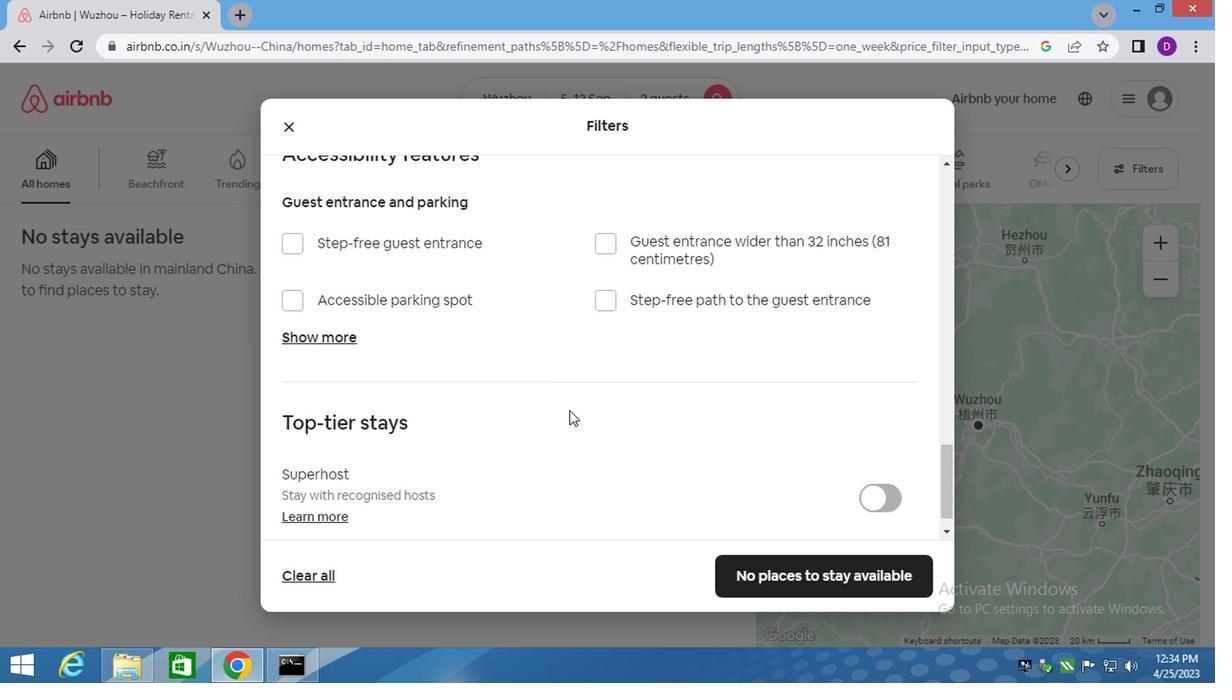 
Action: Mouse scrolled (567, 419) with delta (0, -1)
Screenshot: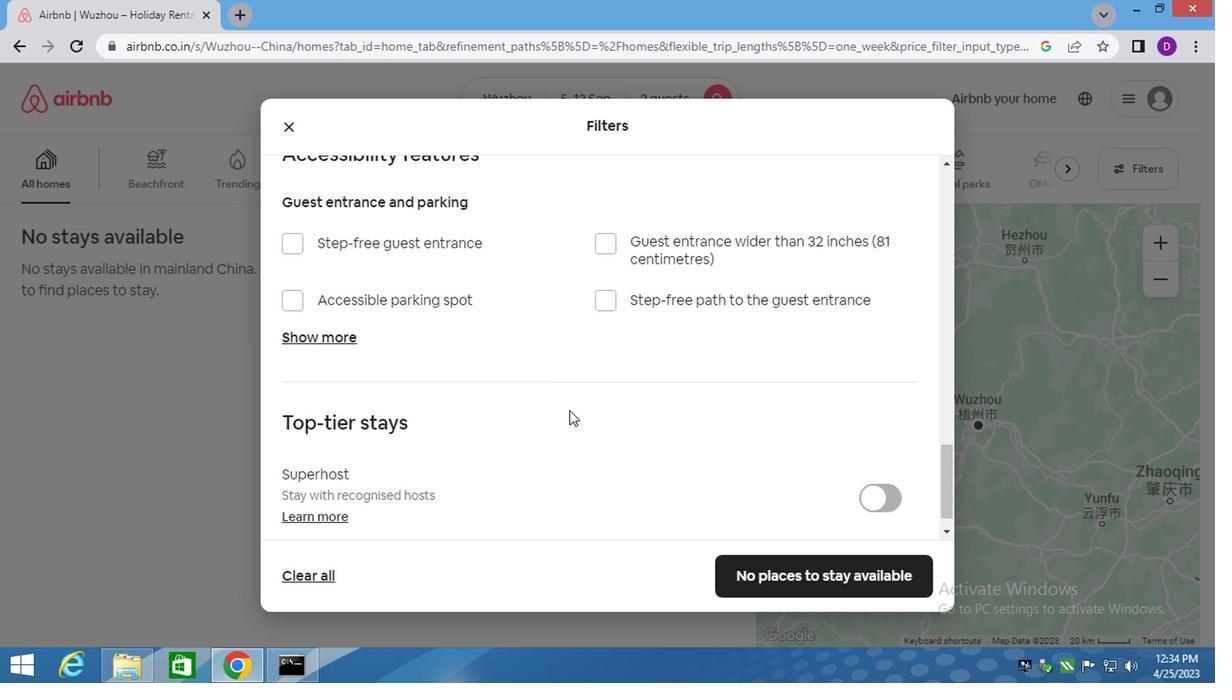 
Action: Mouse moved to (569, 426)
Screenshot: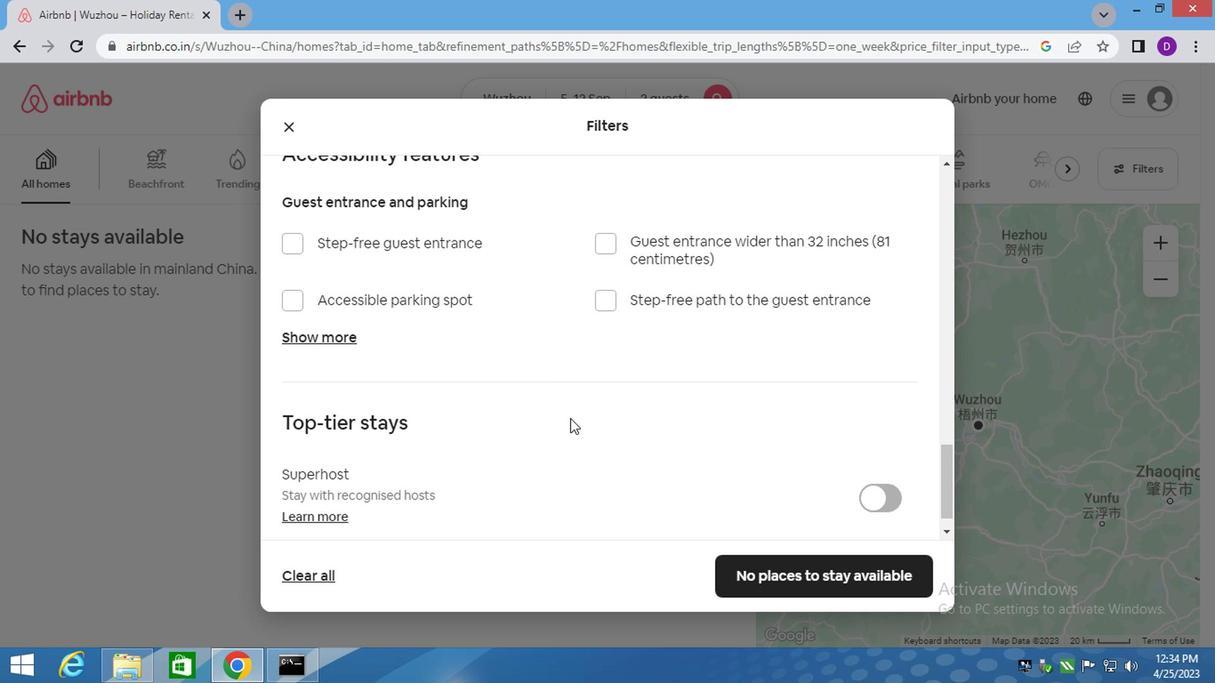 
Action: Mouse scrolled (568, 423) with delta (0, 0)
Screenshot: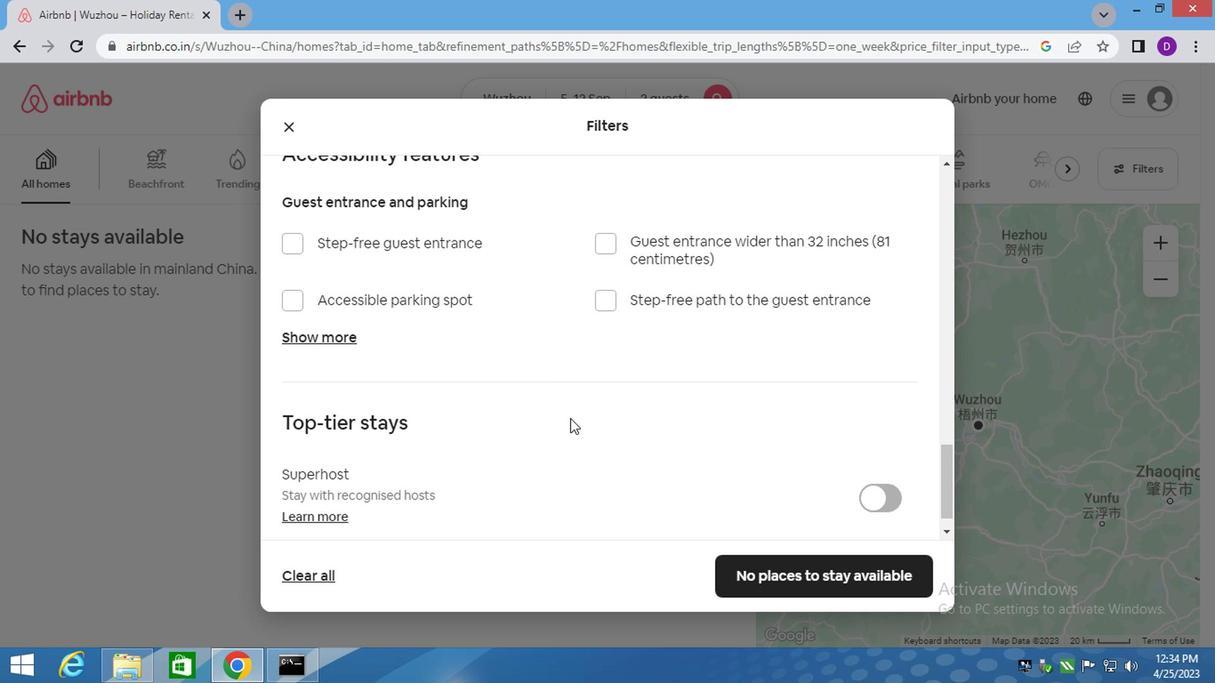 
Action: Mouse scrolled (569, 425) with delta (0, 0)
Screenshot: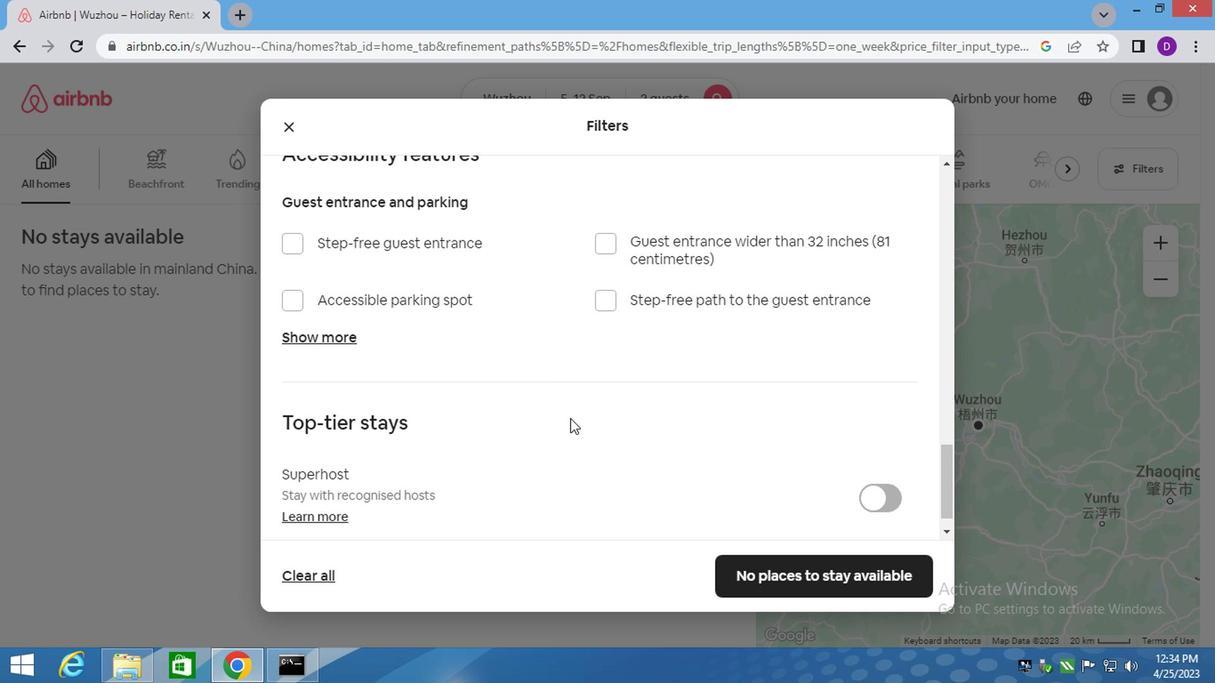 
Action: Mouse moved to (569, 427)
Screenshot: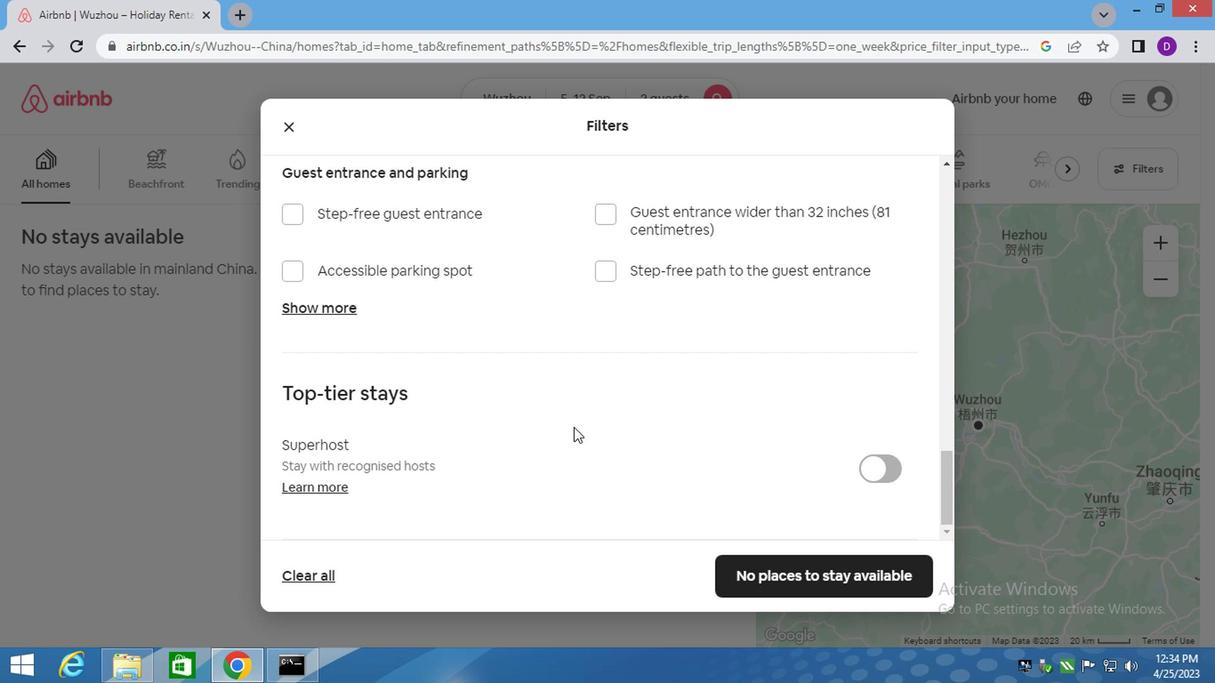 
Action: Mouse scrolled (569, 426) with delta (0, -1)
Screenshot: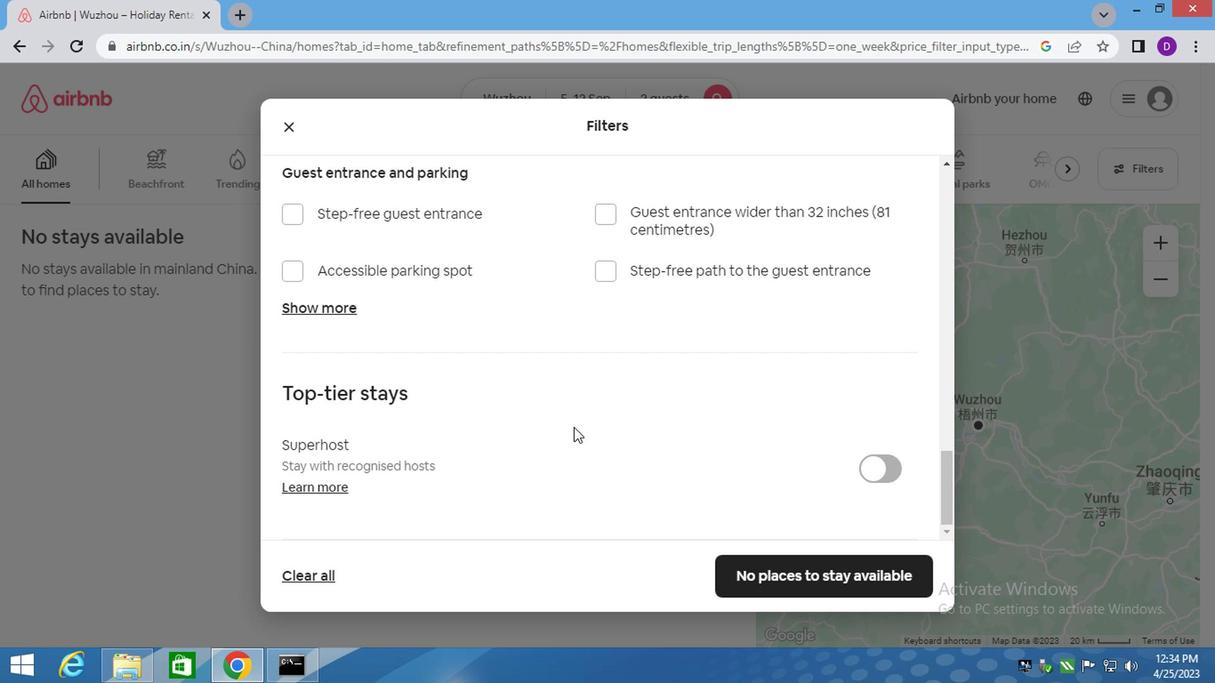 
Action: Mouse moved to (574, 432)
Screenshot: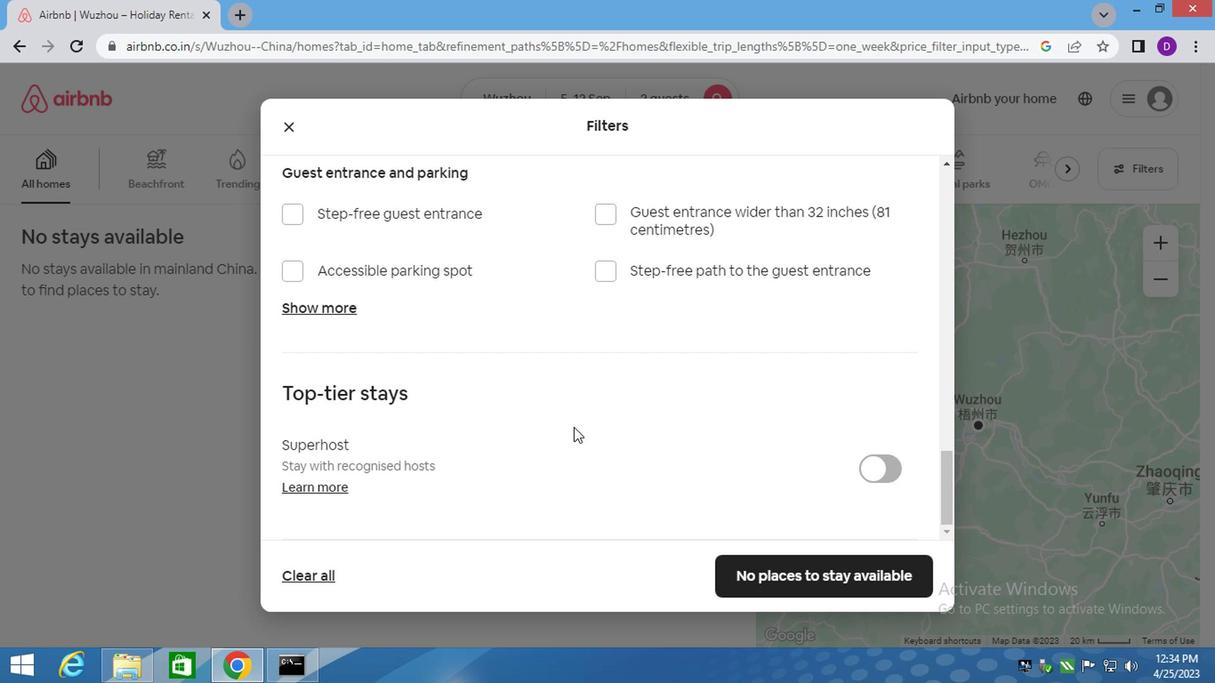 
Action: Mouse scrolled (574, 432) with delta (0, 0)
Screenshot: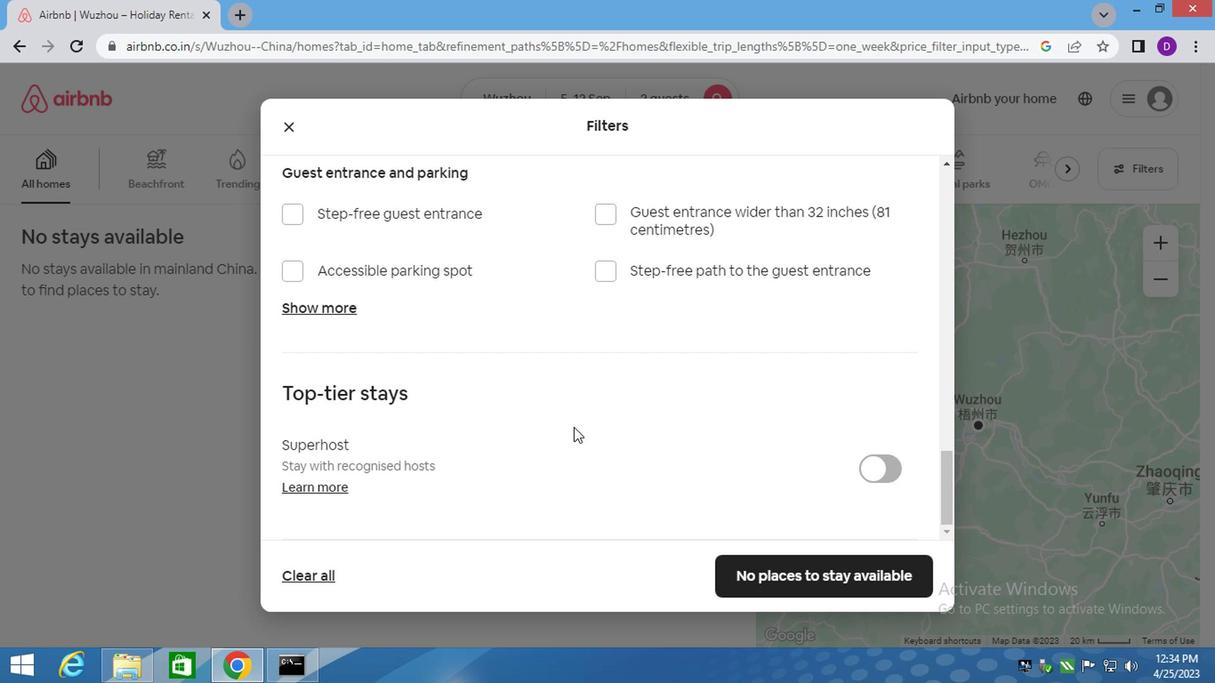 
Action: Mouse moved to (583, 444)
Screenshot: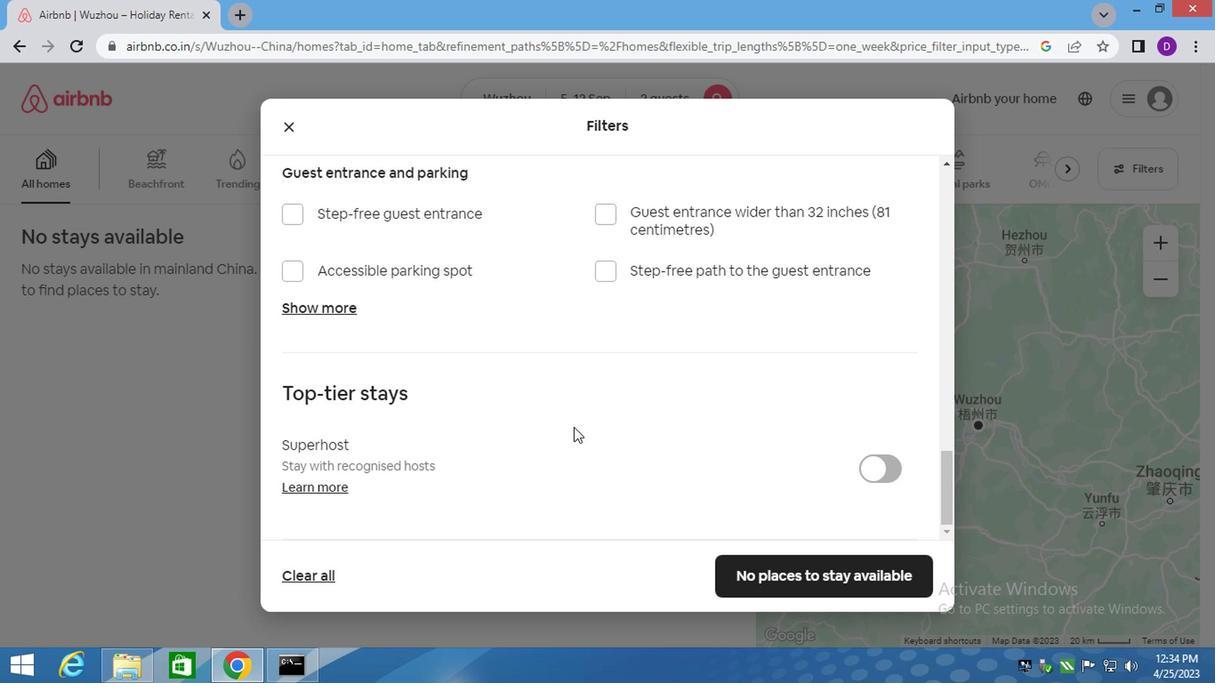 
Action: Mouse scrolled (583, 443) with delta (0, 0)
Screenshot: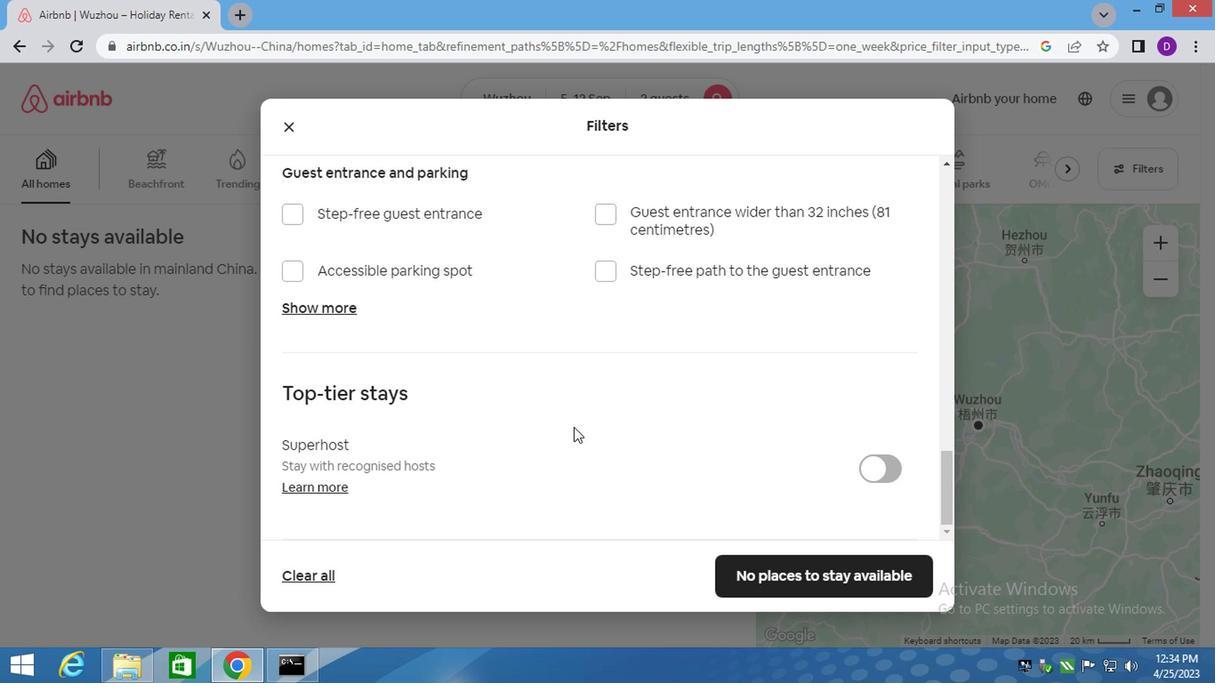 
Action: Mouse moved to (795, 572)
Screenshot: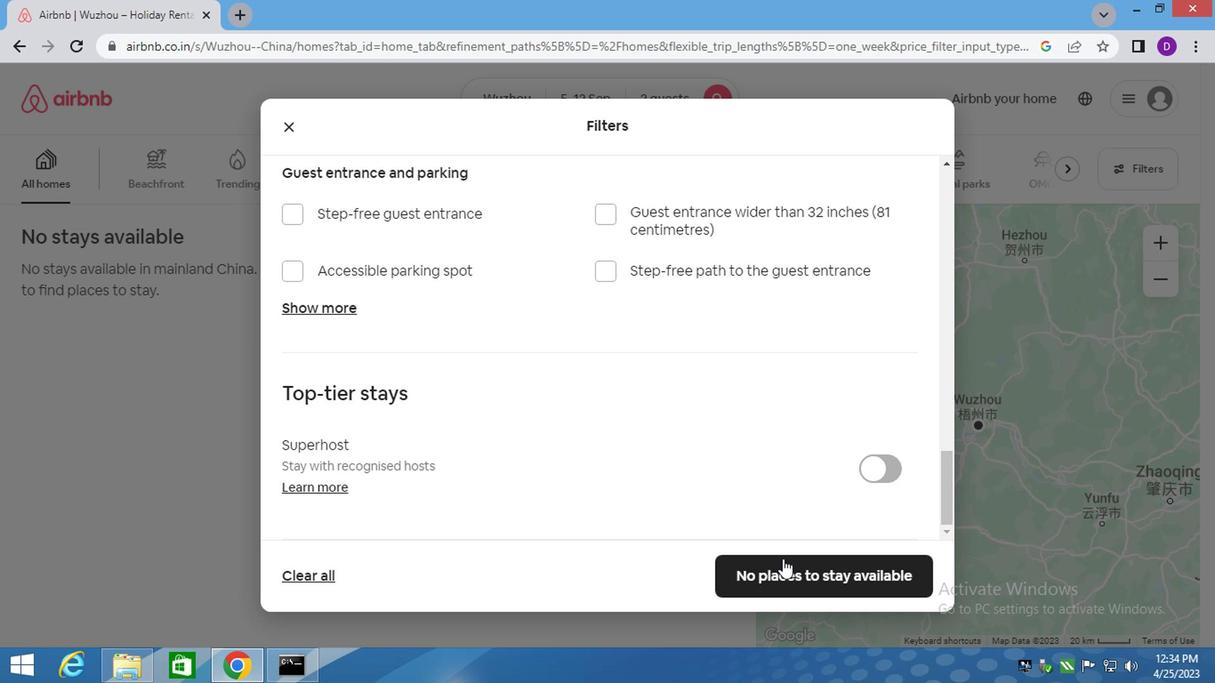 
Action: Mouse pressed left at (795, 572)
Screenshot: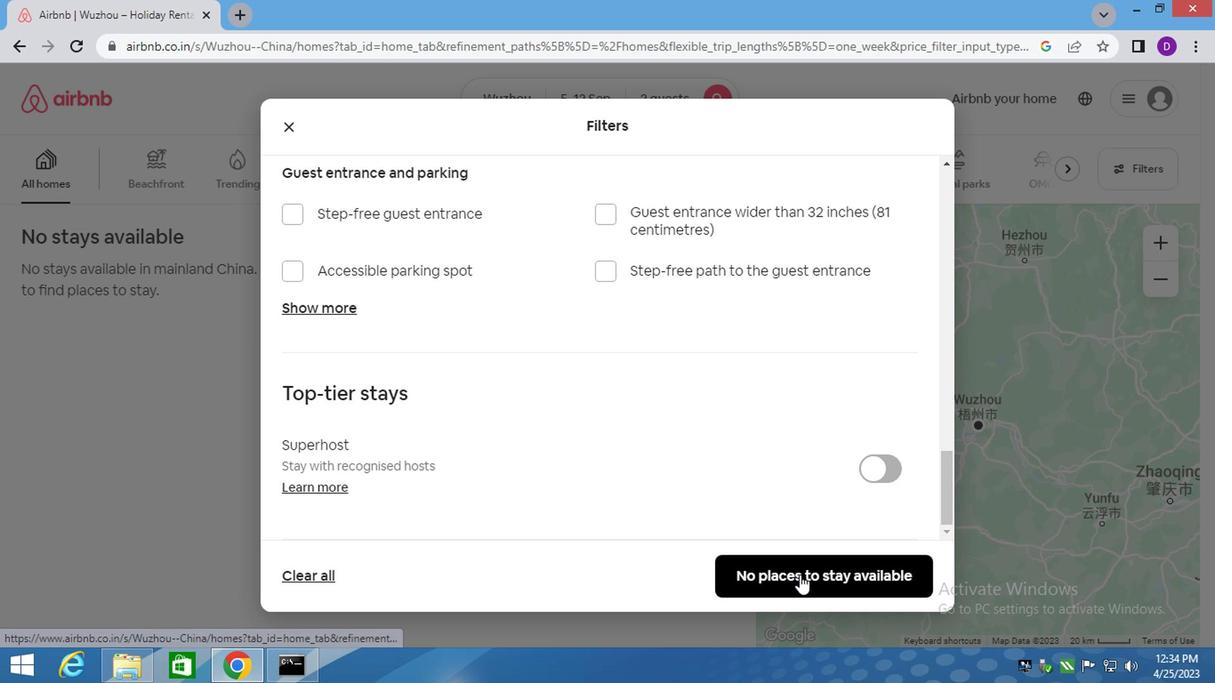 
Action: Mouse moved to (594, 353)
Screenshot: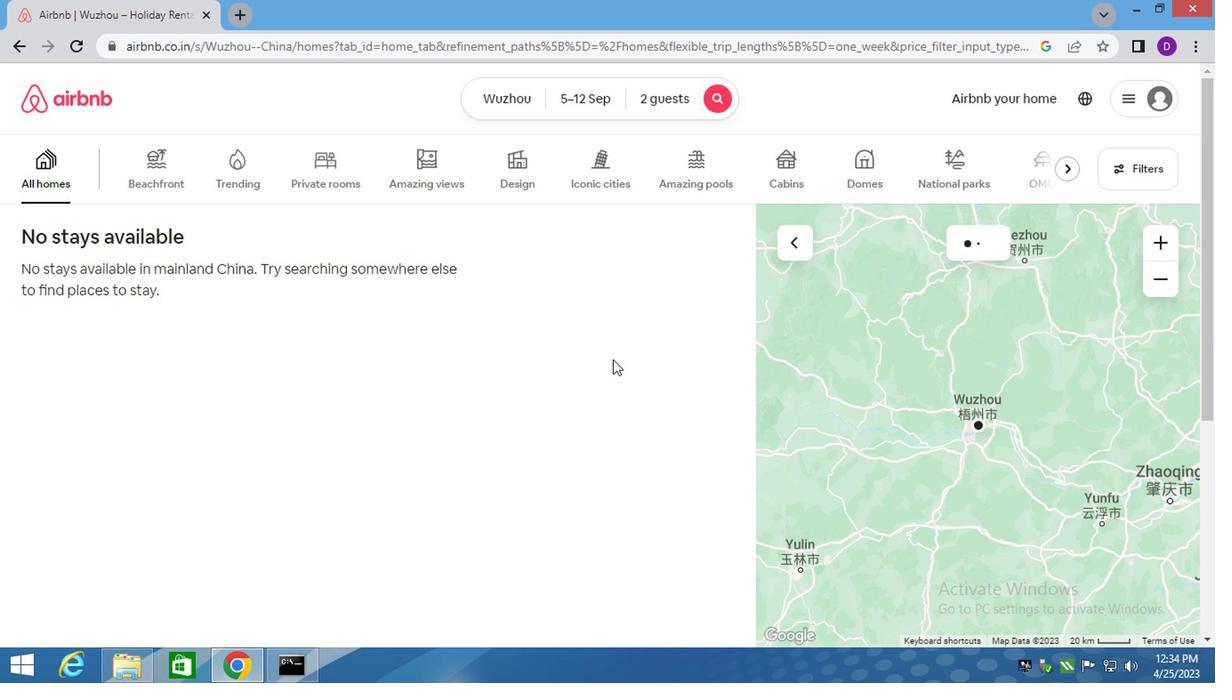 
